 Task: Find connections with filter location Ober-Ramstadt with filter topic #Leadershipwith filter profile language French with filter current company Cairn Oil and Gas with filter school Ballari Institute of Technology & Management, BELLARY with filter industry Movies and Sound Recording with filter service category Virtual Assistance with filter keywords title Managing Member
Action: Mouse moved to (539, 89)
Screenshot: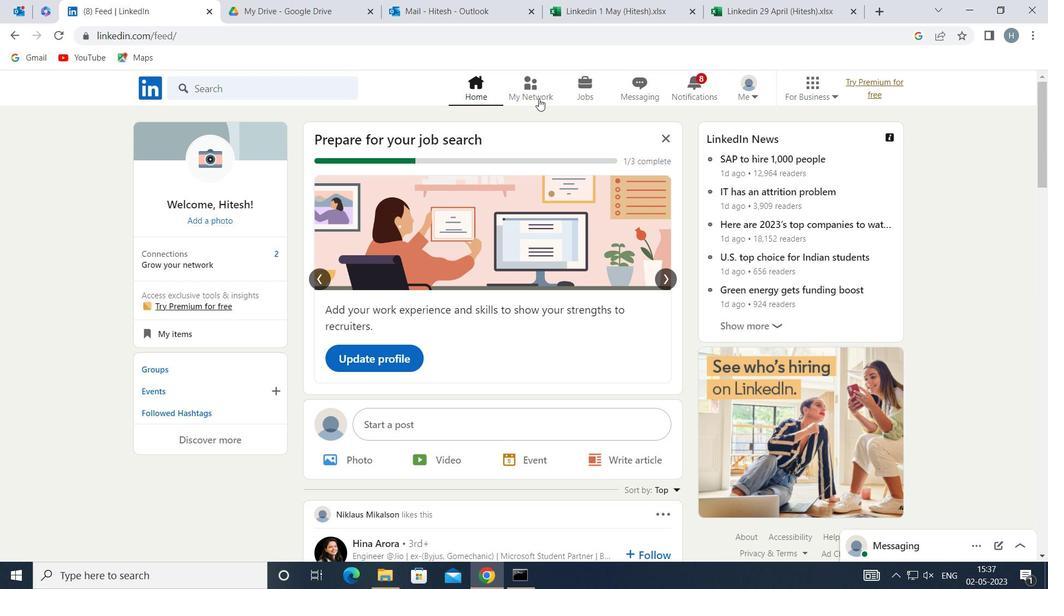 
Action: Mouse pressed left at (539, 89)
Screenshot: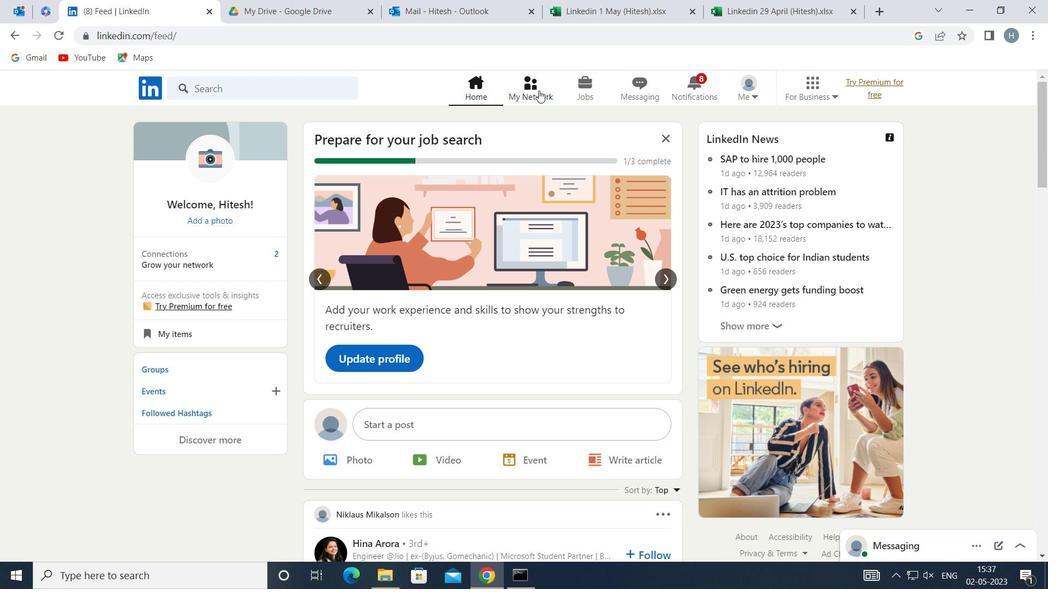 
Action: Mouse moved to (322, 164)
Screenshot: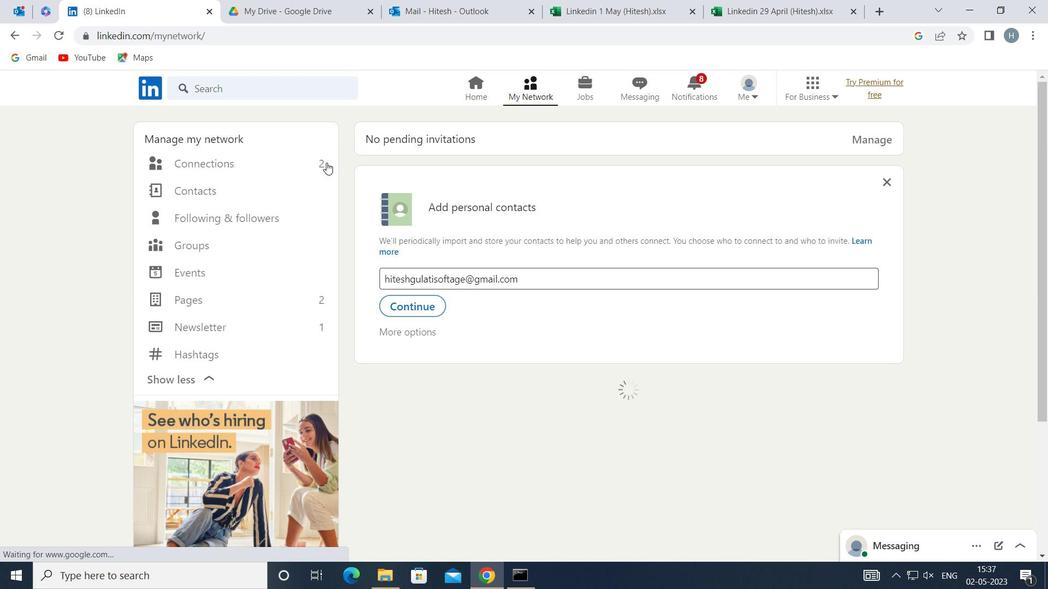 
Action: Mouse pressed left at (322, 164)
Screenshot: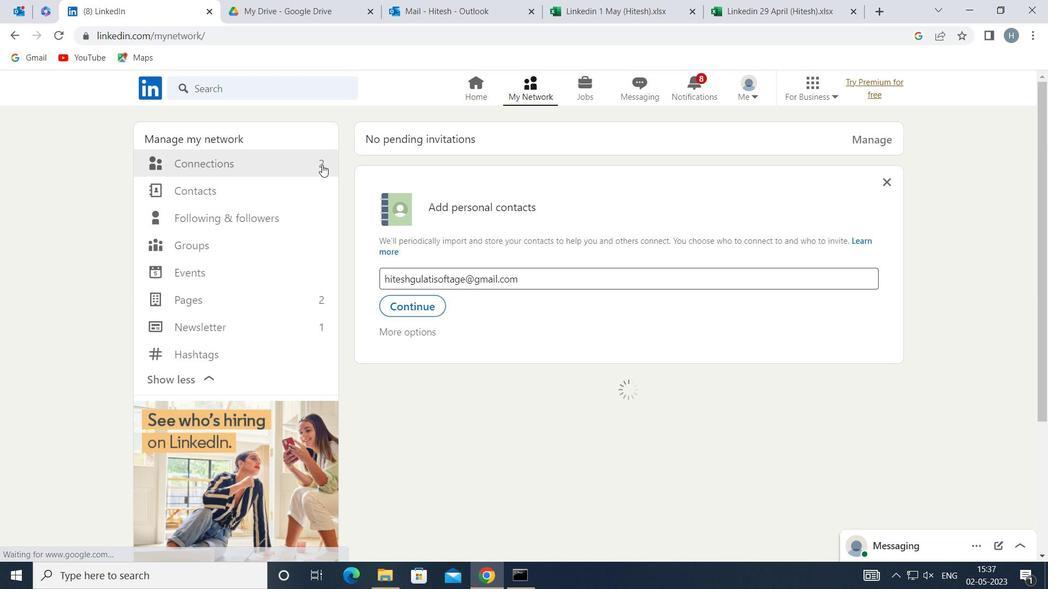 
Action: Mouse moved to (636, 162)
Screenshot: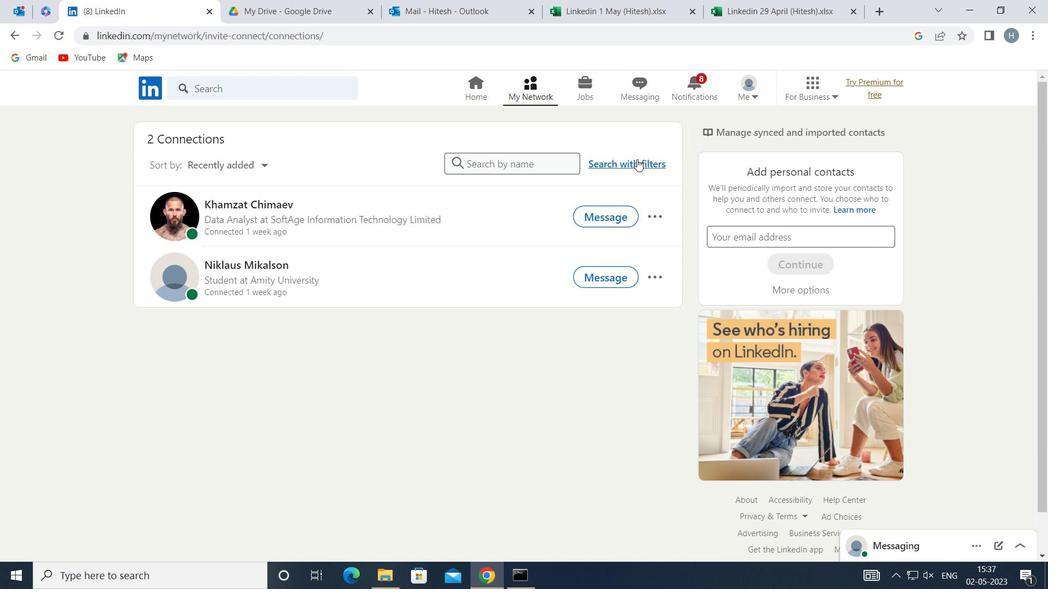 
Action: Mouse pressed left at (636, 162)
Screenshot: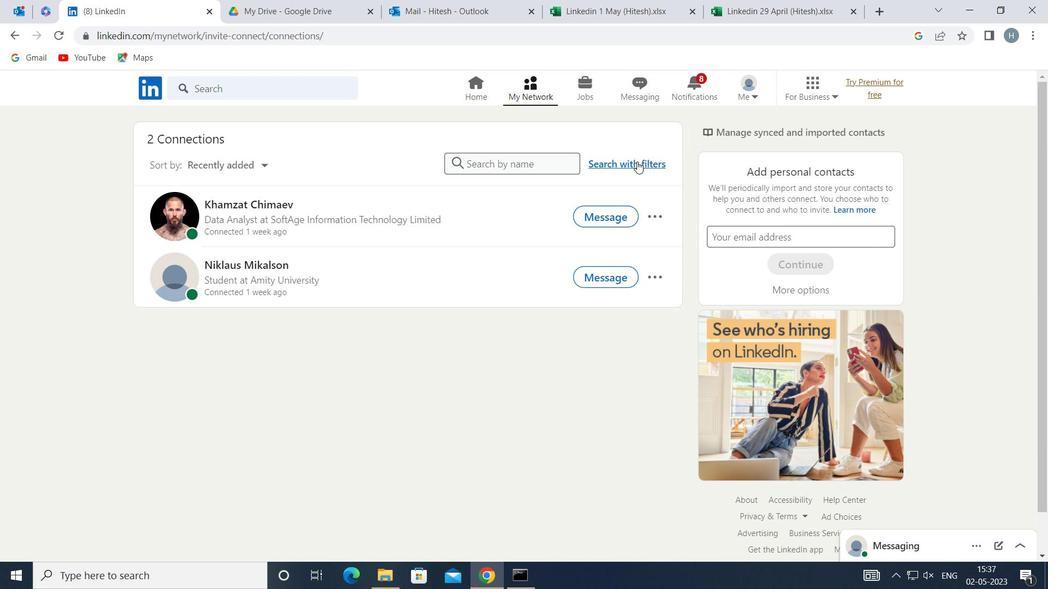 
Action: Mouse moved to (564, 128)
Screenshot: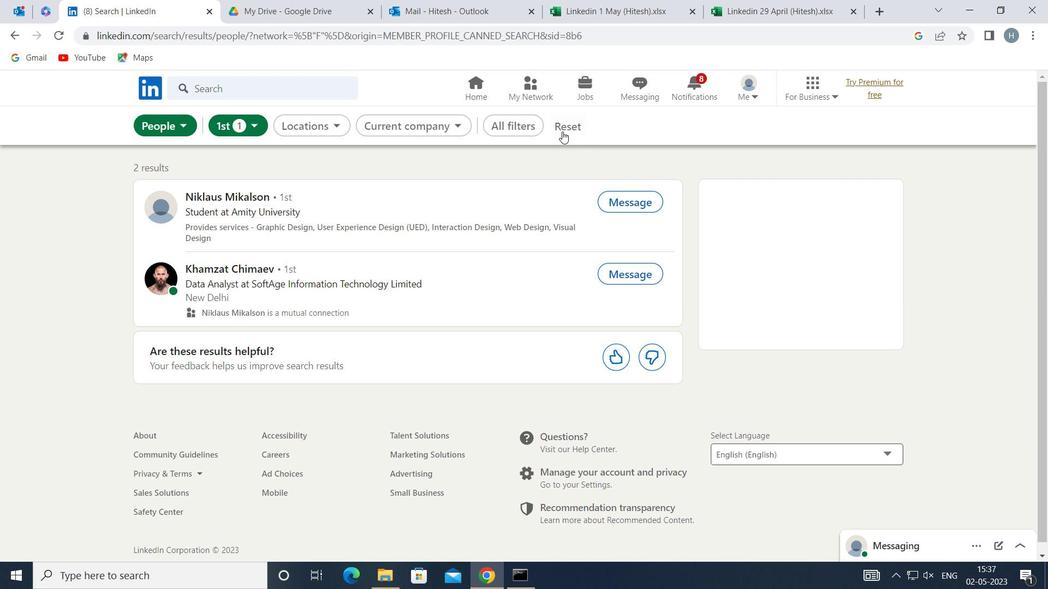 
Action: Mouse pressed left at (564, 128)
Screenshot: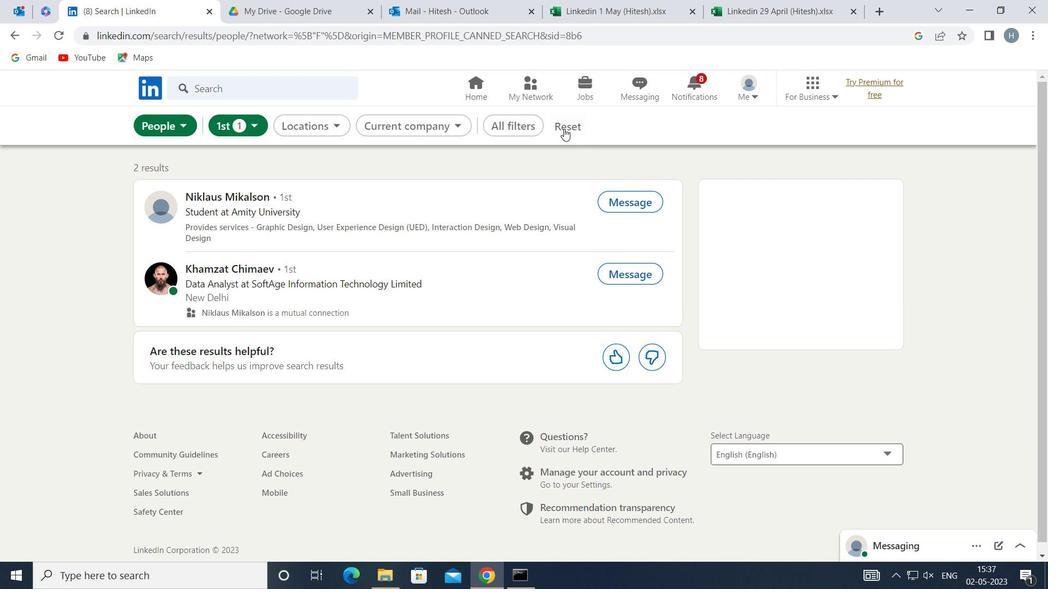 
Action: Mouse moved to (541, 125)
Screenshot: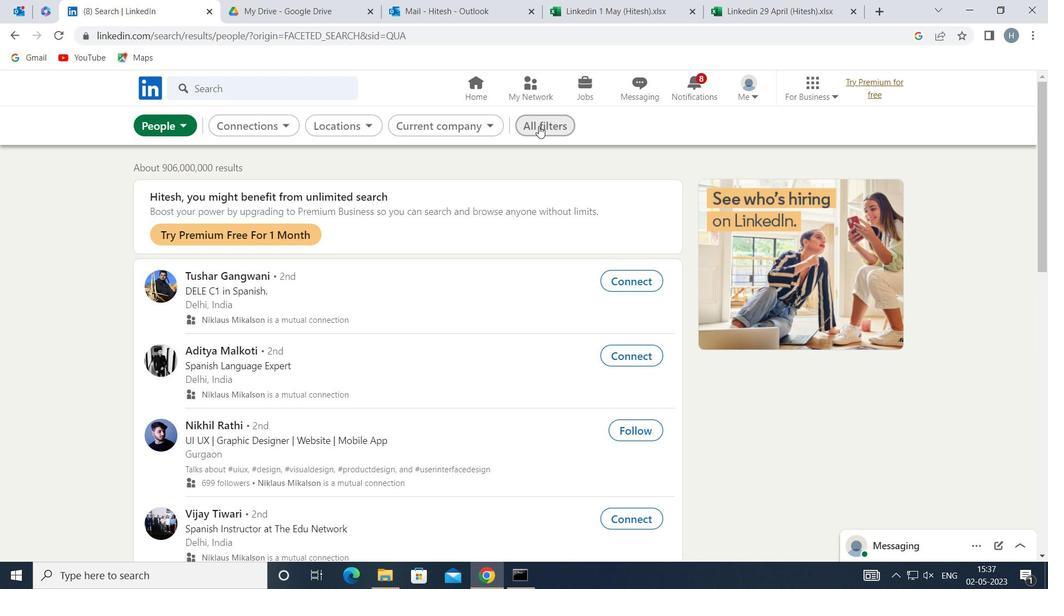 
Action: Mouse pressed left at (541, 125)
Screenshot: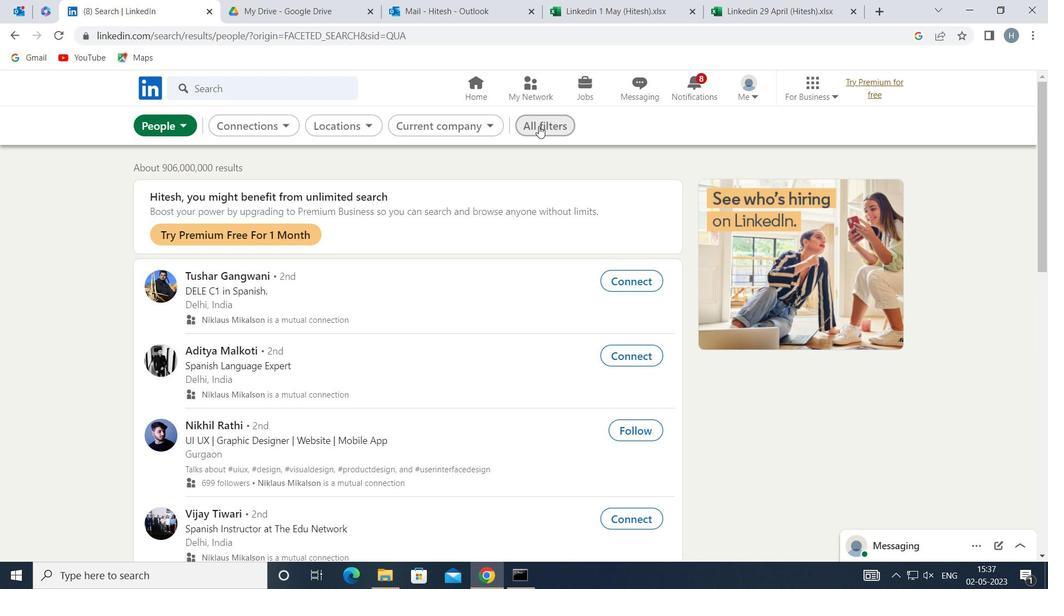 
Action: Mouse moved to (841, 275)
Screenshot: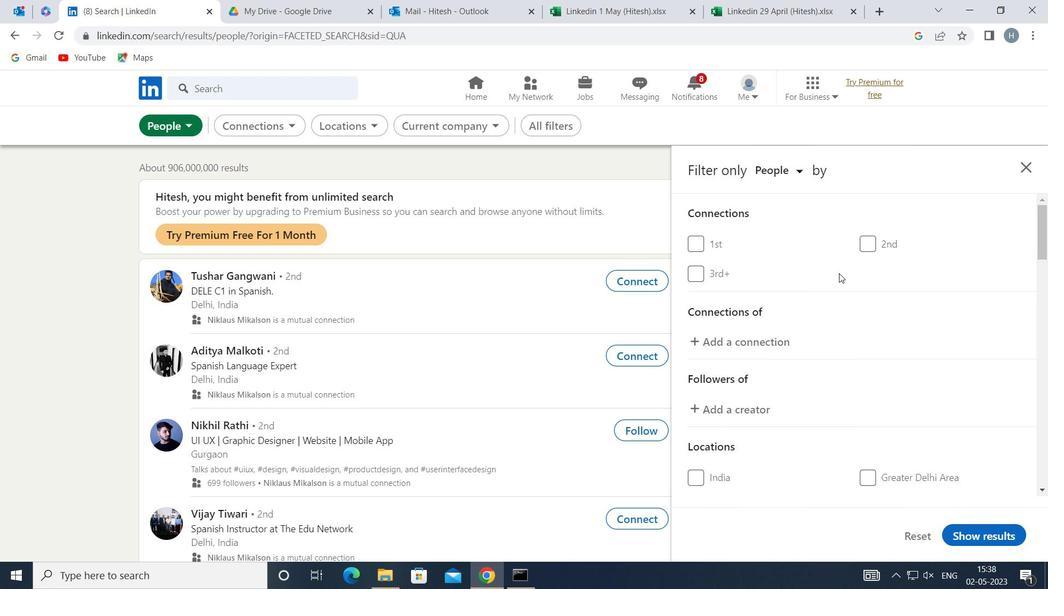 
Action: Mouse scrolled (841, 274) with delta (0, 0)
Screenshot: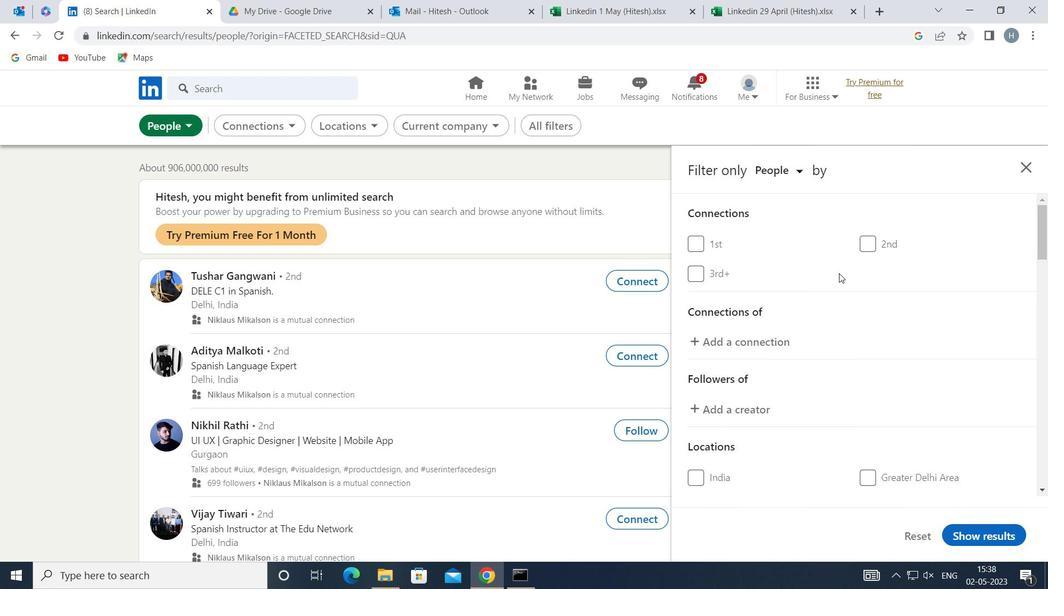 
Action: Mouse scrolled (841, 274) with delta (0, 0)
Screenshot: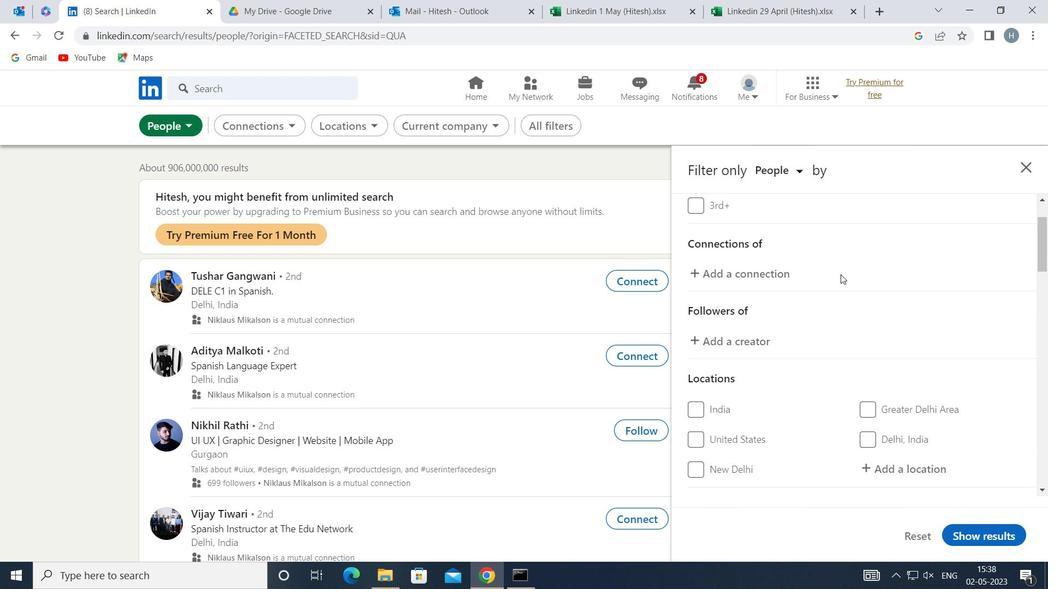 
Action: Mouse moved to (841, 276)
Screenshot: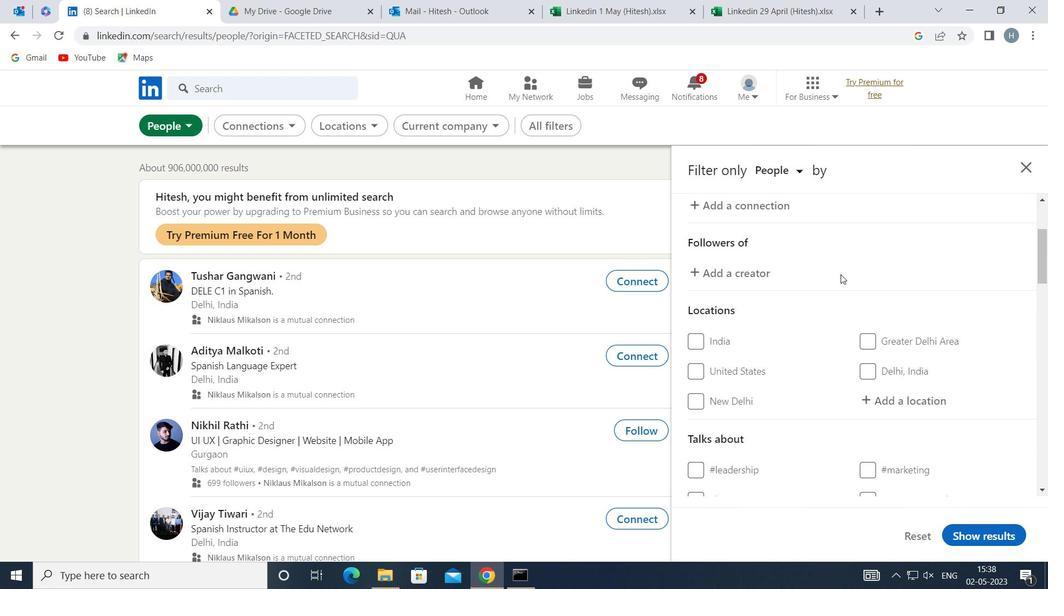 
Action: Mouse scrolled (841, 275) with delta (0, 0)
Screenshot: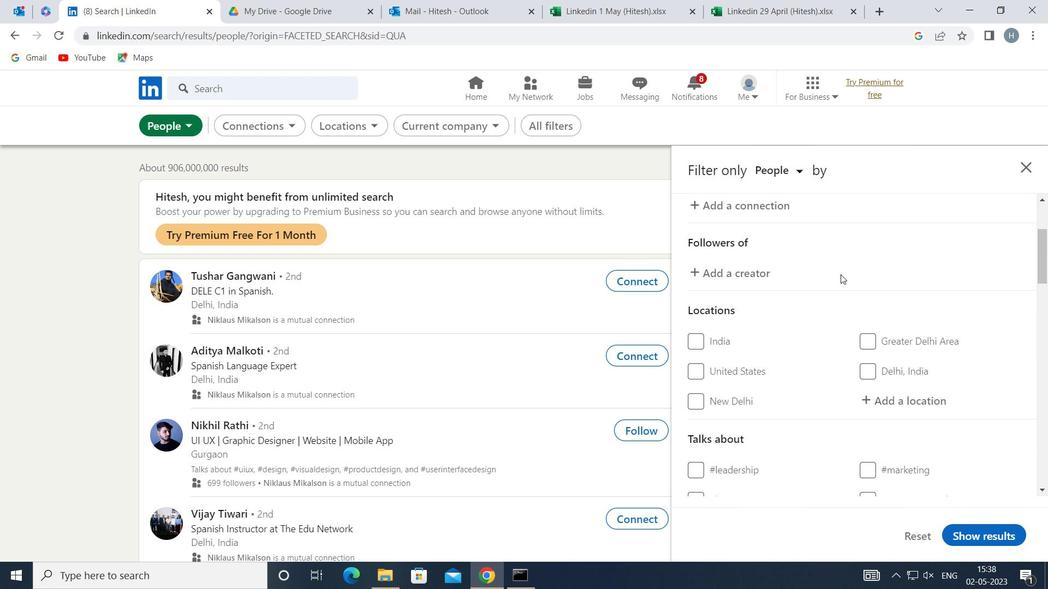 
Action: Mouse moved to (883, 332)
Screenshot: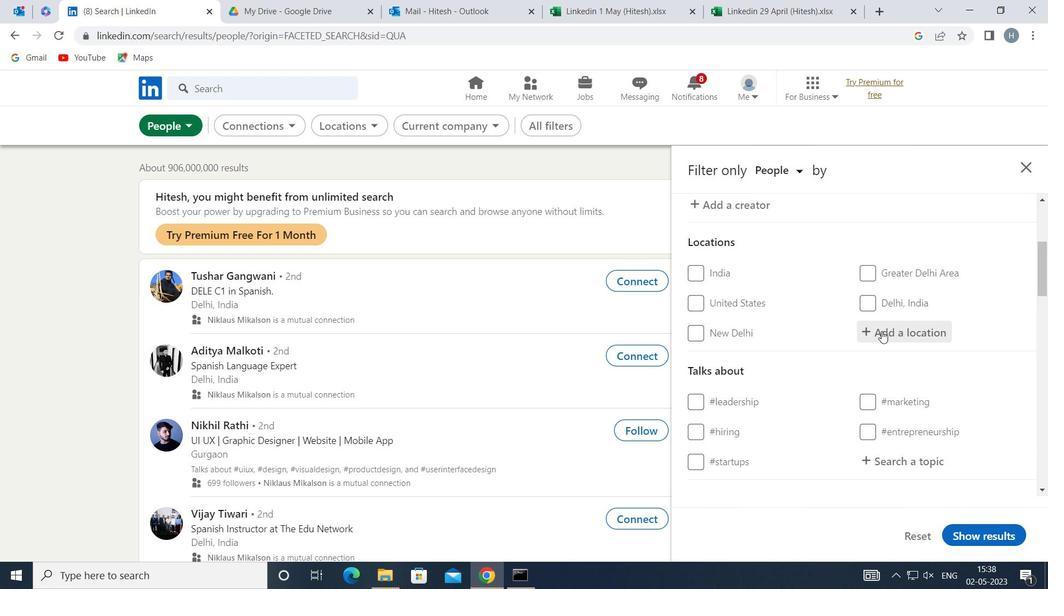 
Action: Mouse pressed left at (883, 332)
Screenshot: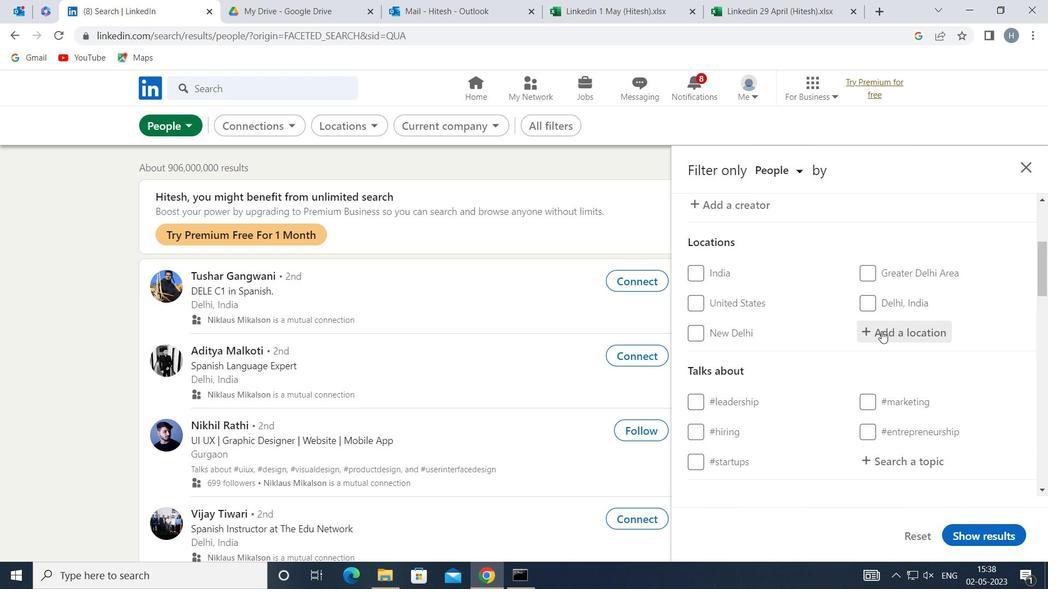 
Action: Key pressed <Key.shift>OBER-<Key.shift>RAMSTADT
Screenshot: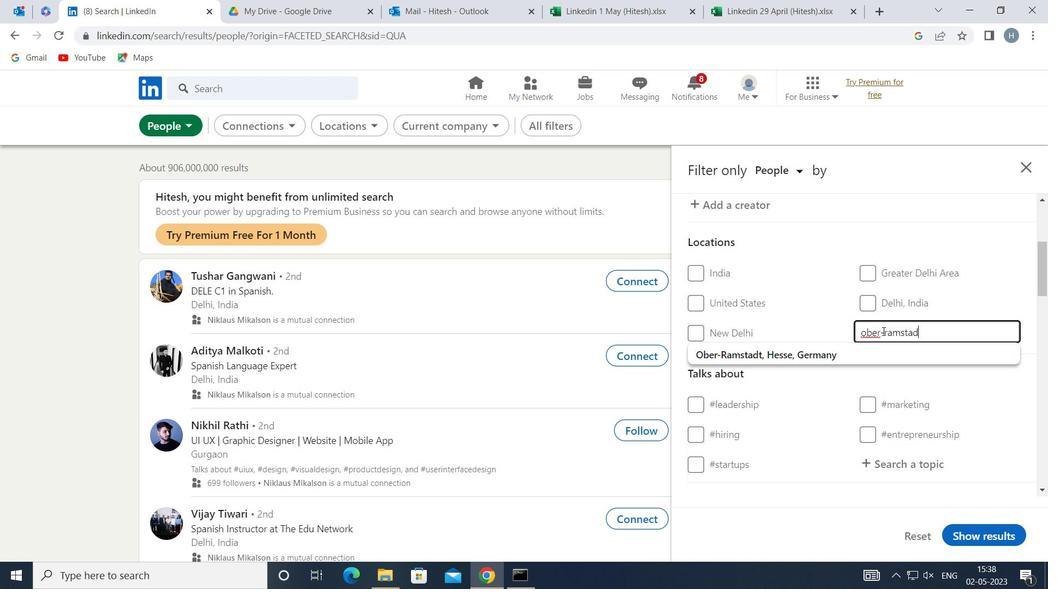 
Action: Mouse moved to (852, 351)
Screenshot: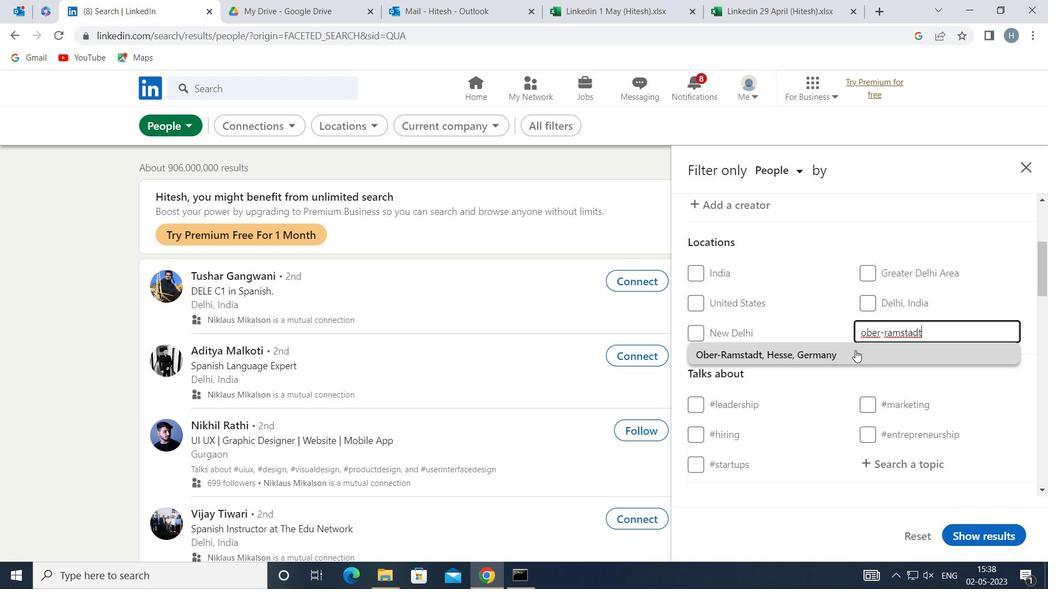 
Action: Mouse pressed left at (852, 351)
Screenshot: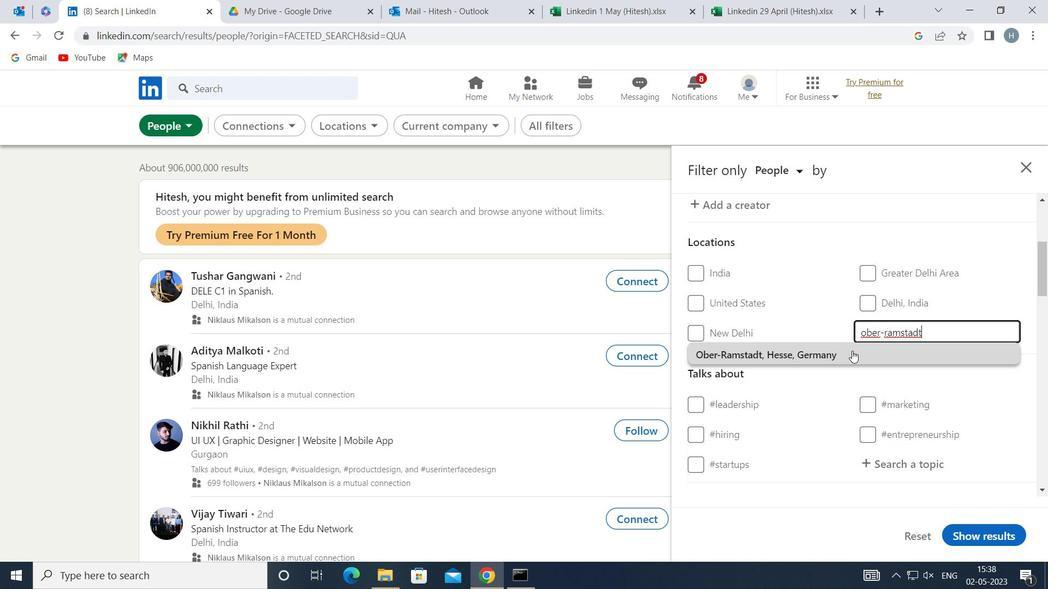 
Action: Mouse moved to (836, 357)
Screenshot: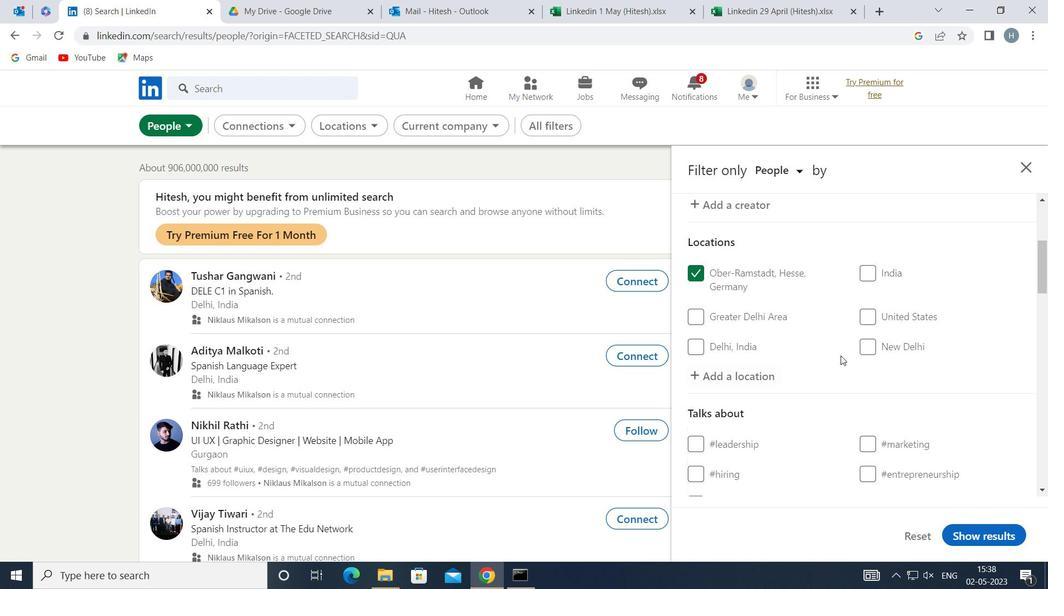 
Action: Mouse scrolled (836, 356) with delta (0, 0)
Screenshot: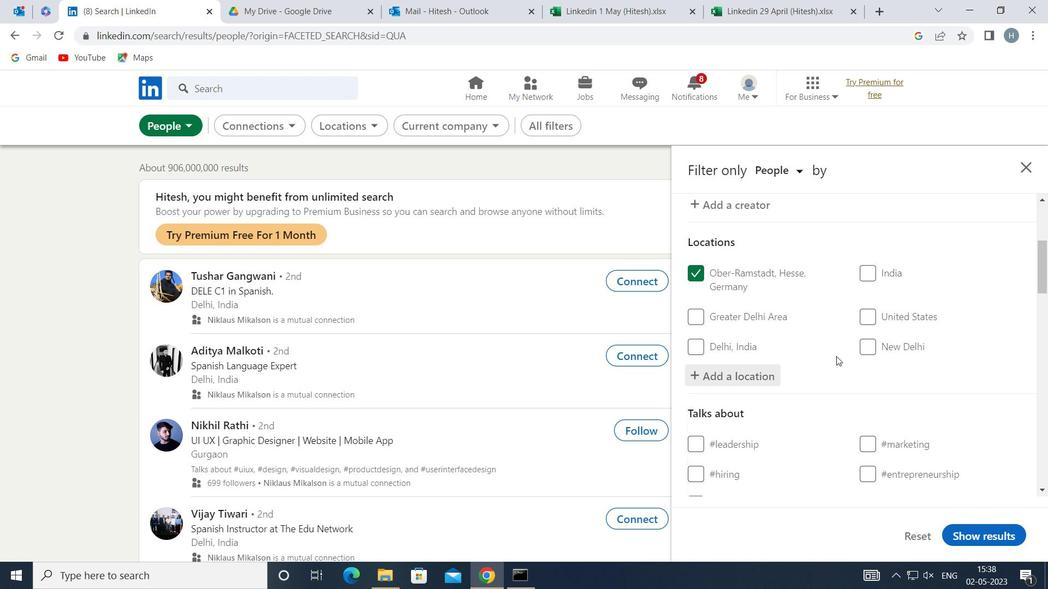 
Action: Mouse scrolled (836, 356) with delta (0, 0)
Screenshot: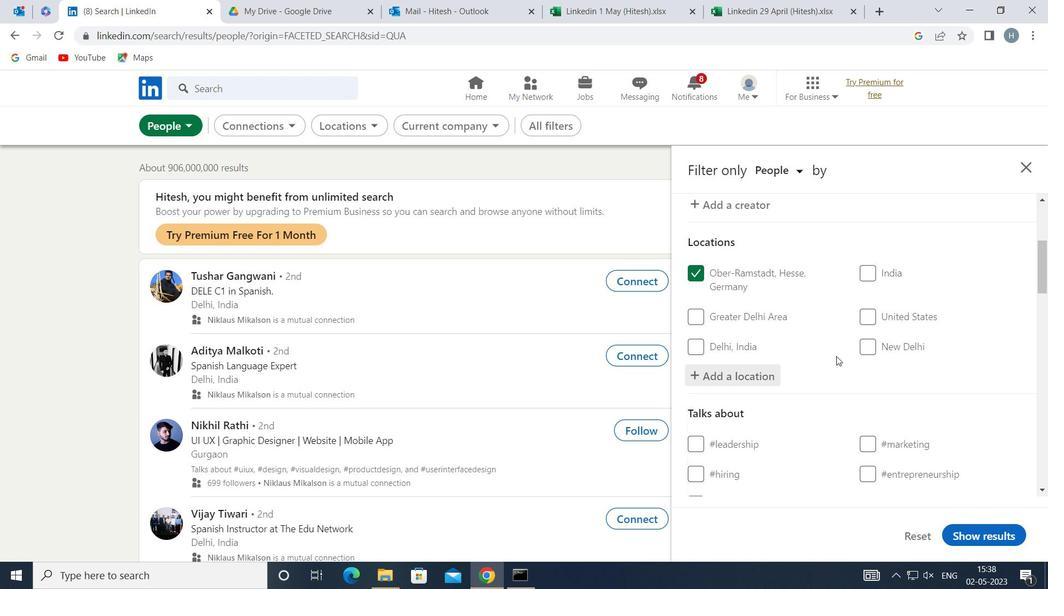 
Action: Mouse moved to (888, 364)
Screenshot: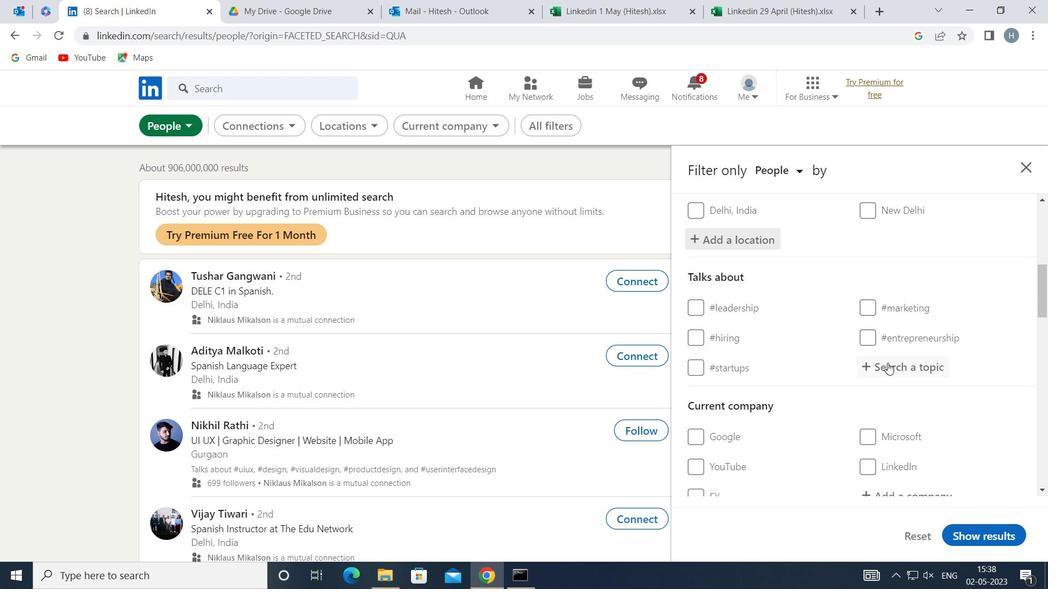 
Action: Mouse pressed left at (888, 364)
Screenshot: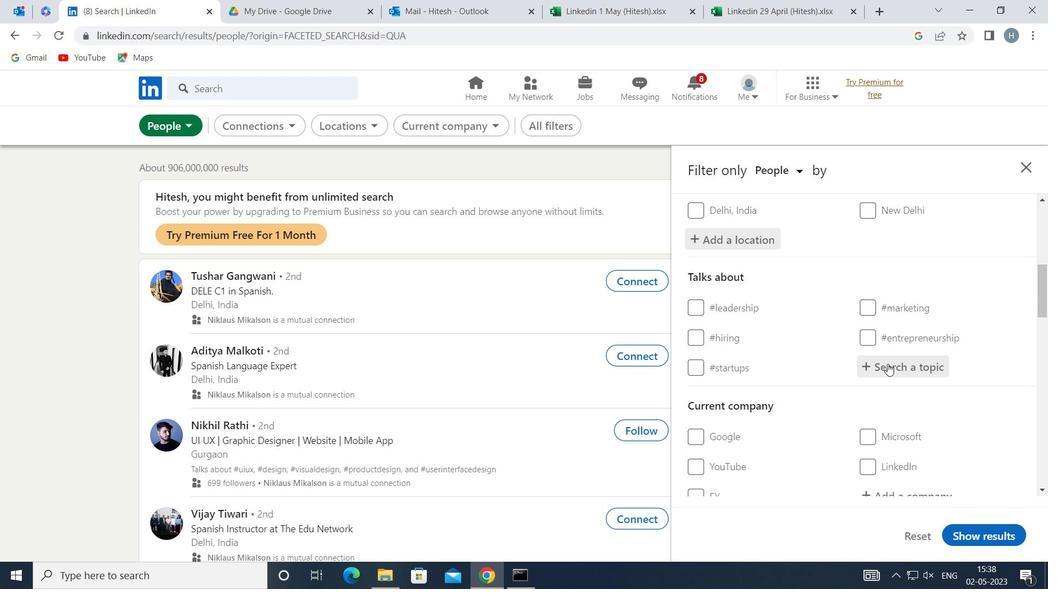 
Action: Mouse moved to (887, 364)
Screenshot: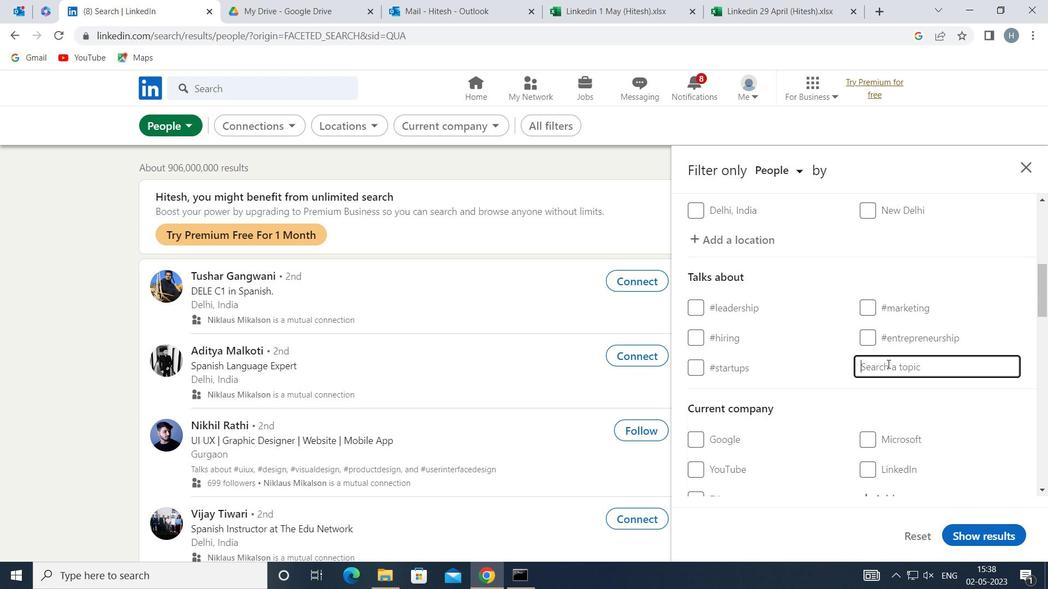 
Action: Key pressed <Key.shift>LEADERSHIP
Screenshot: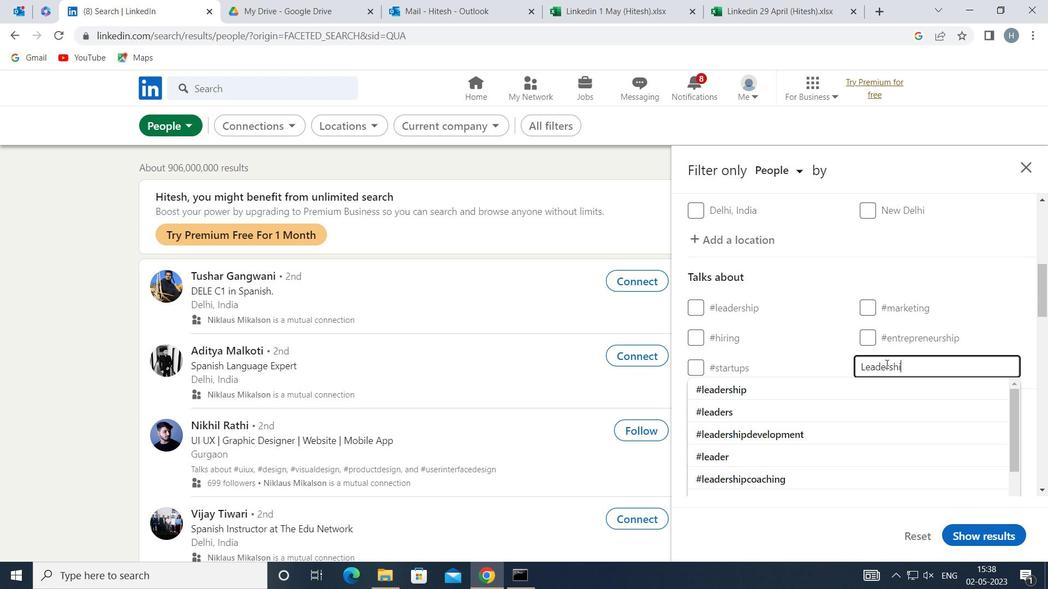 
Action: Mouse moved to (861, 385)
Screenshot: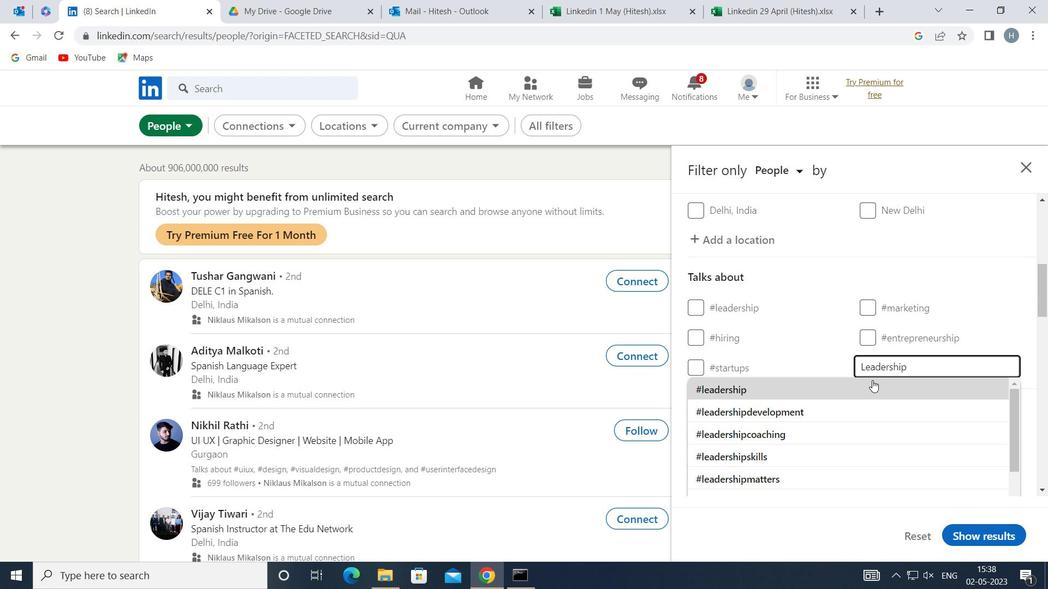 
Action: Mouse pressed left at (861, 385)
Screenshot: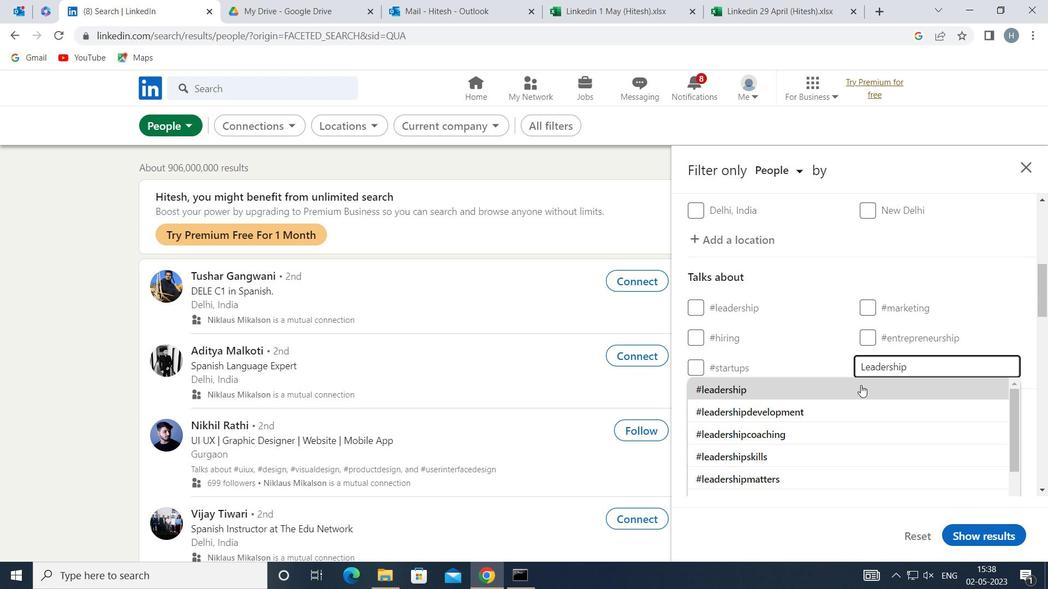 
Action: Mouse moved to (861, 382)
Screenshot: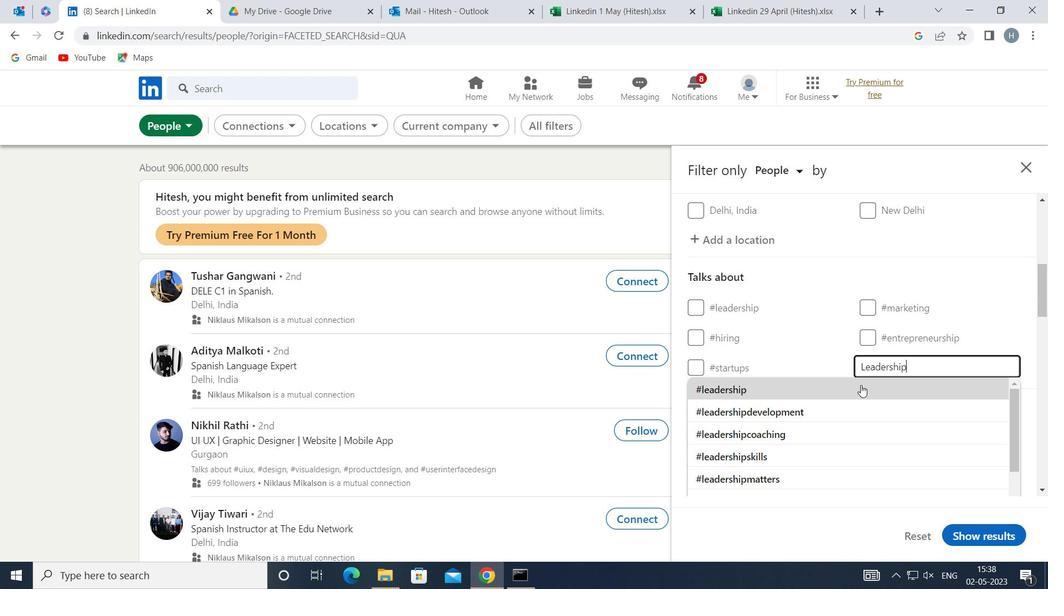 
Action: Mouse scrolled (861, 382) with delta (0, 0)
Screenshot: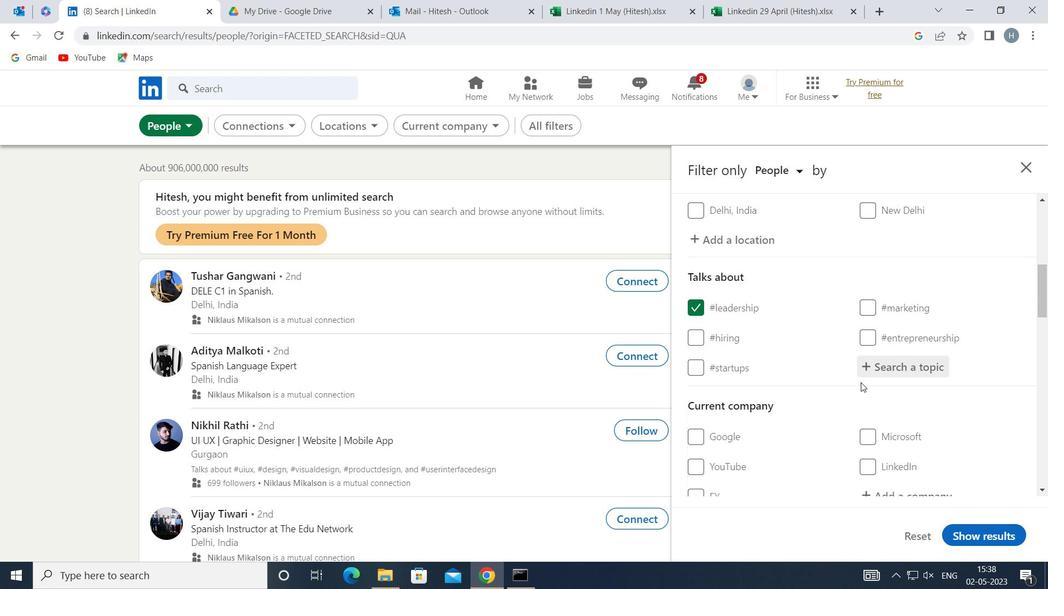 
Action: Mouse scrolled (861, 382) with delta (0, 0)
Screenshot: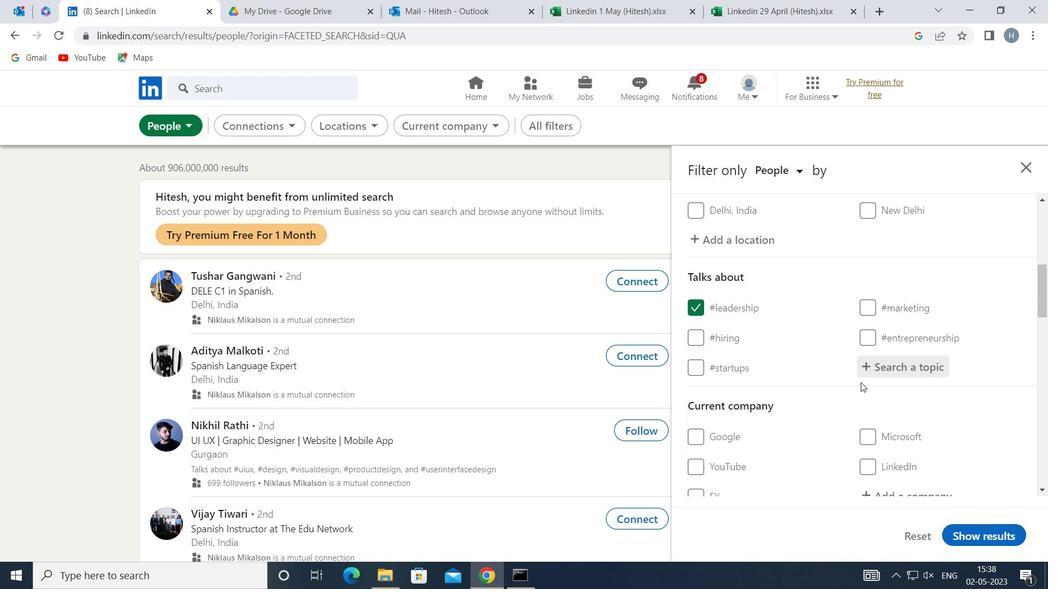 
Action: Mouse moved to (854, 380)
Screenshot: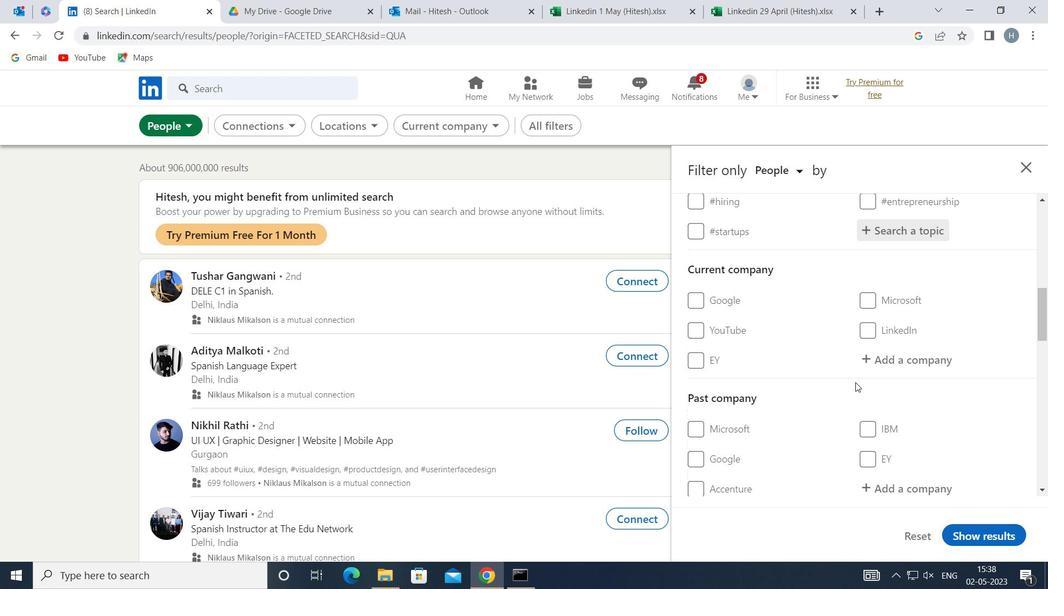 
Action: Mouse scrolled (854, 379) with delta (0, 0)
Screenshot: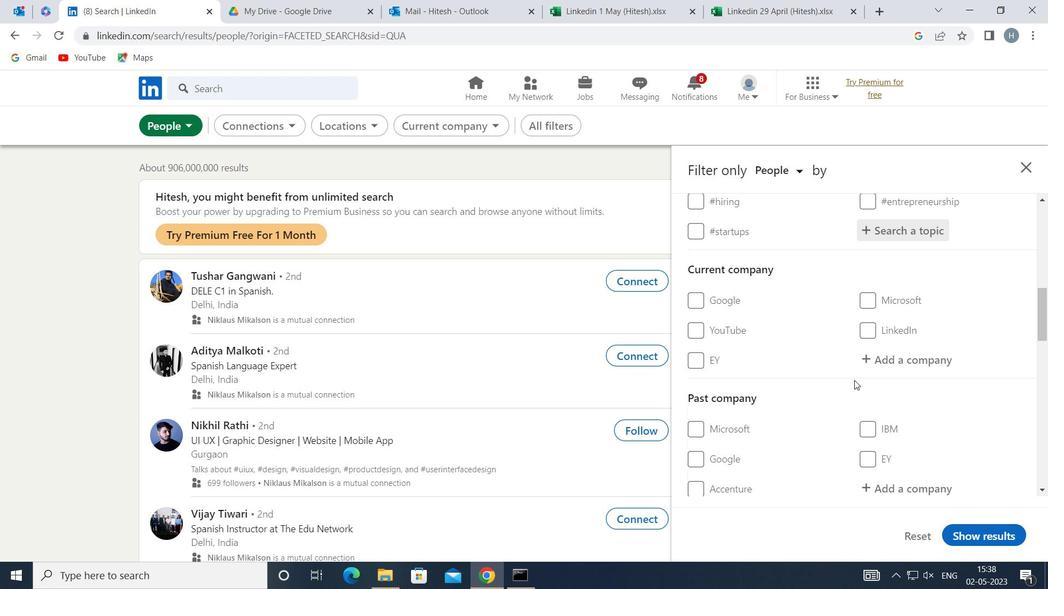 
Action: Mouse moved to (854, 379)
Screenshot: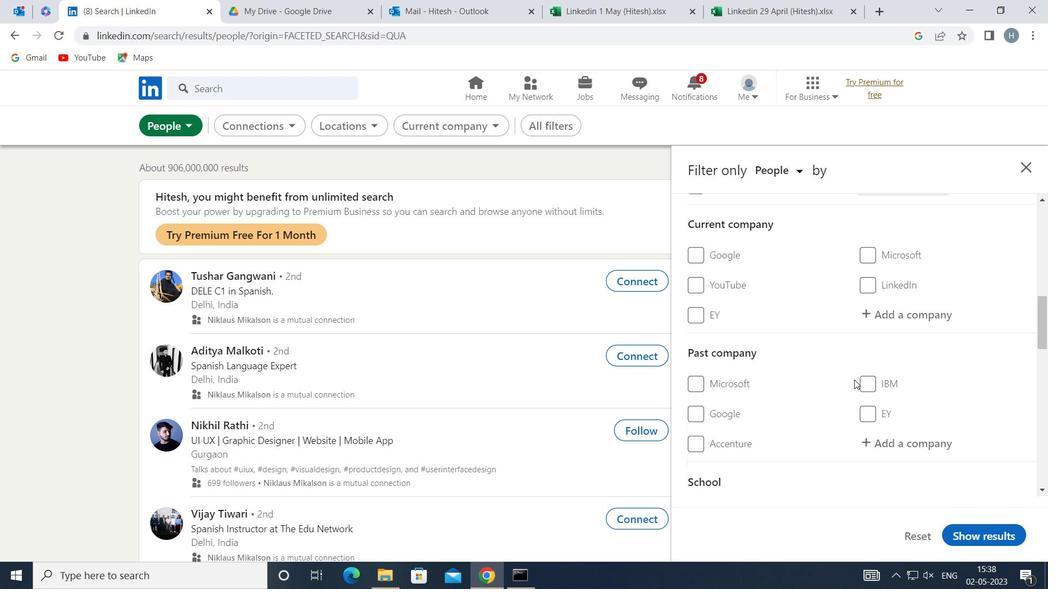 
Action: Mouse scrolled (854, 378) with delta (0, 0)
Screenshot: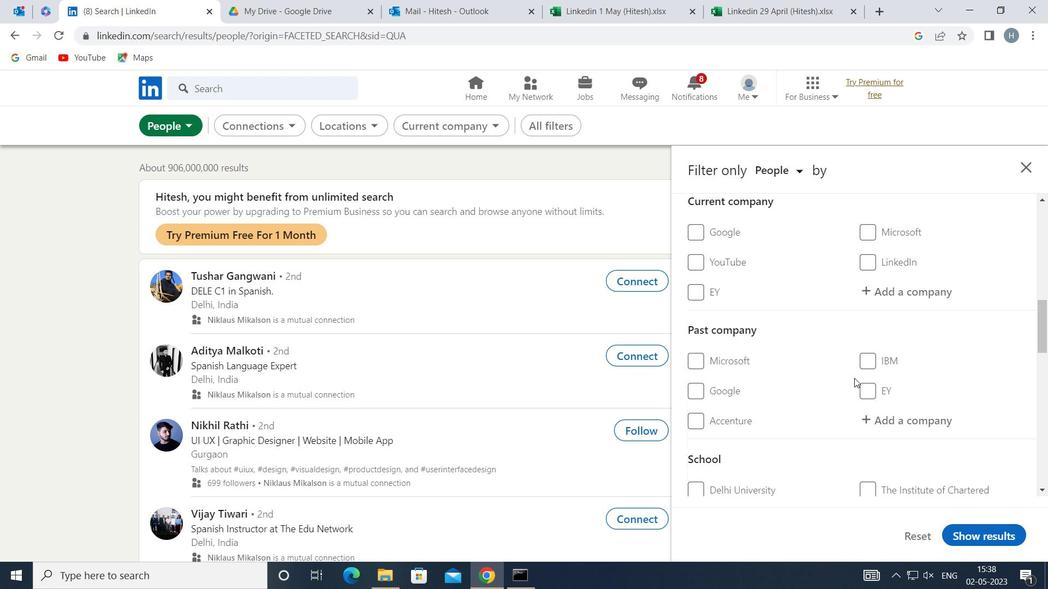 
Action: Mouse scrolled (854, 378) with delta (0, 0)
Screenshot: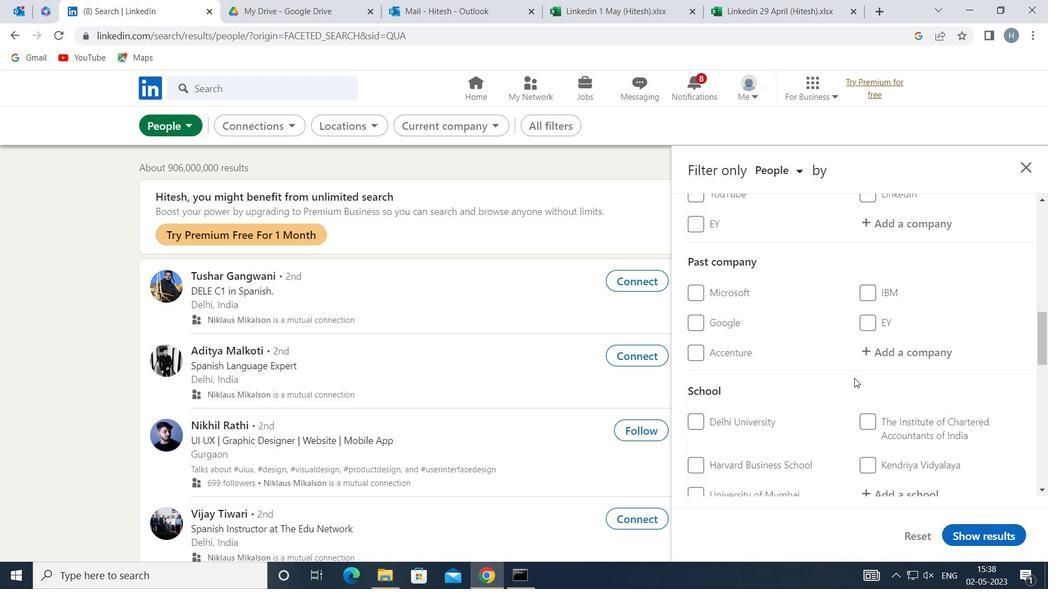 
Action: Mouse moved to (853, 378)
Screenshot: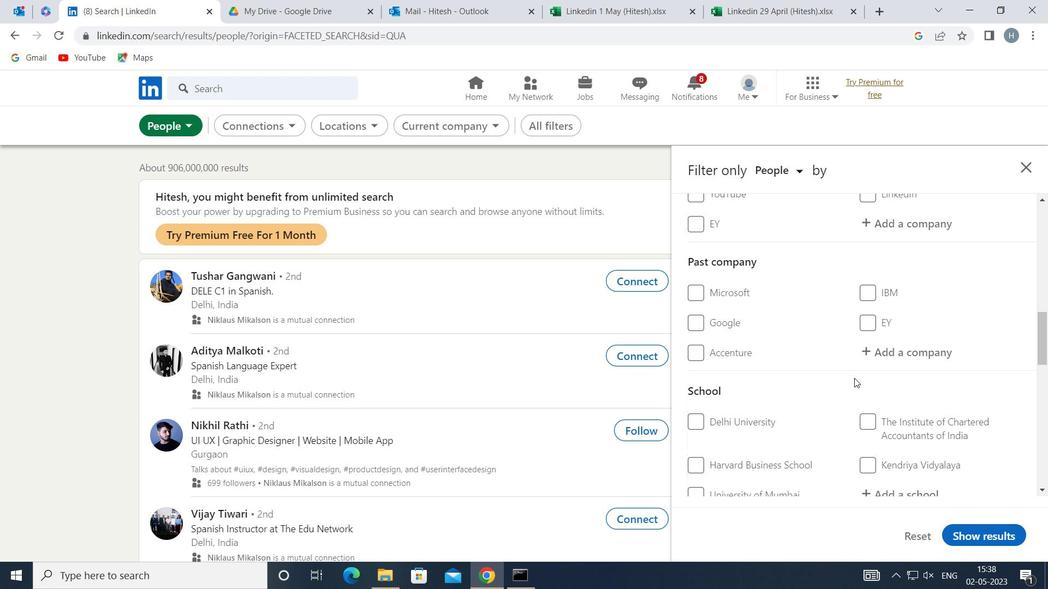 
Action: Mouse scrolled (853, 378) with delta (0, 0)
Screenshot: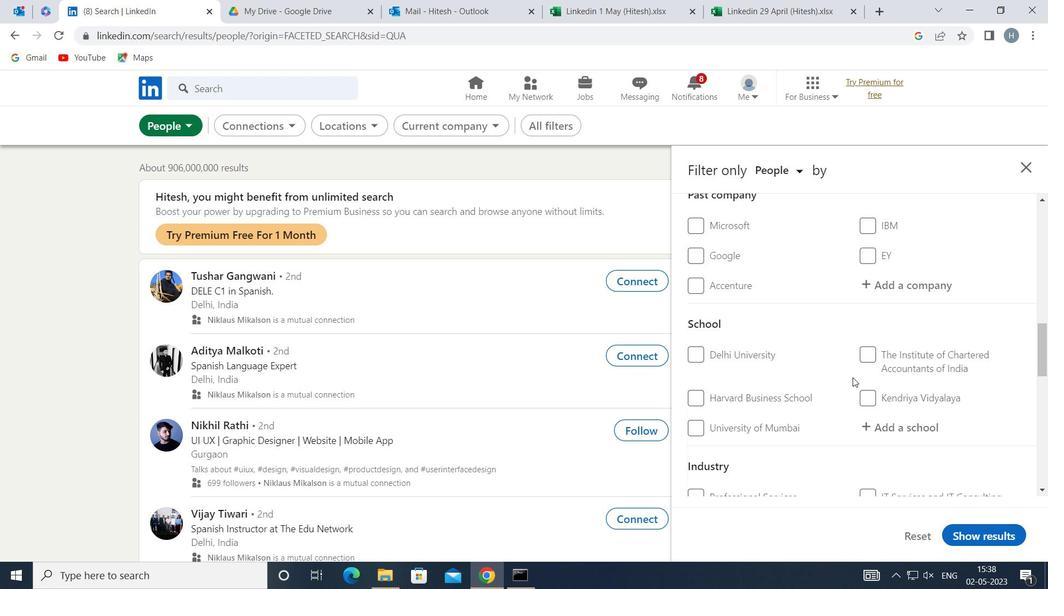 
Action: Mouse scrolled (853, 378) with delta (0, 0)
Screenshot: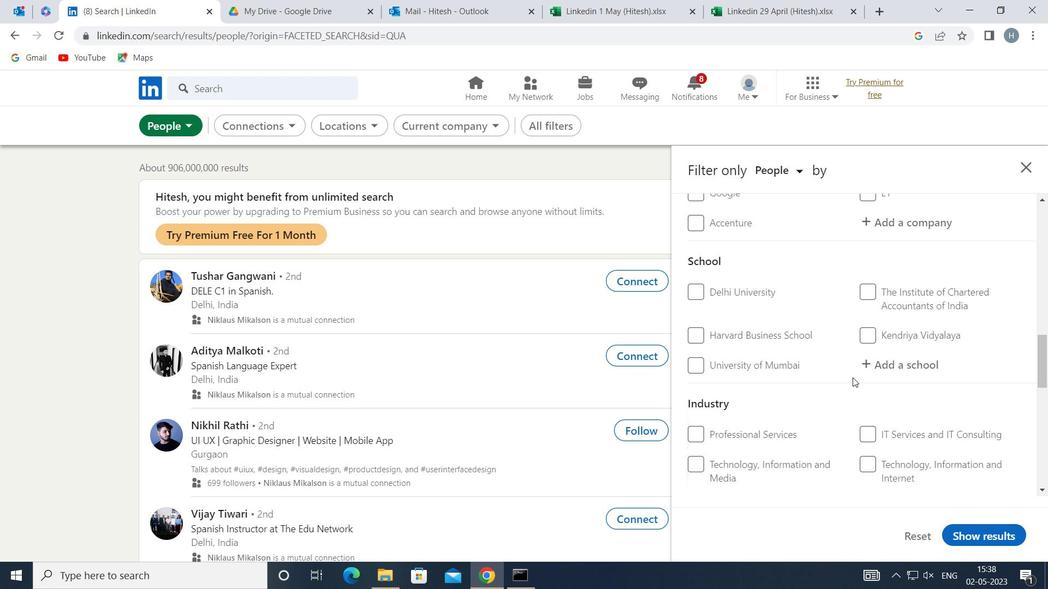 
Action: Mouse scrolled (853, 378) with delta (0, 0)
Screenshot: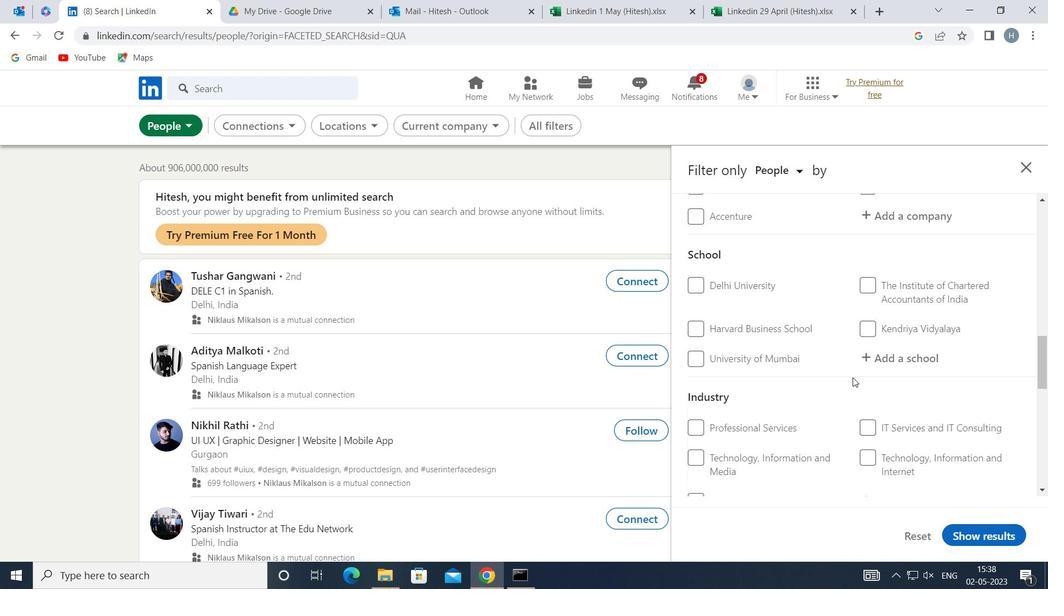 
Action: Mouse scrolled (853, 378) with delta (0, 0)
Screenshot: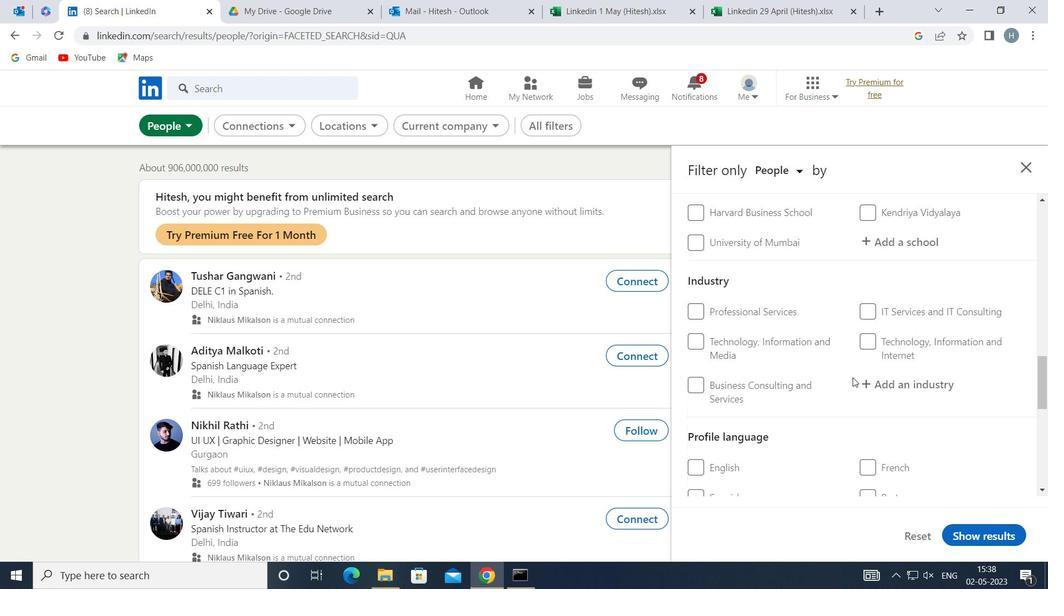 
Action: Mouse moved to (861, 379)
Screenshot: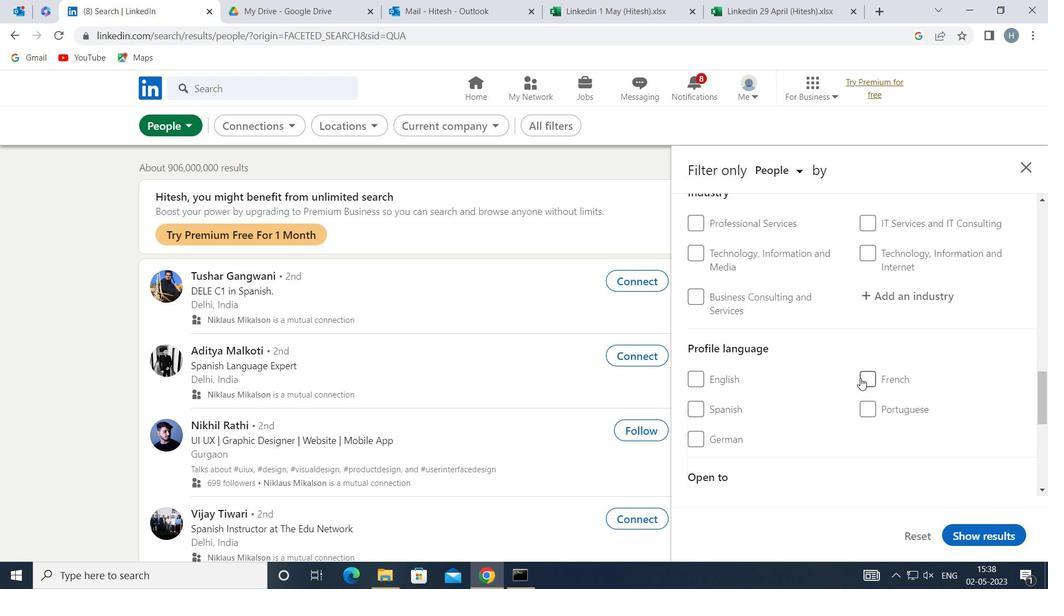 
Action: Mouse pressed left at (861, 379)
Screenshot: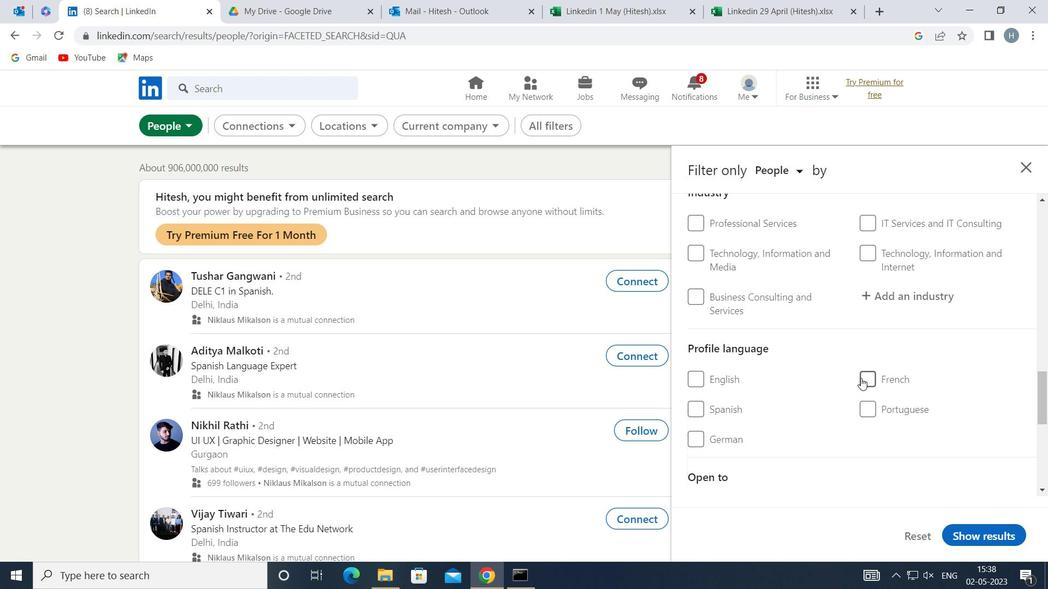 
Action: Mouse moved to (834, 376)
Screenshot: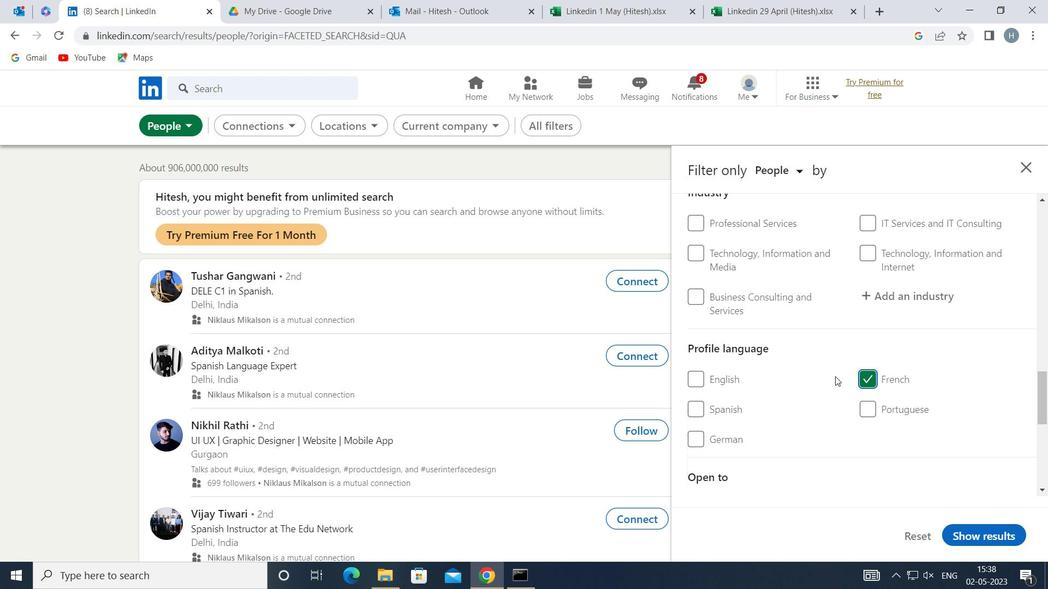 
Action: Mouse scrolled (834, 376) with delta (0, 0)
Screenshot: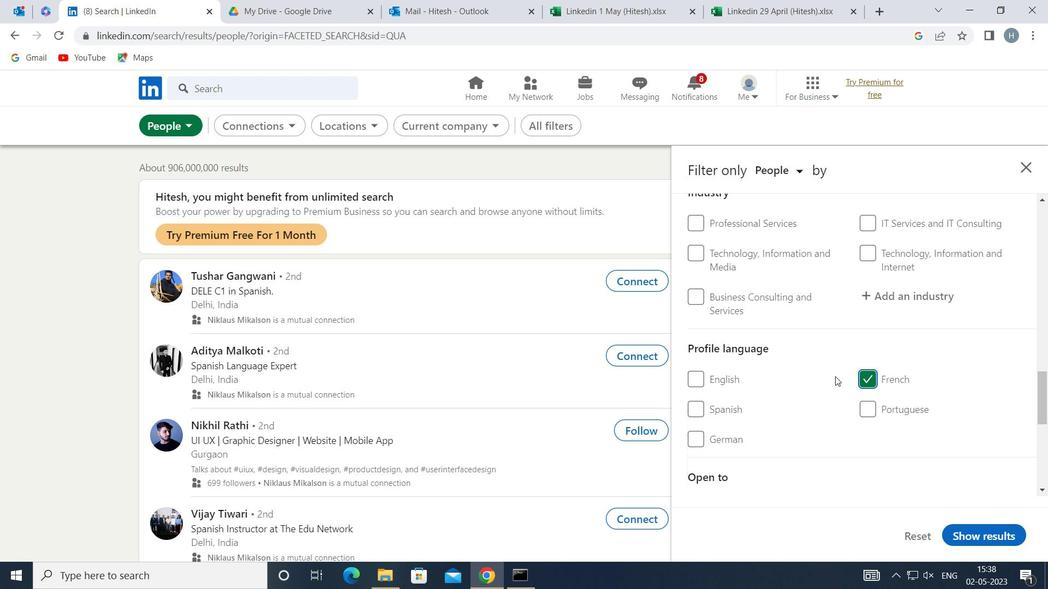 
Action: Mouse moved to (833, 374)
Screenshot: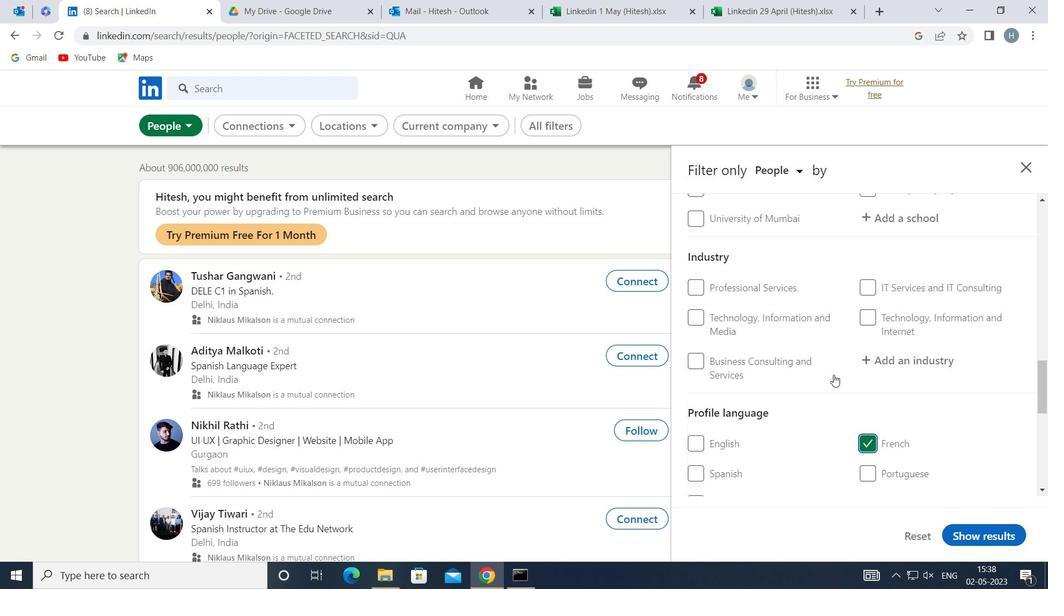 
Action: Mouse scrolled (833, 375) with delta (0, 0)
Screenshot: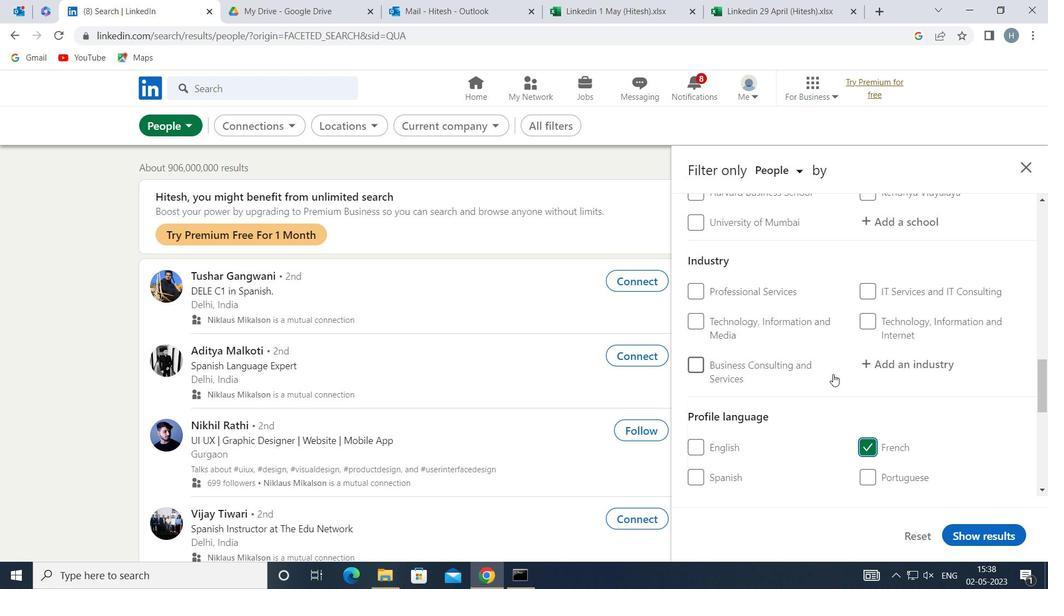 
Action: Mouse scrolled (833, 375) with delta (0, 0)
Screenshot: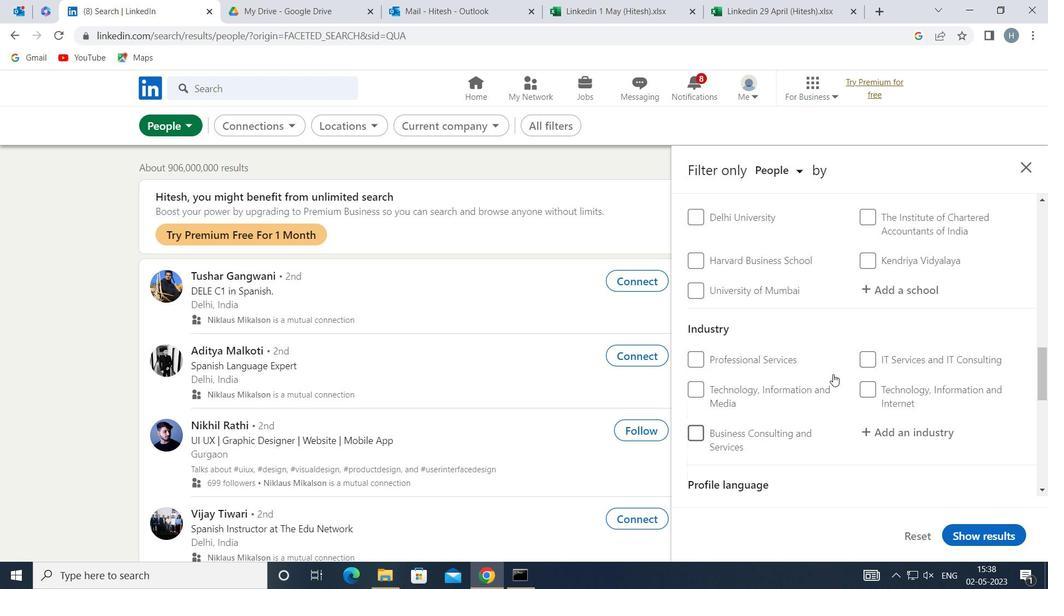 
Action: Mouse scrolled (833, 375) with delta (0, 0)
Screenshot: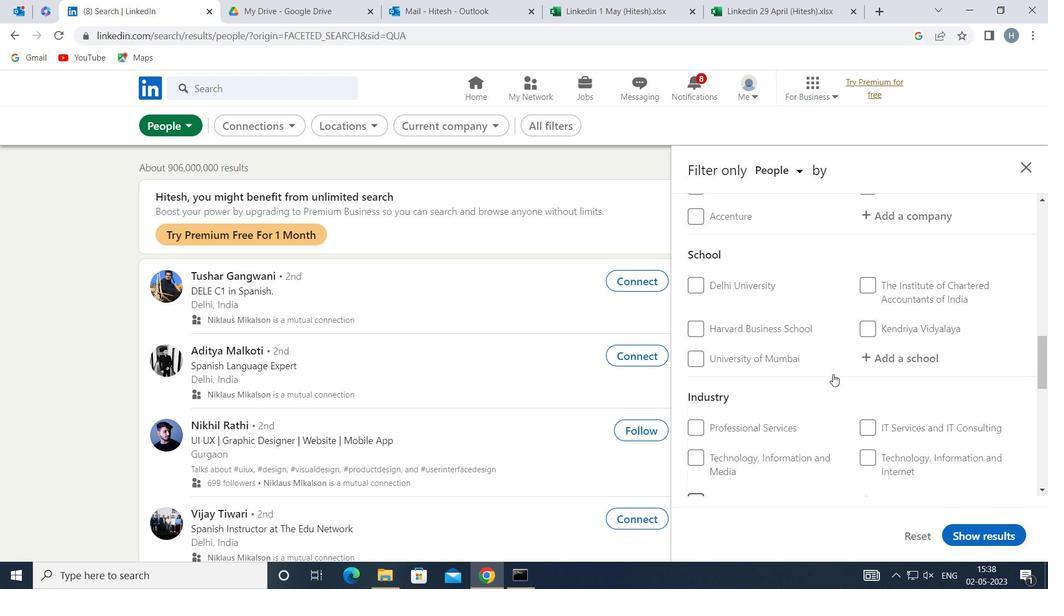 
Action: Mouse scrolled (833, 375) with delta (0, 0)
Screenshot: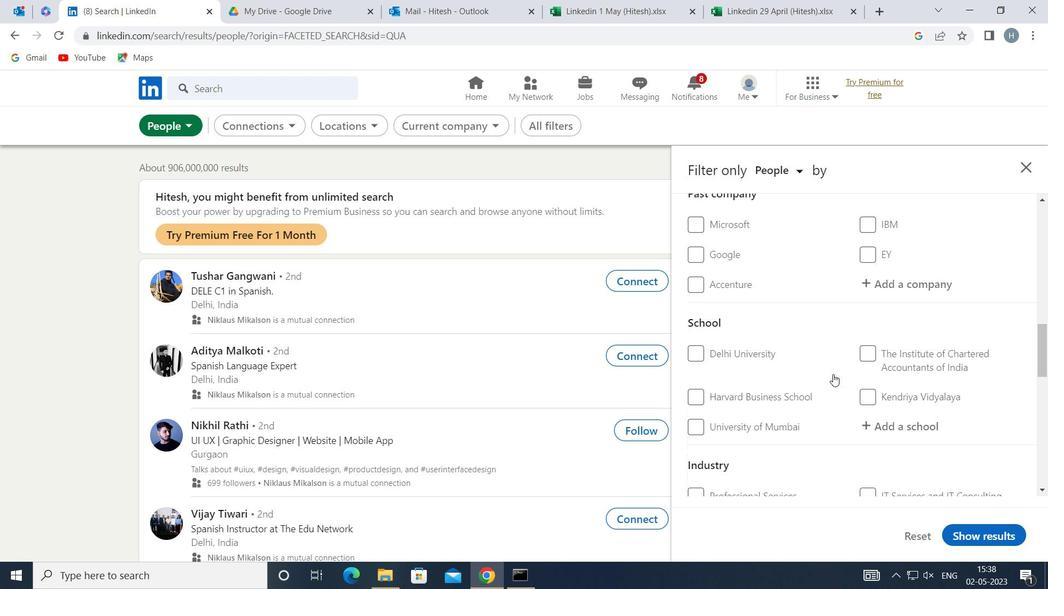 
Action: Mouse scrolled (833, 375) with delta (0, 0)
Screenshot: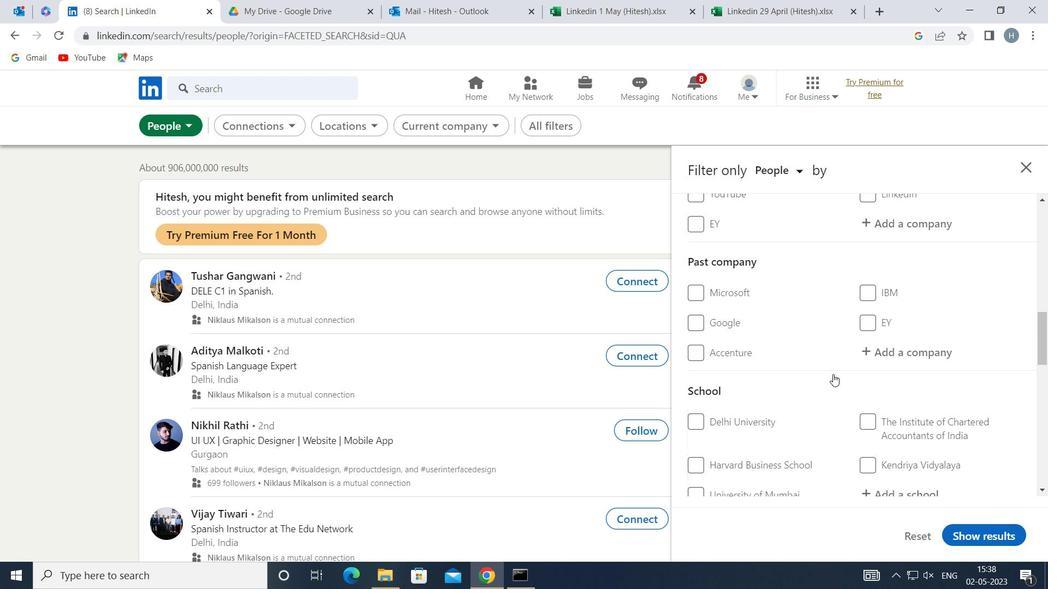 
Action: Mouse scrolled (833, 375) with delta (0, 0)
Screenshot: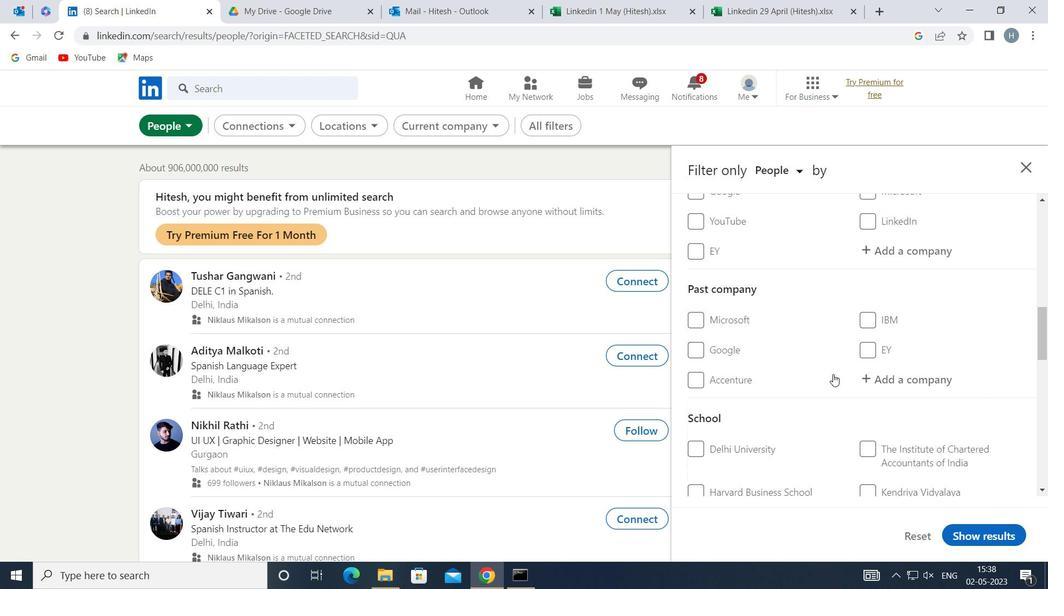 
Action: Mouse moved to (898, 364)
Screenshot: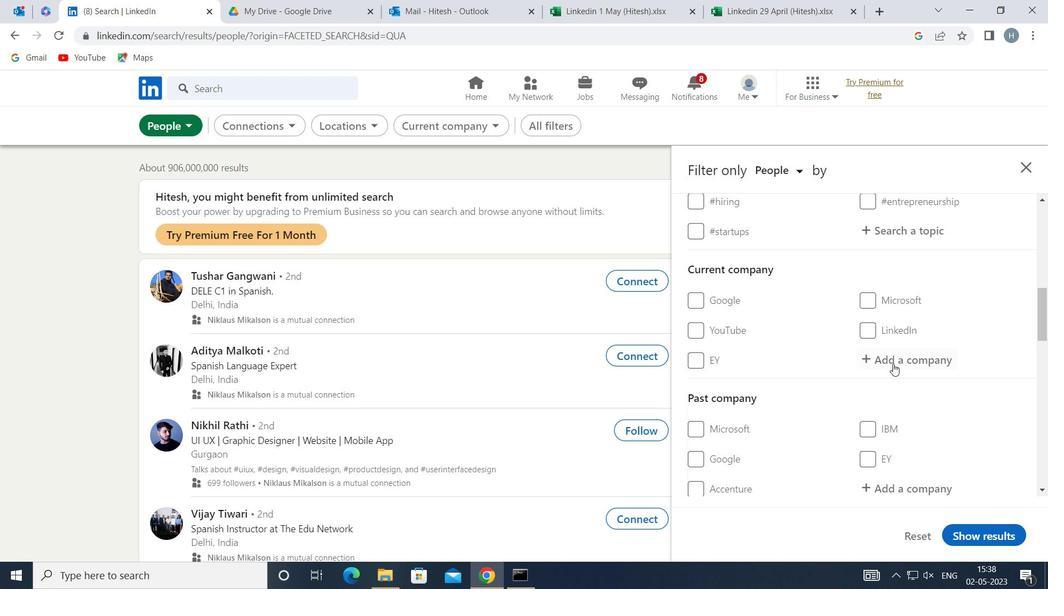 
Action: Mouse pressed left at (898, 364)
Screenshot: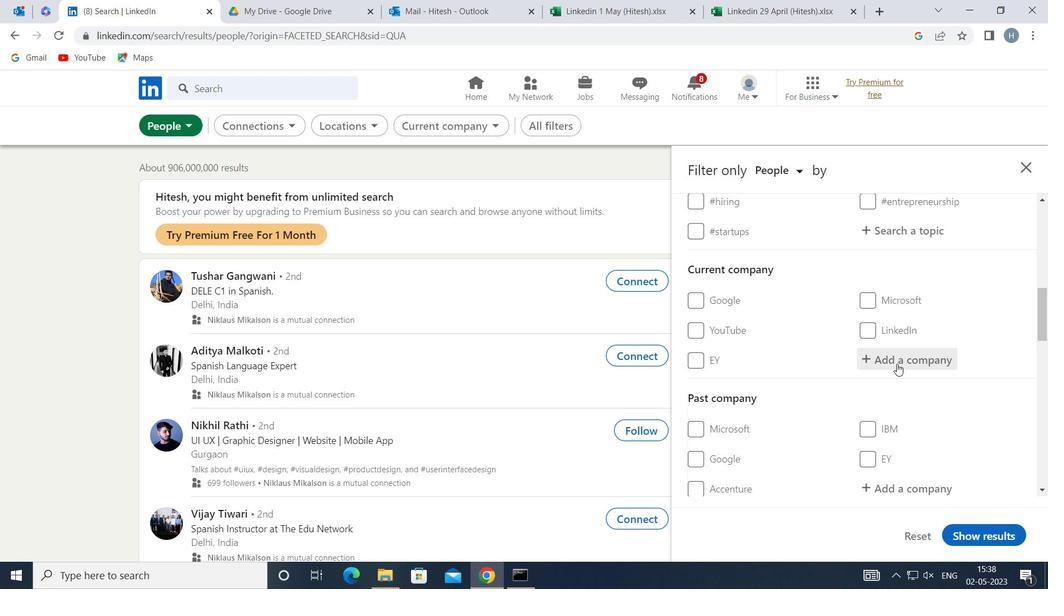 
Action: Key pressed <Key.shift>CAIRN<Key.space><Key.shift>OIL<Key.space>
Screenshot: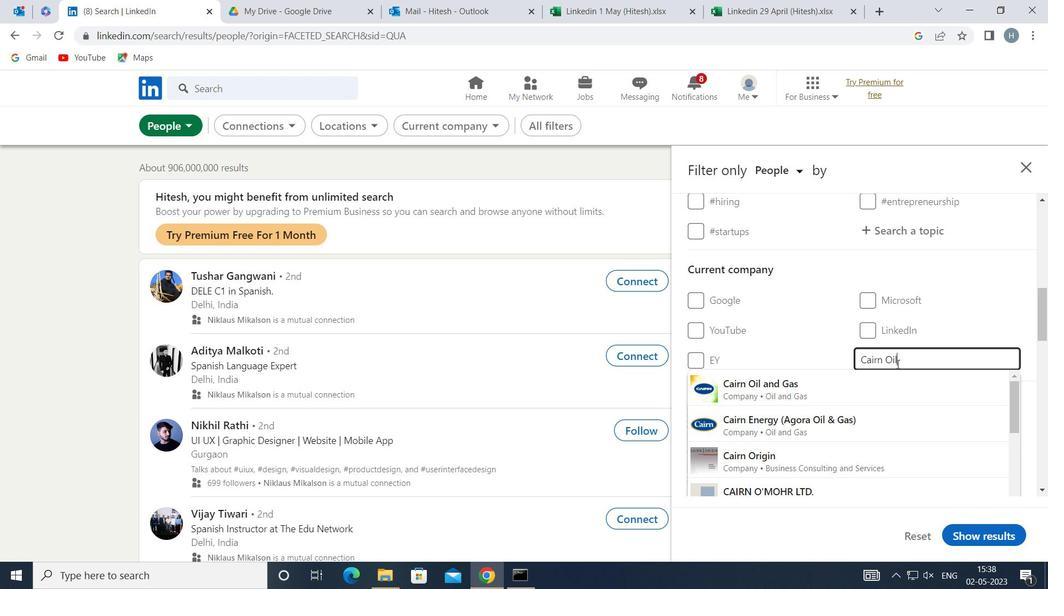 
Action: Mouse moved to (859, 382)
Screenshot: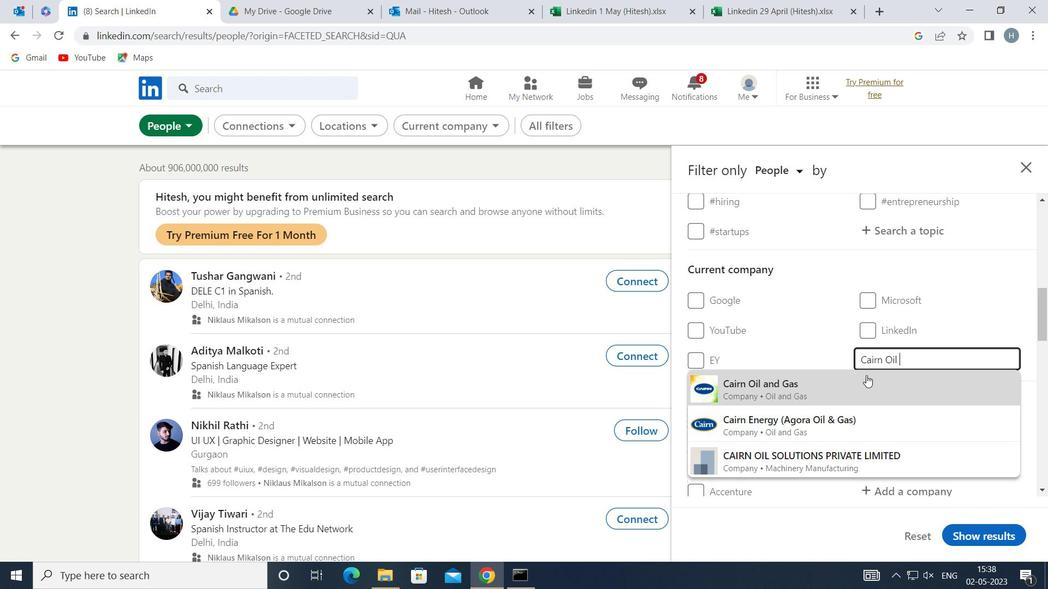 
Action: Mouse pressed left at (859, 382)
Screenshot: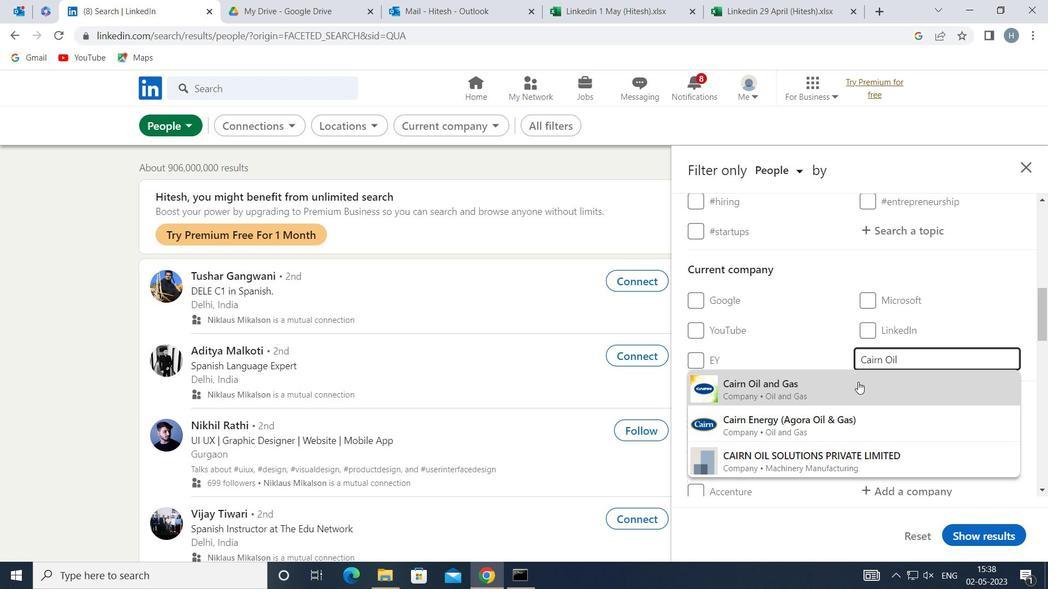 
Action: Mouse moved to (842, 367)
Screenshot: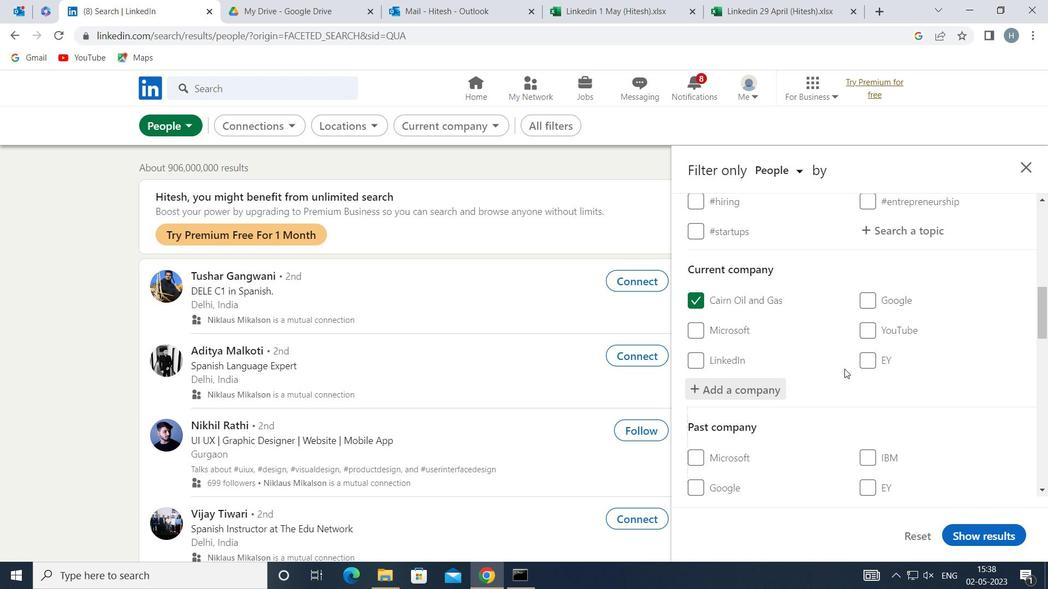 
Action: Mouse scrolled (842, 366) with delta (0, 0)
Screenshot: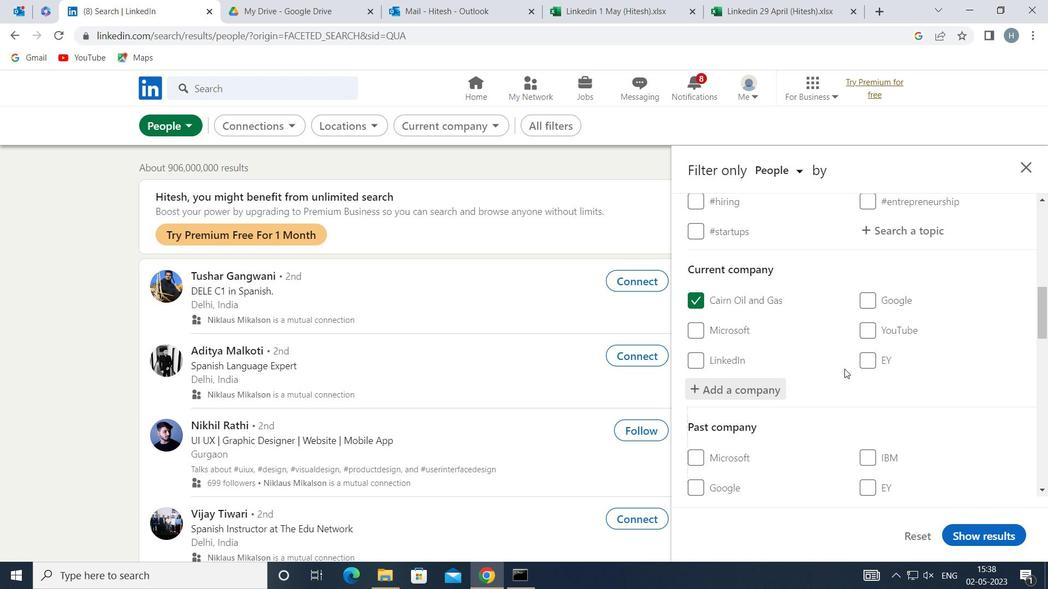 
Action: Mouse moved to (841, 367)
Screenshot: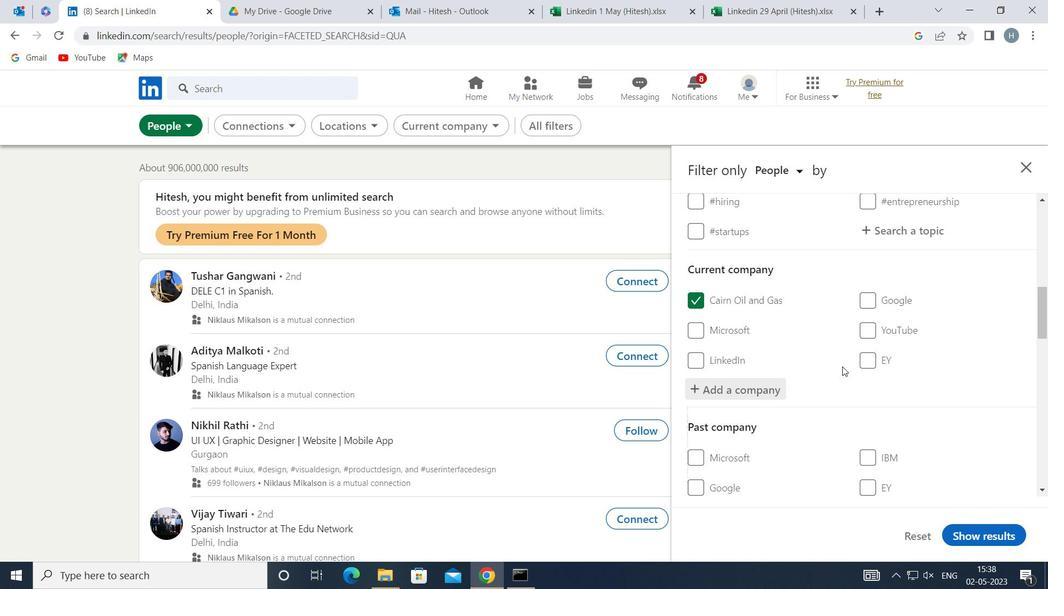 
Action: Mouse scrolled (841, 366) with delta (0, 0)
Screenshot: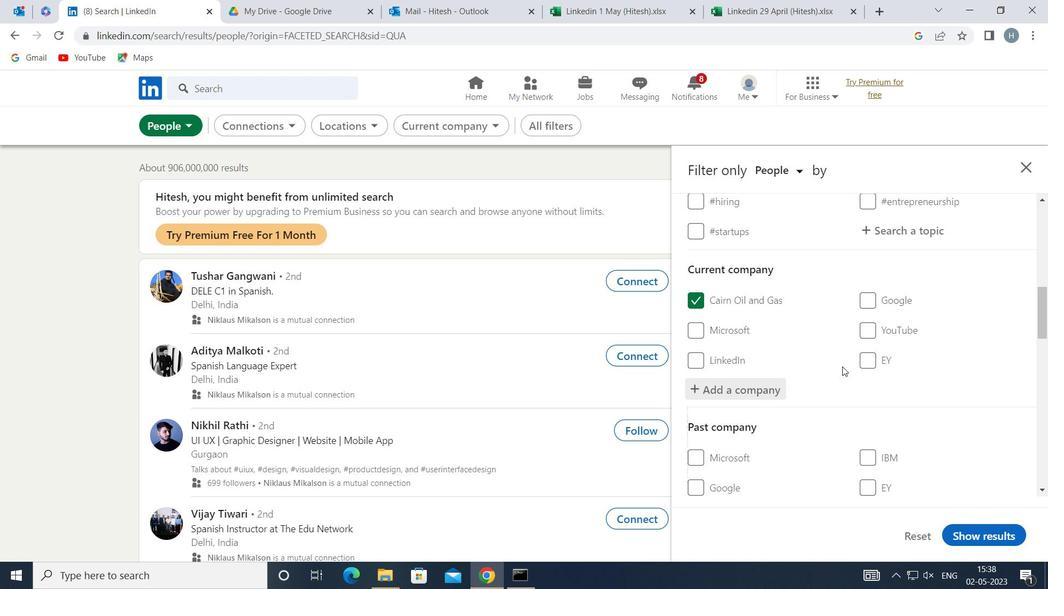 
Action: Mouse moved to (837, 365)
Screenshot: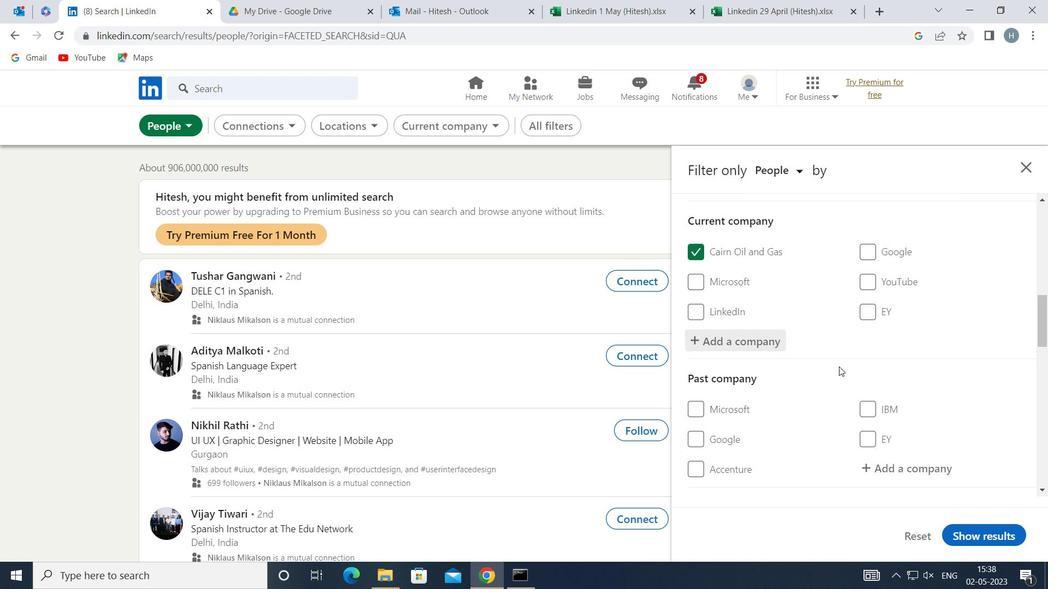 
Action: Mouse scrolled (837, 364) with delta (0, 0)
Screenshot: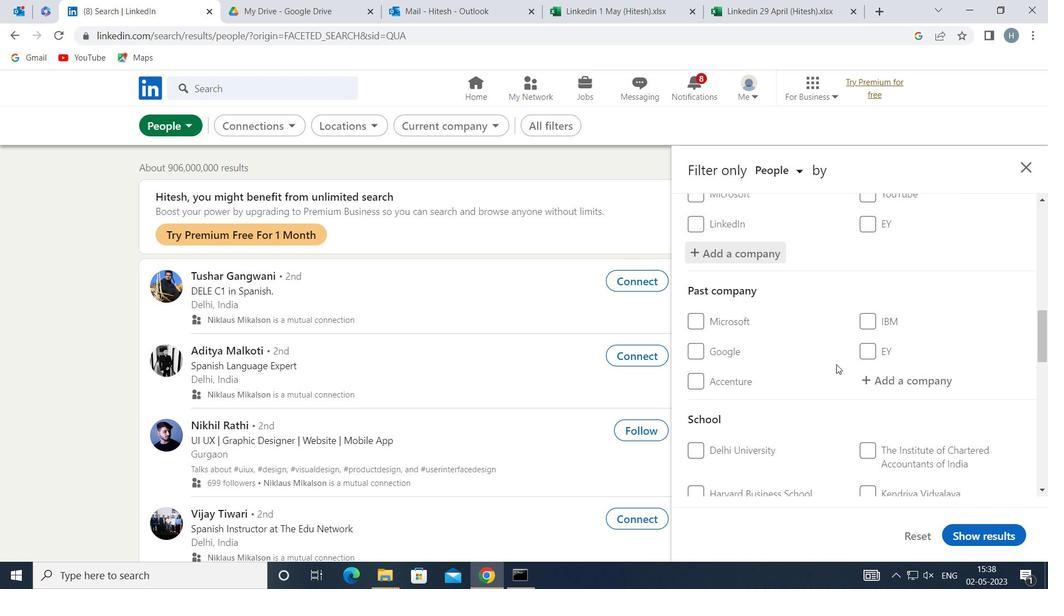 
Action: Mouse scrolled (837, 364) with delta (0, 0)
Screenshot: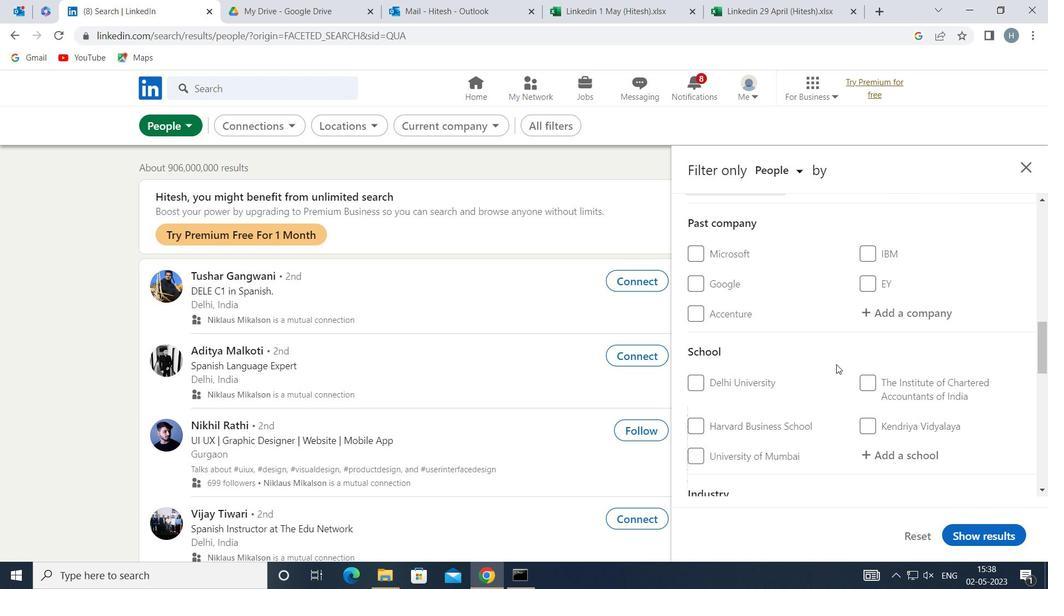
Action: Mouse moved to (906, 384)
Screenshot: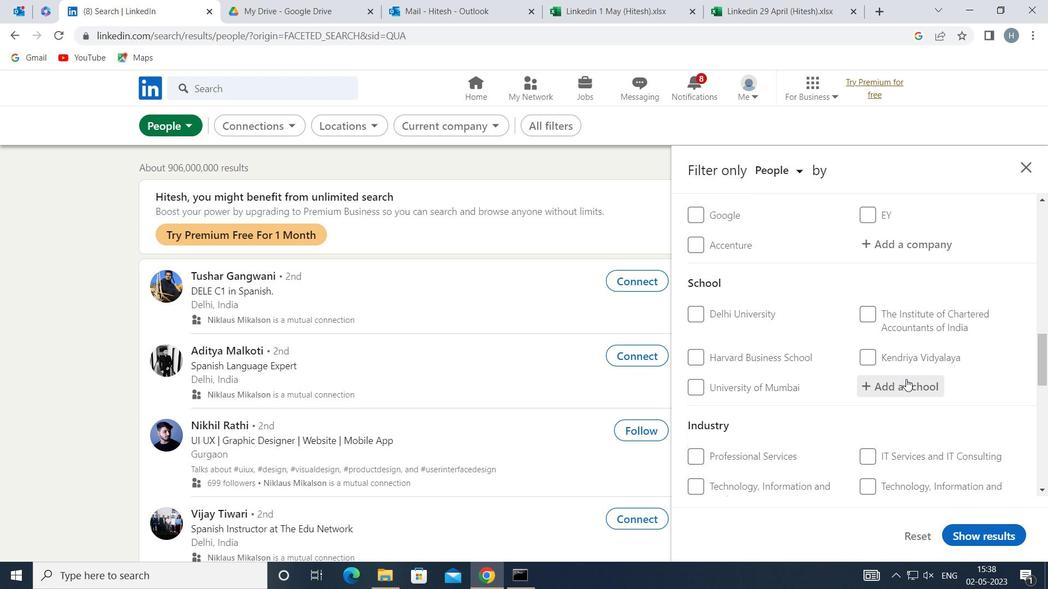 
Action: Mouse pressed left at (906, 384)
Screenshot: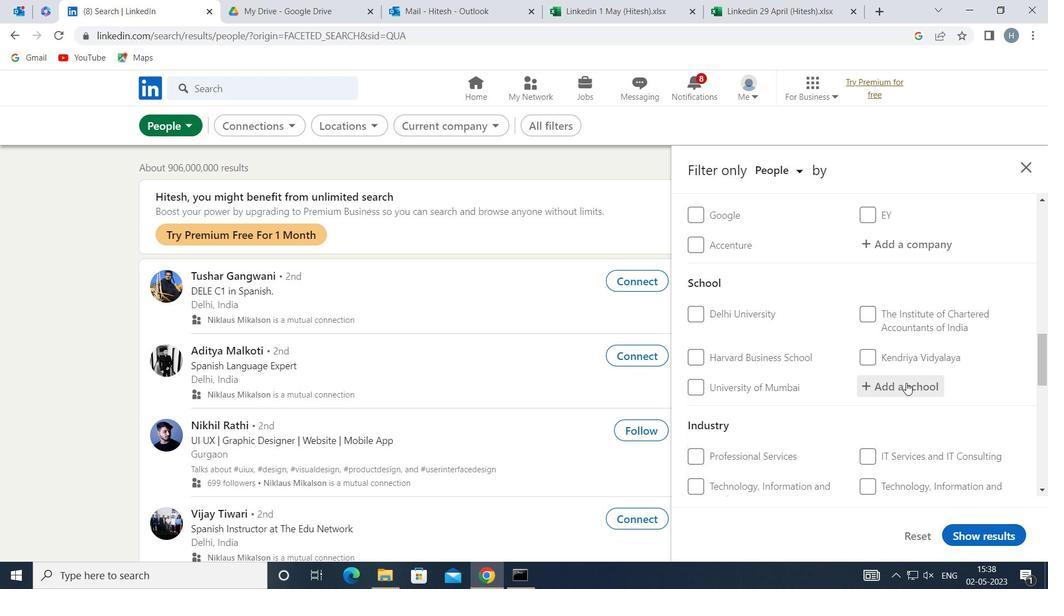 
Action: Key pressed <Key.shift>BALLARI<Key.space><Key.shift>INSTITUTE<Key.space>
Screenshot: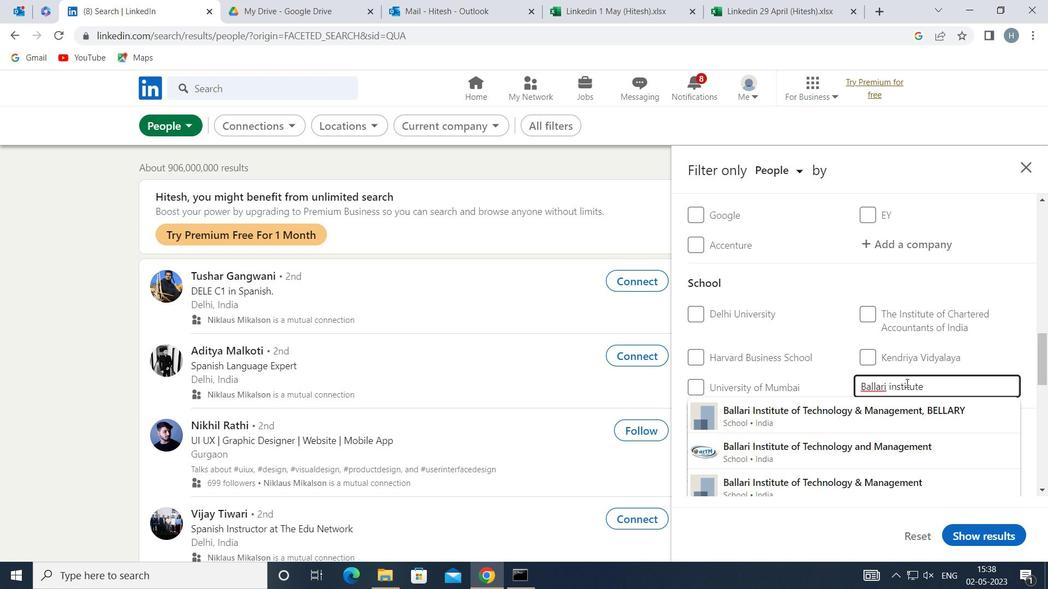 
Action: Mouse moved to (897, 405)
Screenshot: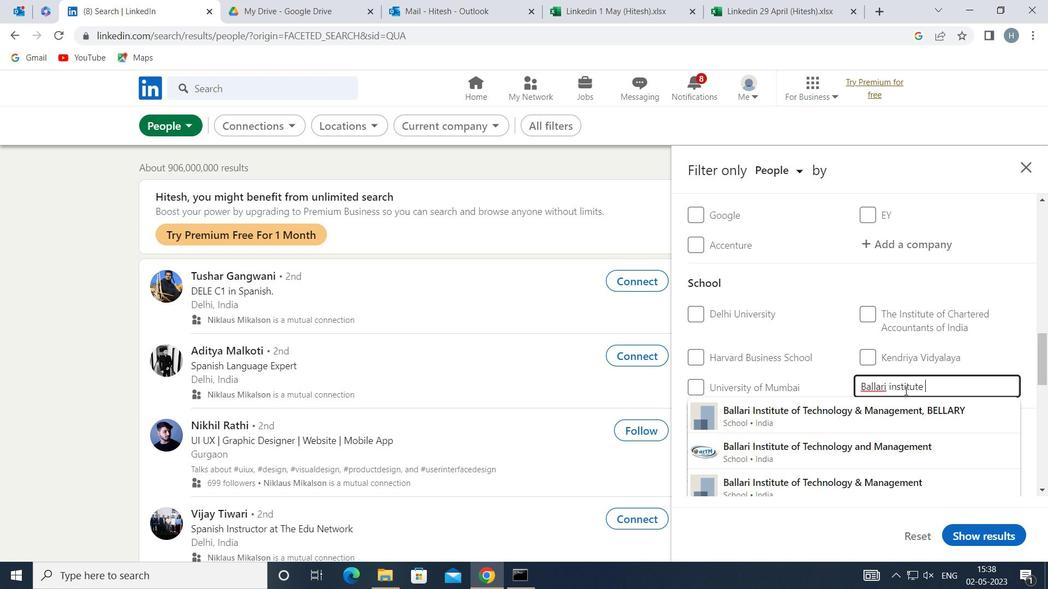 
Action: Mouse pressed left at (897, 405)
Screenshot: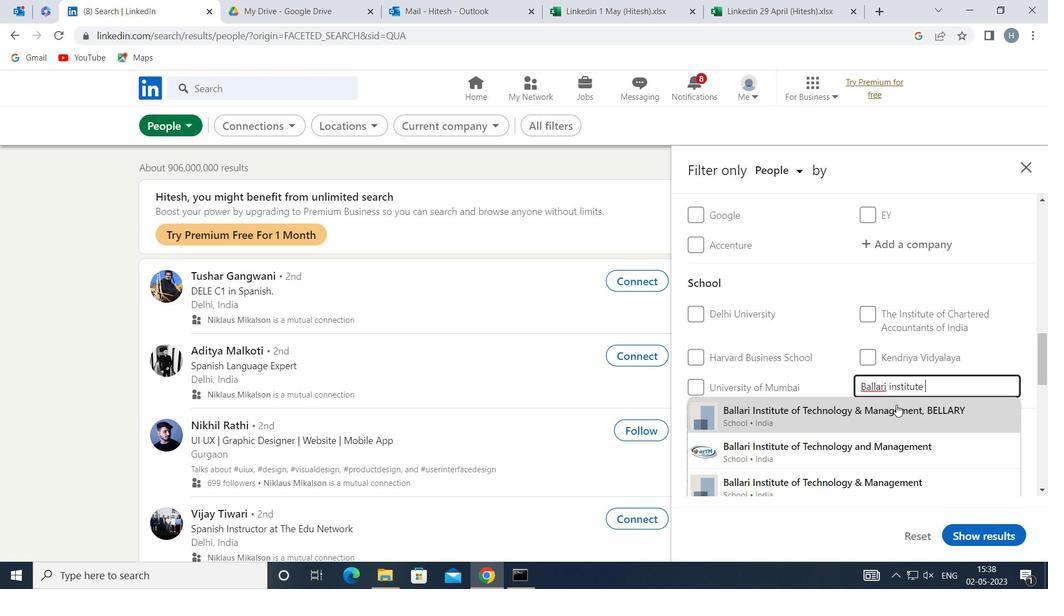 
Action: Mouse moved to (845, 368)
Screenshot: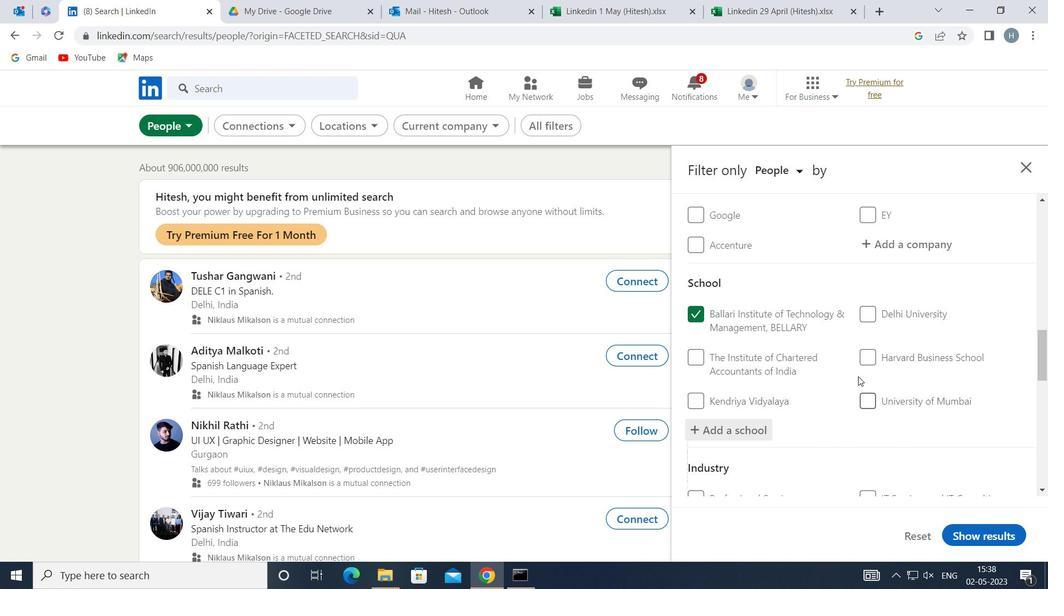 
Action: Mouse scrolled (845, 367) with delta (0, 0)
Screenshot: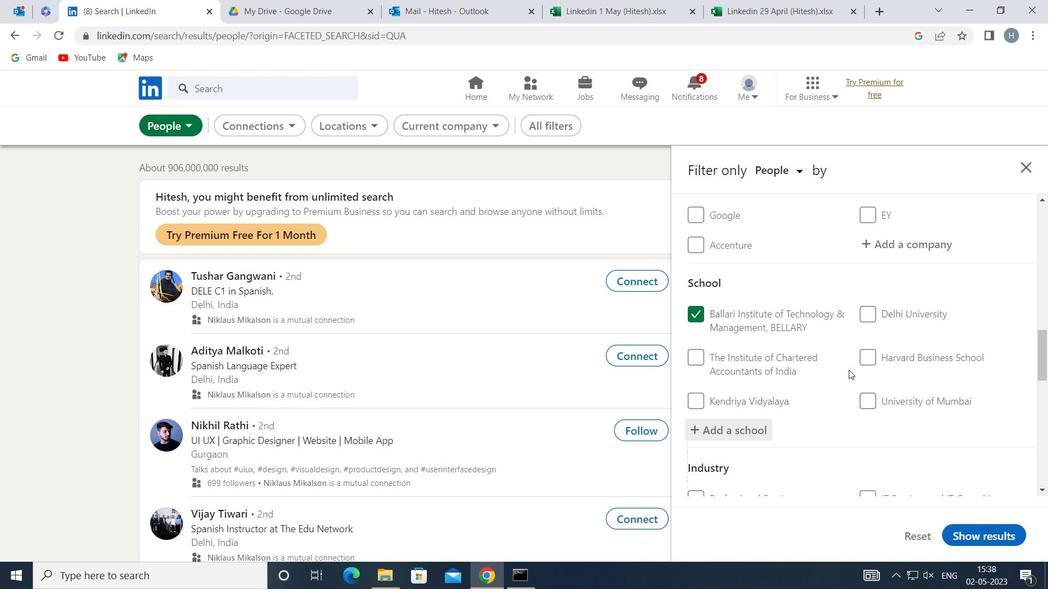 
Action: Mouse scrolled (845, 367) with delta (0, 0)
Screenshot: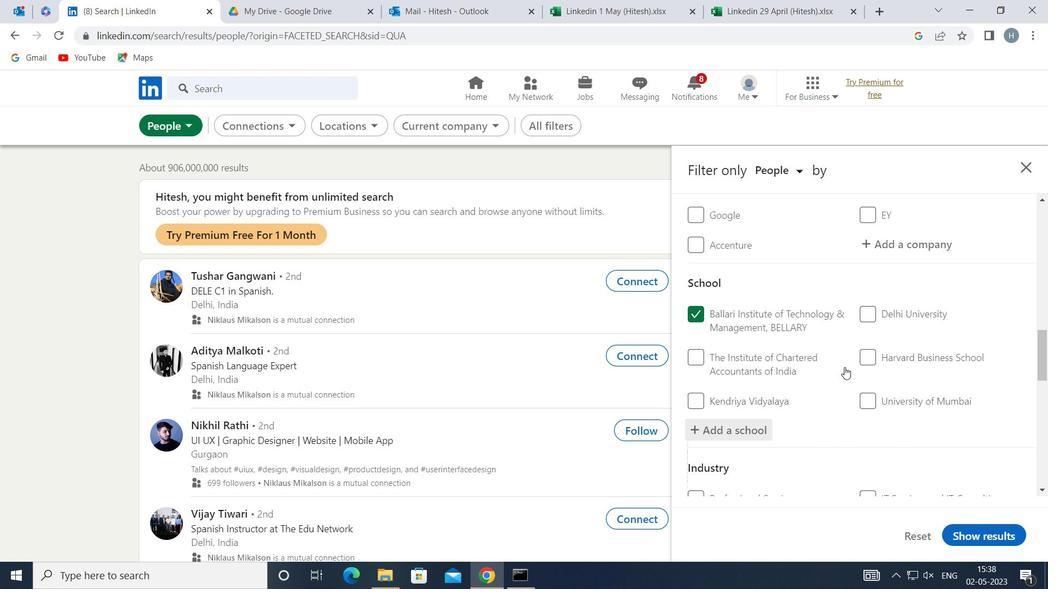 
Action: Mouse moved to (840, 363)
Screenshot: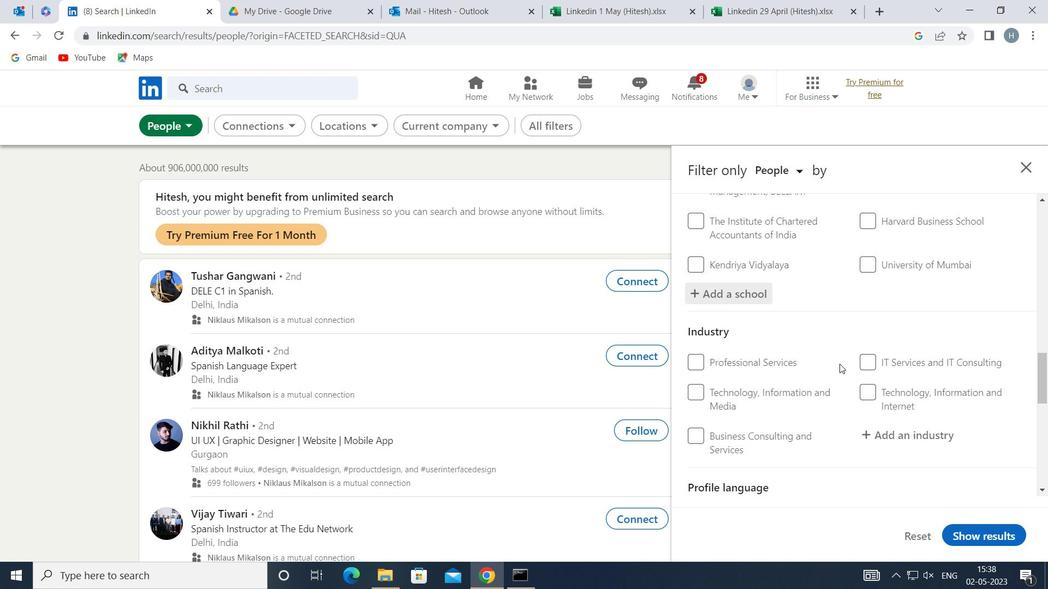 
Action: Mouse scrolled (840, 363) with delta (0, 0)
Screenshot: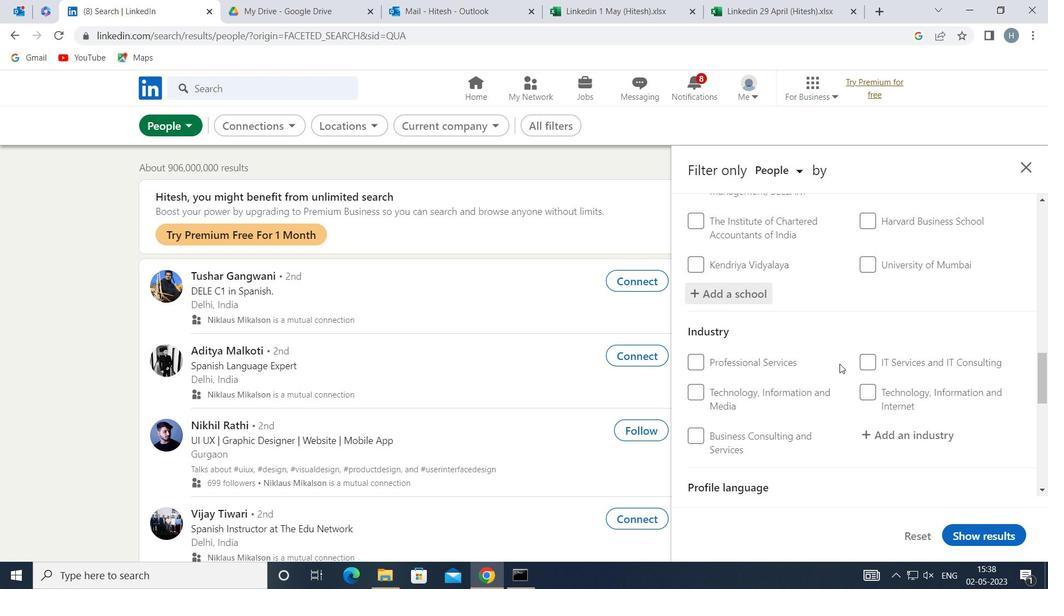 
Action: Mouse moved to (884, 364)
Screenshot: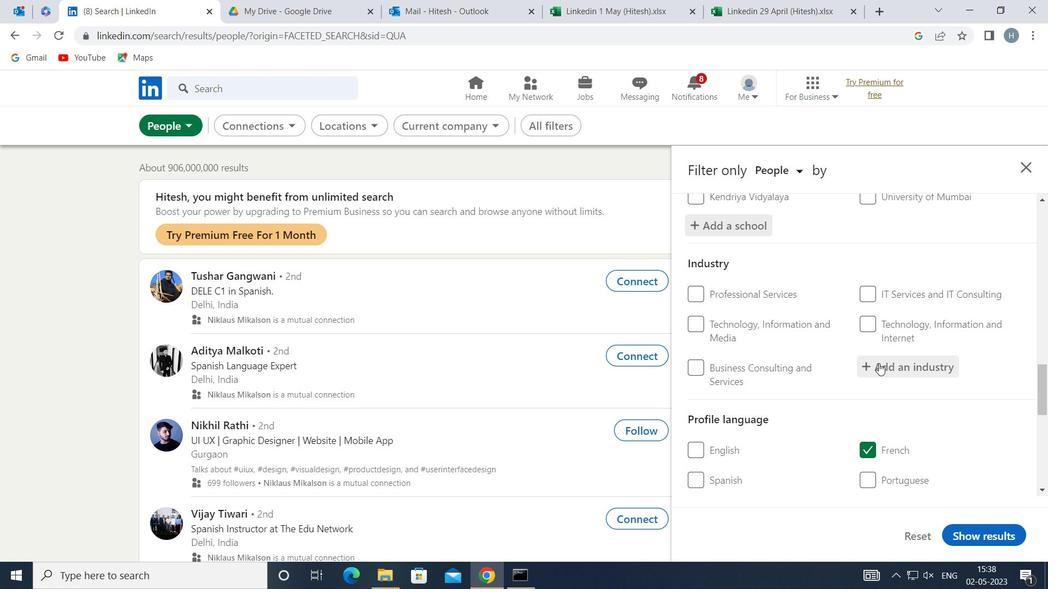 
Action: Mouse pressed left at (884, 364)
Screenshot: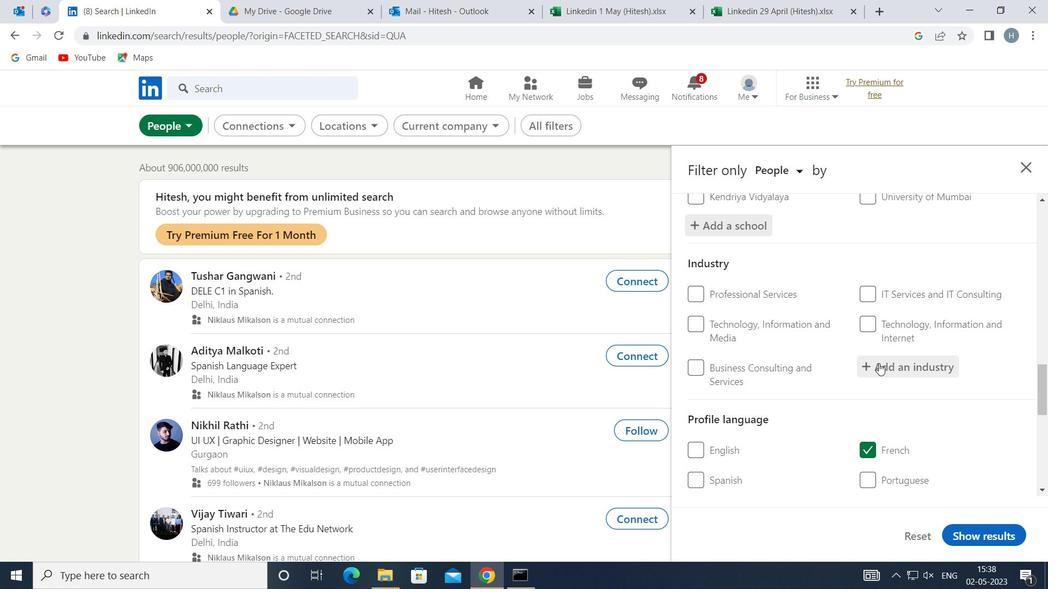 
Action: Mouse moved to (883, 364)
Screenshot: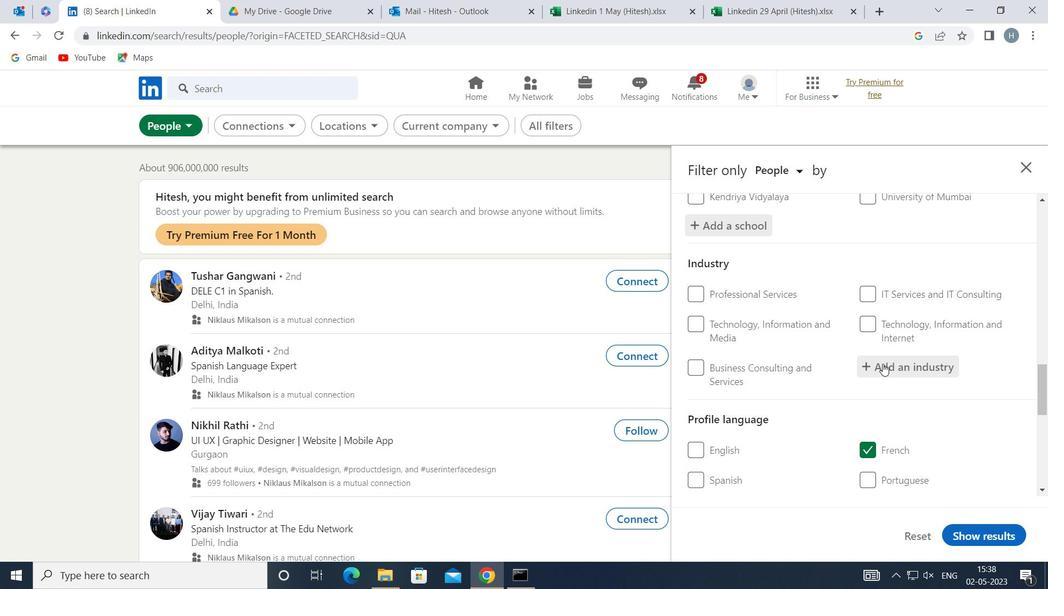 
Action: Key pressed <Key.shift>MOVIES
Screenshot: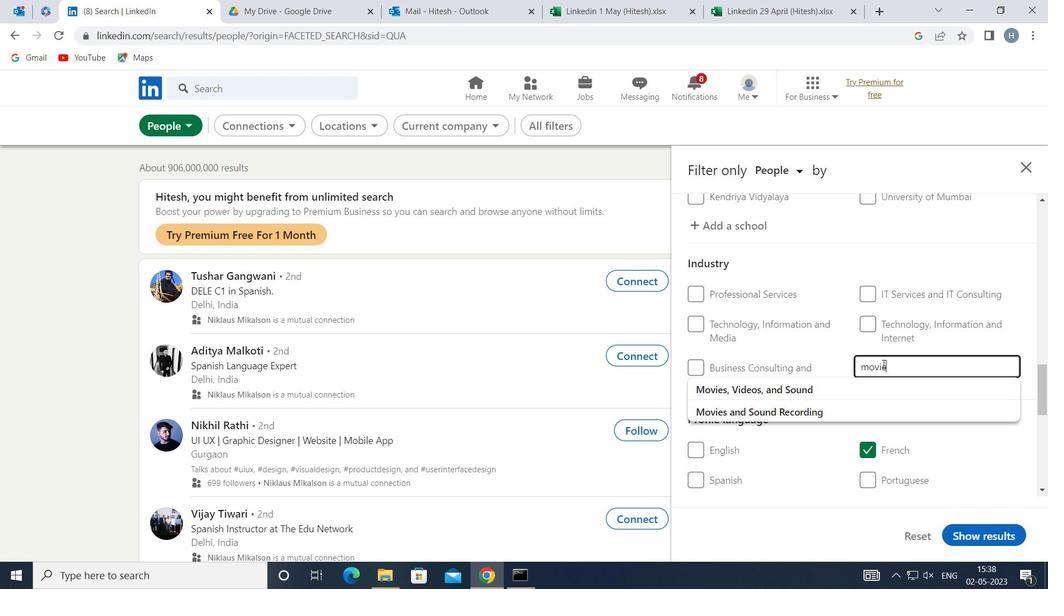 
Action: Mouse moved to (816, 405)
Screenshot: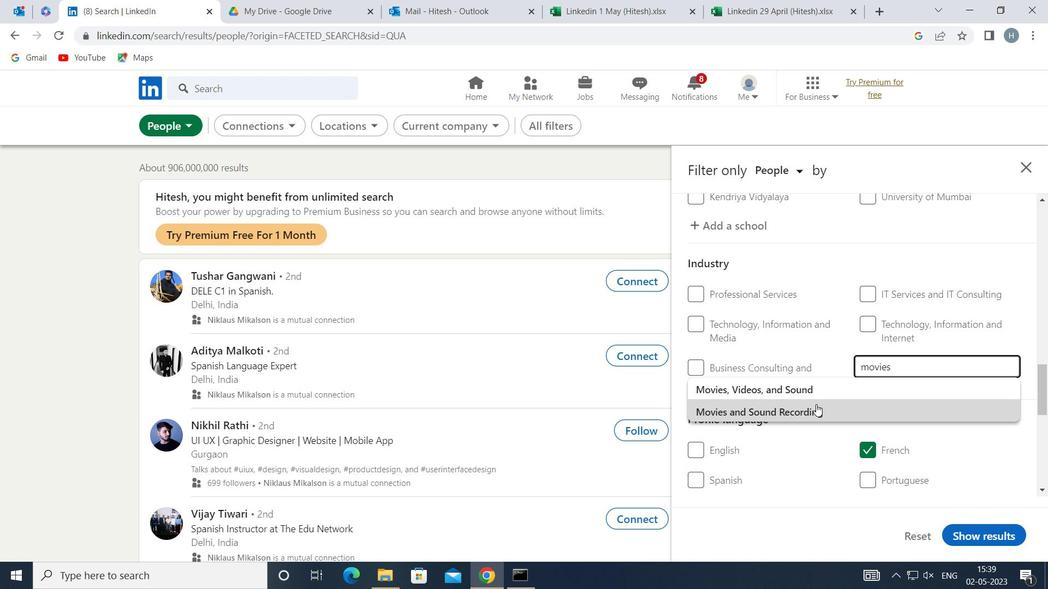 
Action: Mouse pressed left at (816, 405)
Screenshot: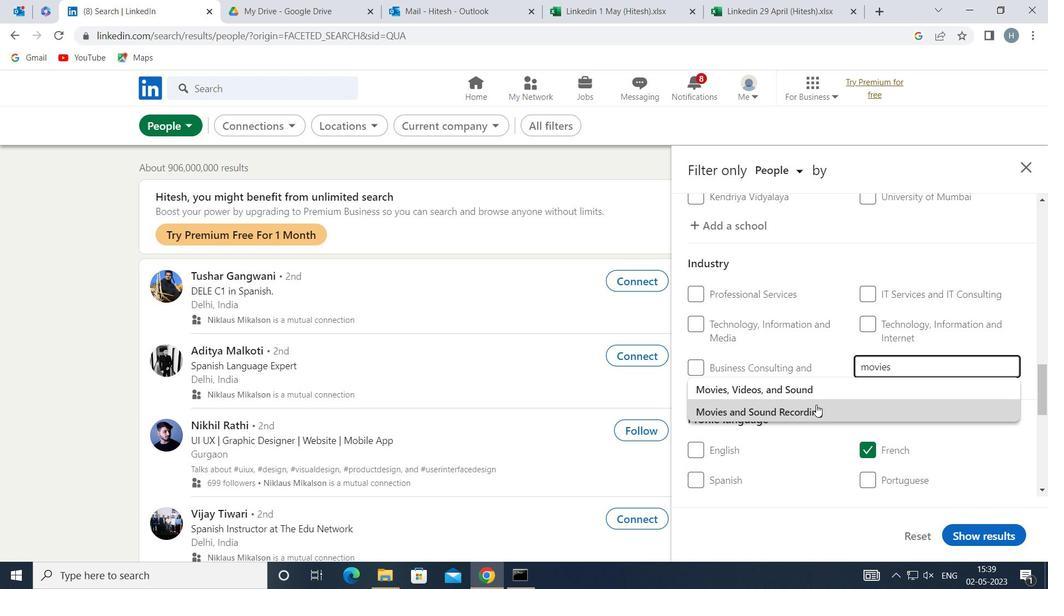 
Action: Mouse moved to (805, 394)
Screenshot: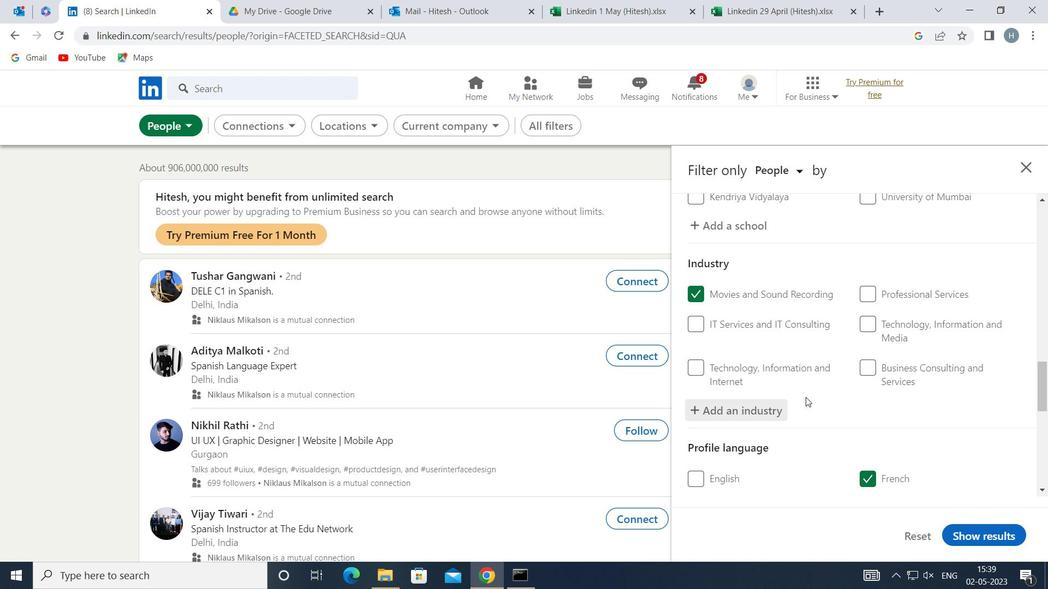 
Action: Mouse scrolled (805, 394) with delta (0, 0)
Screenshot: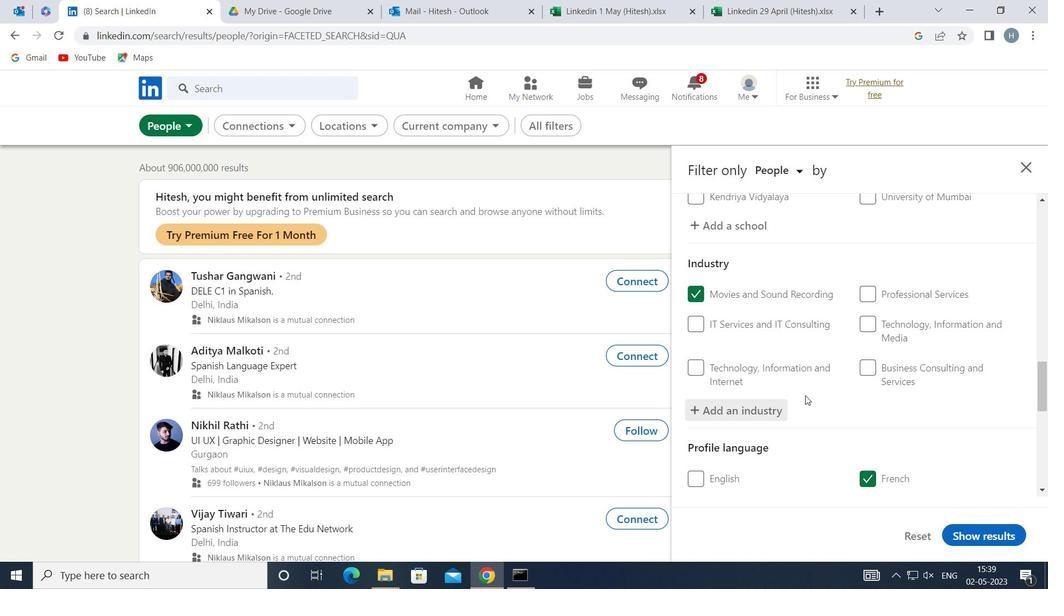 
Action: Mouse scrolled (805, 394) with delta (0, 0)
Screenshot: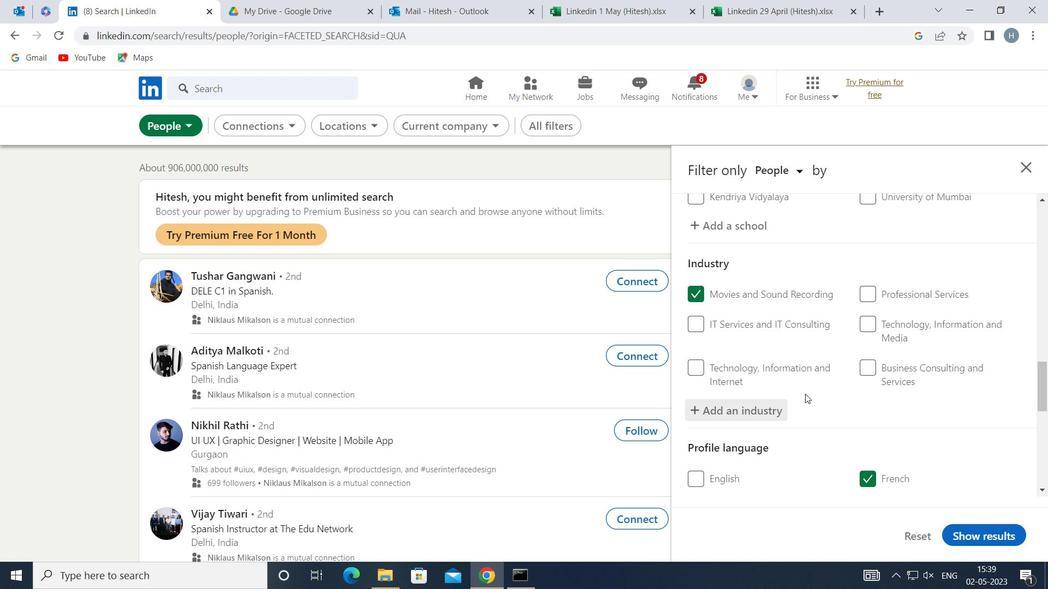 
Action: Mouse moved to (805, 393)
Screenshot: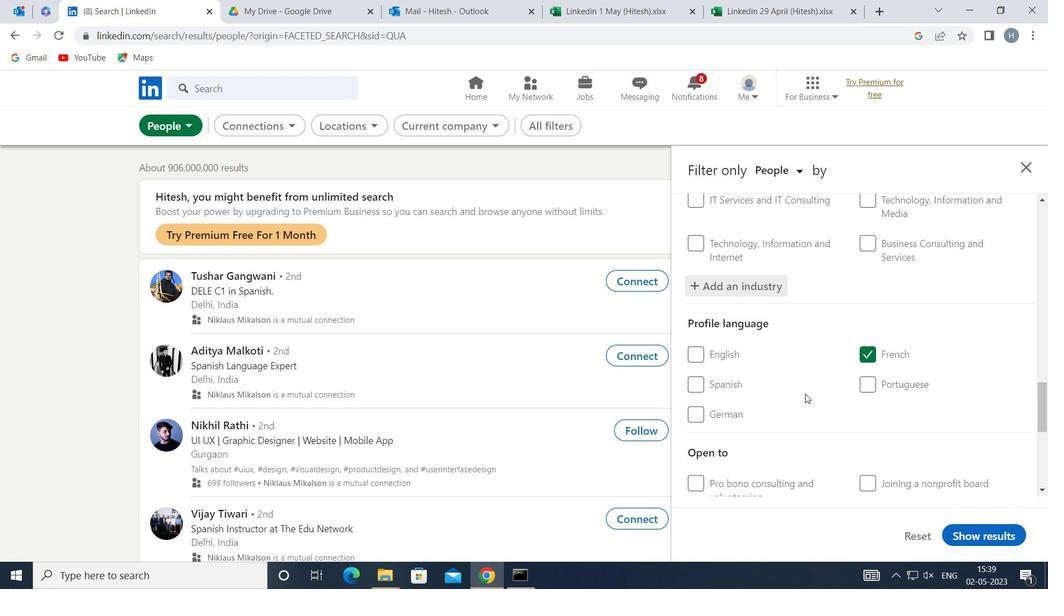
Action: Mouse scrolled (805, 393) with delta (0, 0)
Screenshot: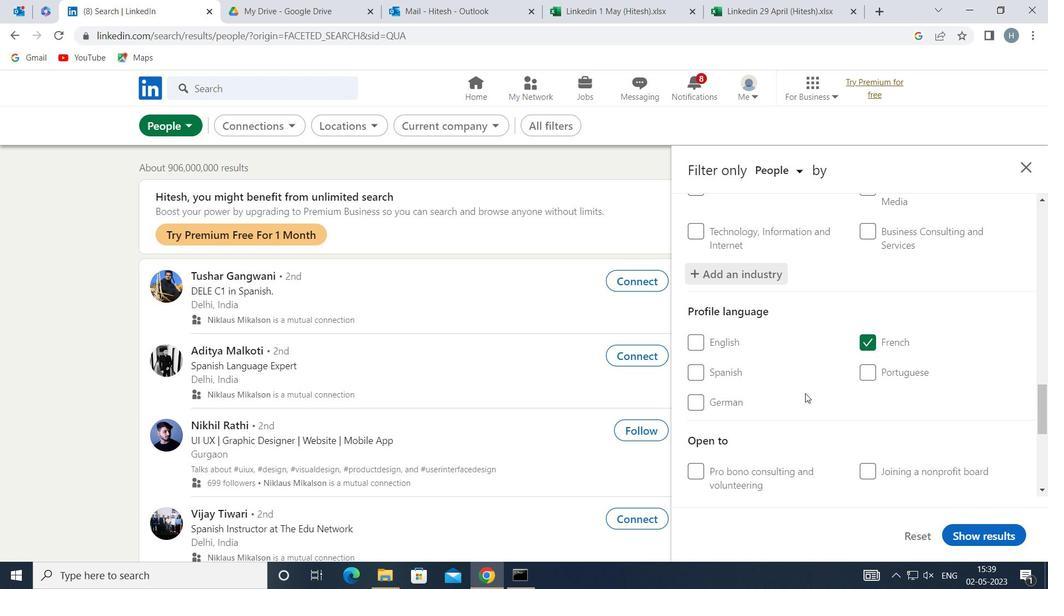 
Action: Mouse moved to (805, 393)
Screenshot: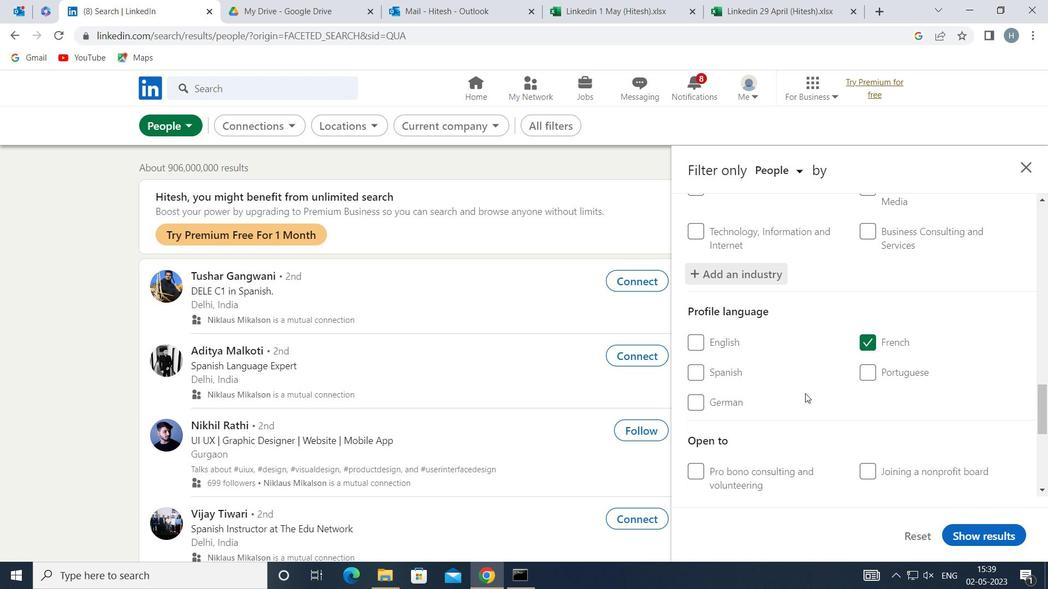 
Action: Mouse scrolled (805, 392) with delta (0, 0)
Screenshot: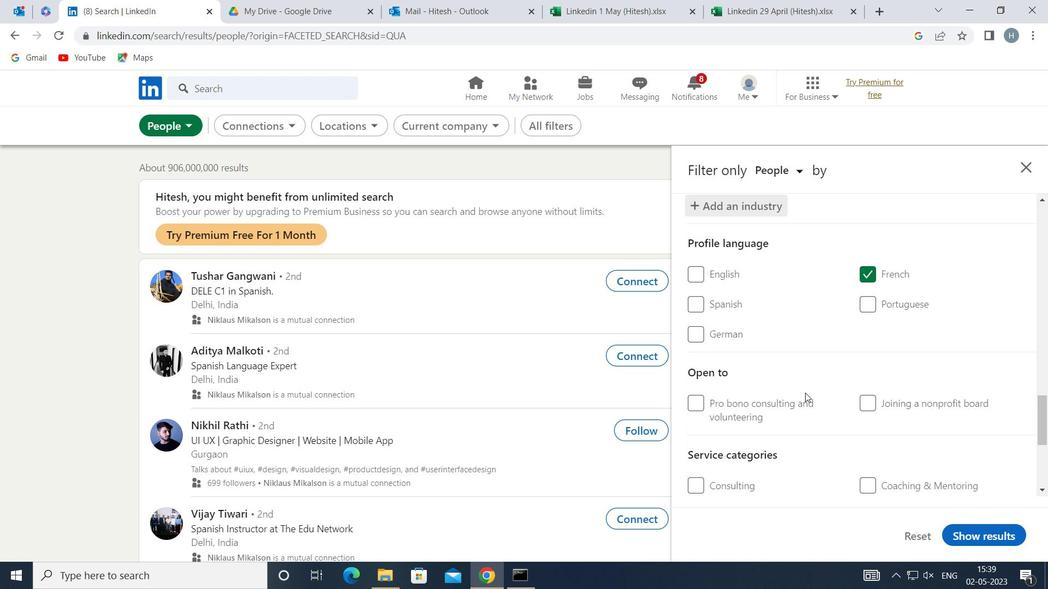
Action: Mouse moved to (806, 392)
Screenshot: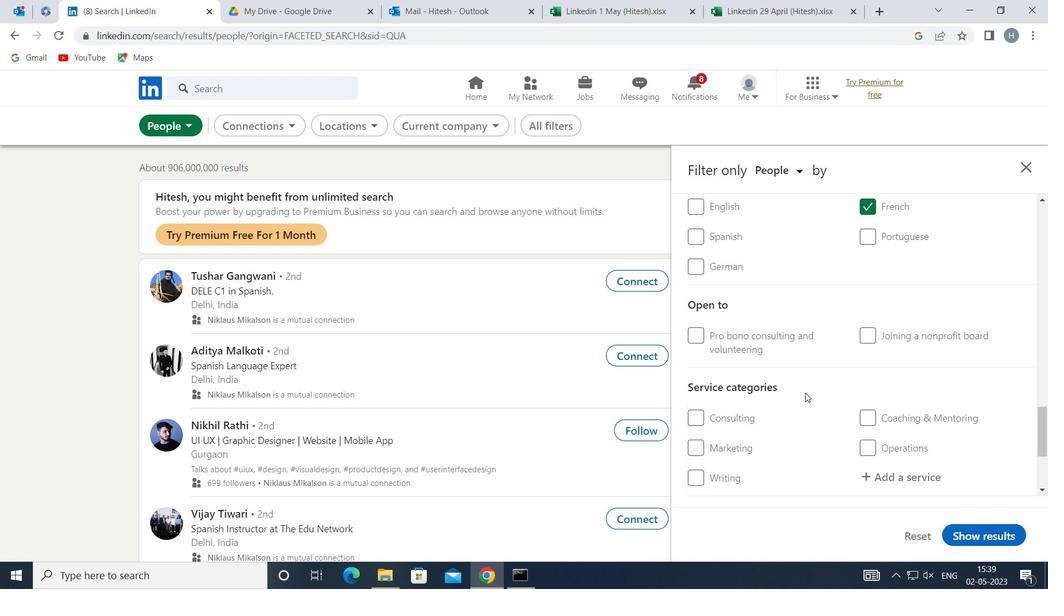 
Action: Mouse scrolled (806, 391) with delta (0, 0)
Screenshot: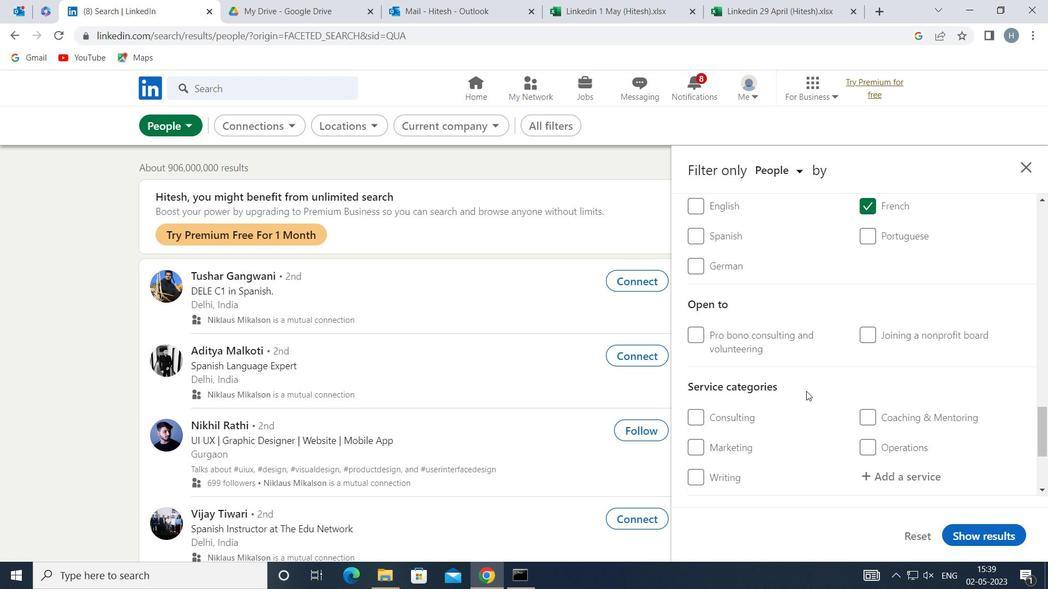 
Action: Mouse moved to (888, 403)
Screenshot: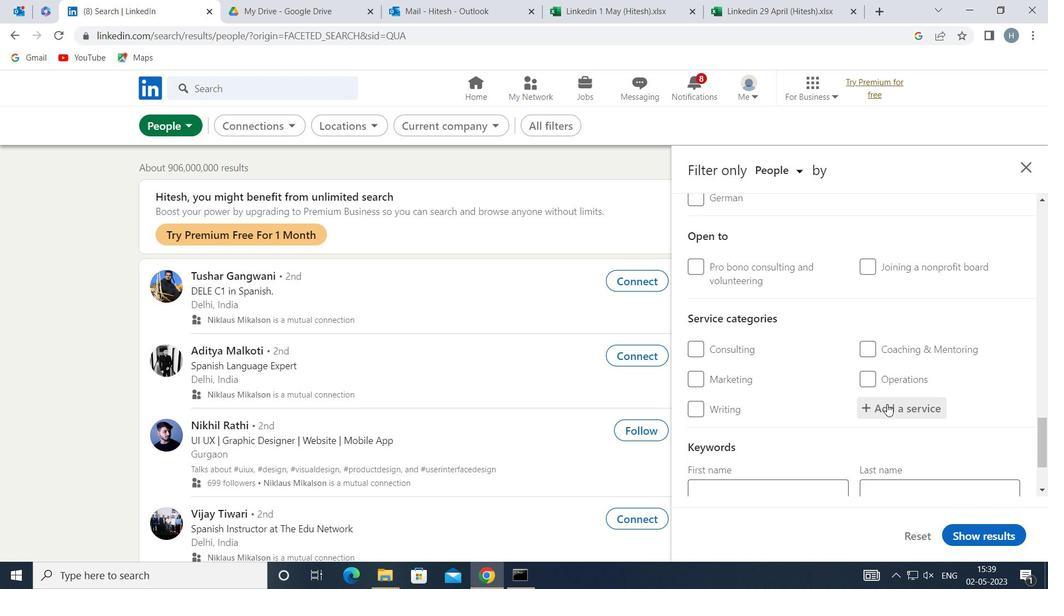 
Action: Mouse pressed left at (888, 403)
Screenshot: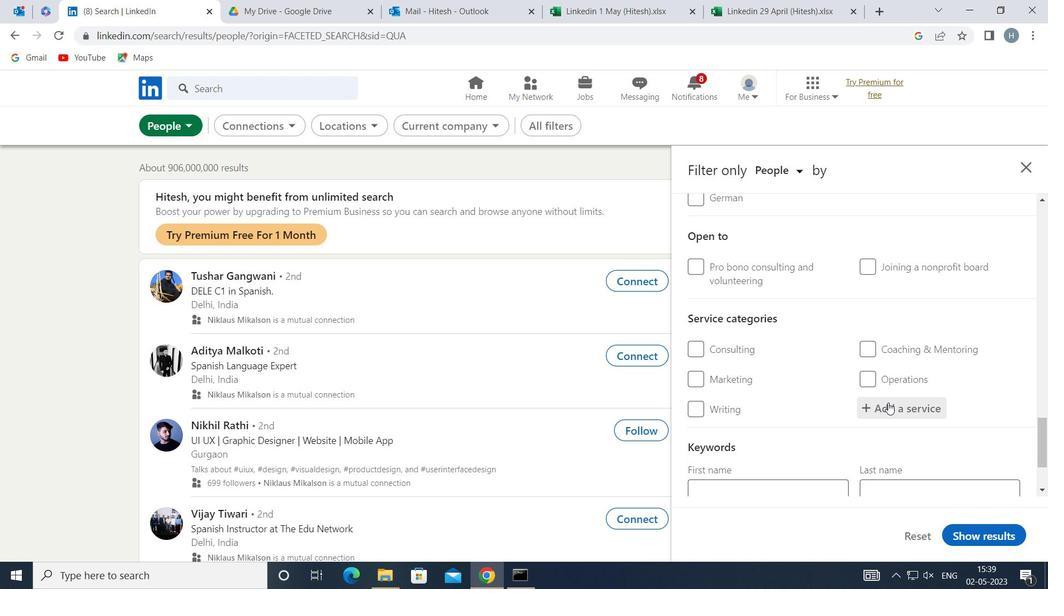 
Action: Key pressed <Key.shift>VIRTUAL<Key.space>
Screenshot: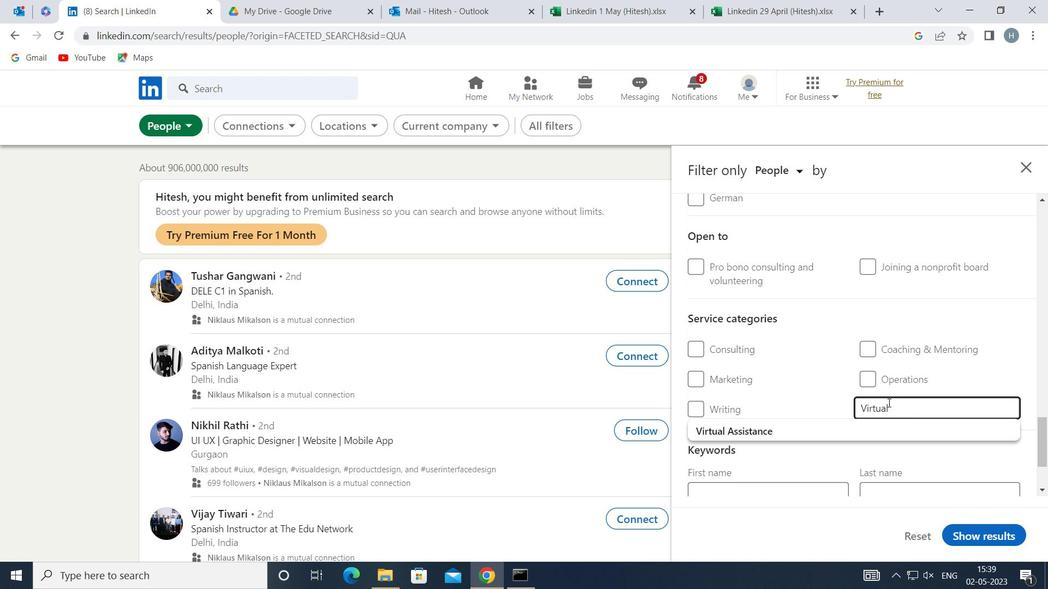 
Action: Mouse moved to (827, 436)
Screenshot: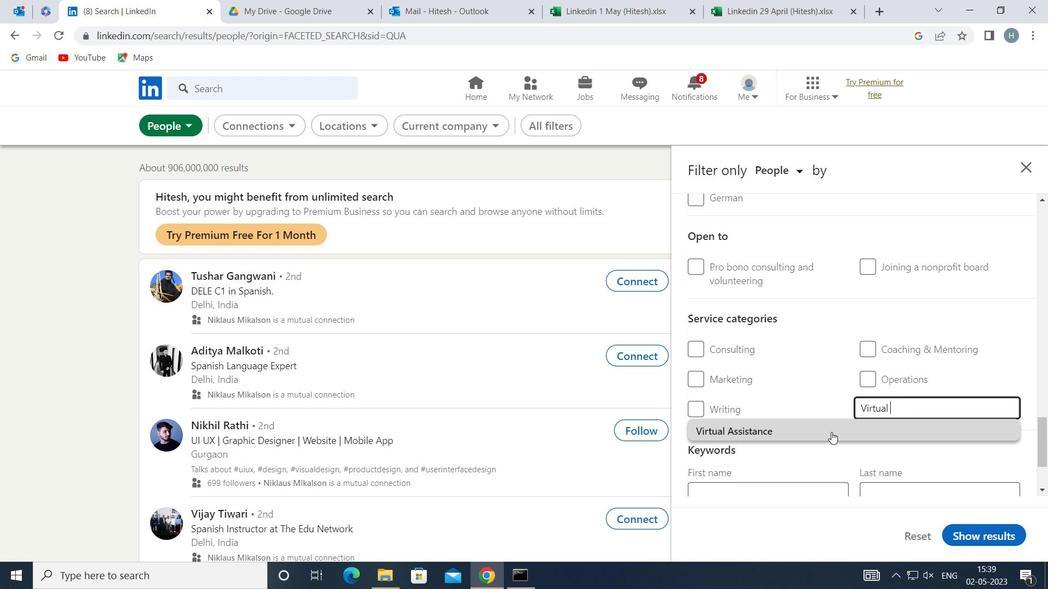 
Action: Mouse pressed left at (827, 436)
Screenshot: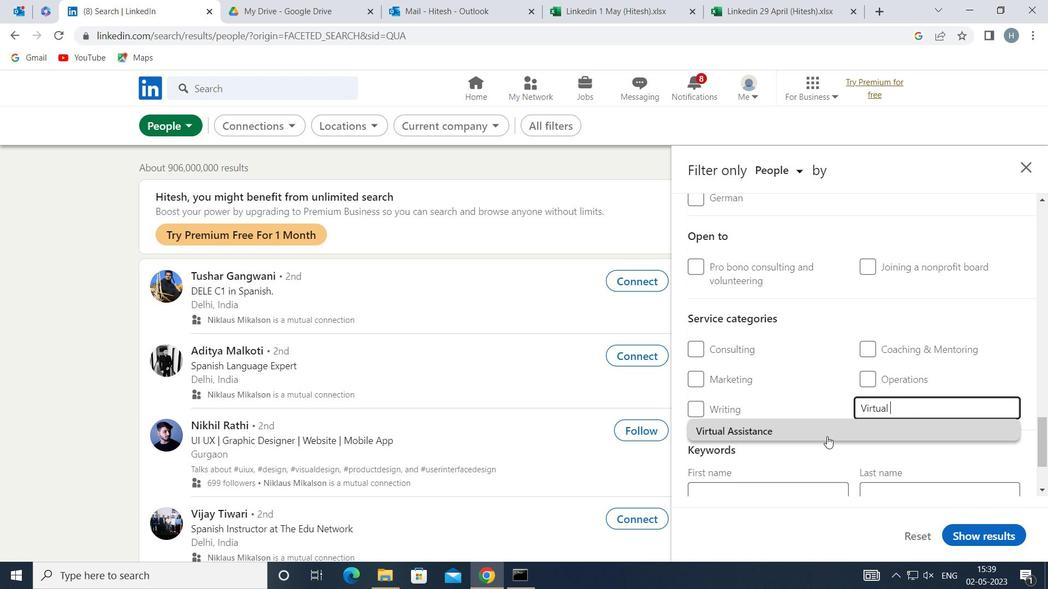 
Action: Mouse moved to (810, 417)
Screenshot: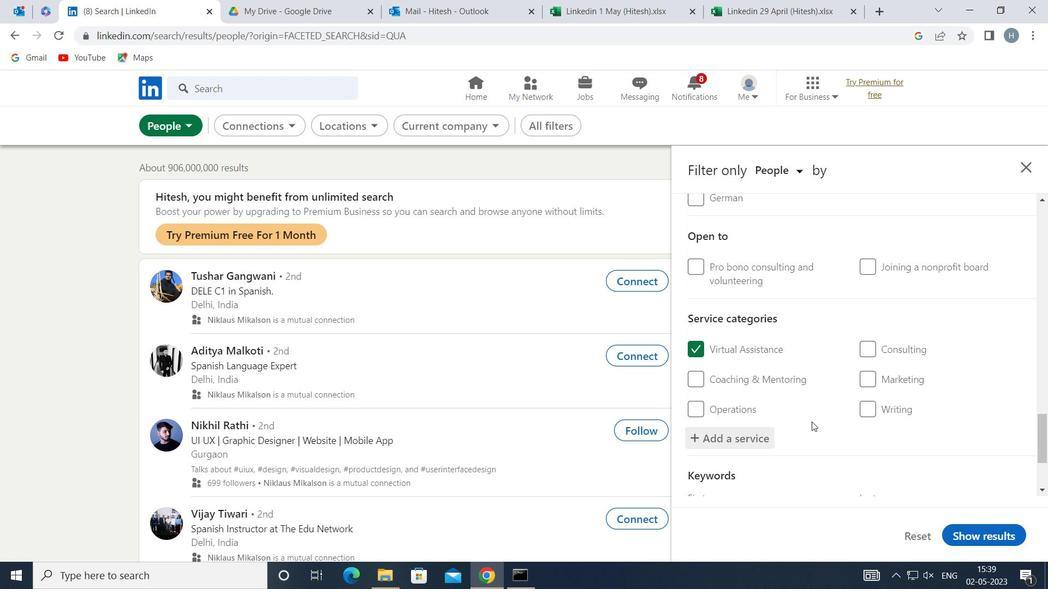 
Action: Mouse scrolled (810, 416) with delta (0, 0)
Screenshot: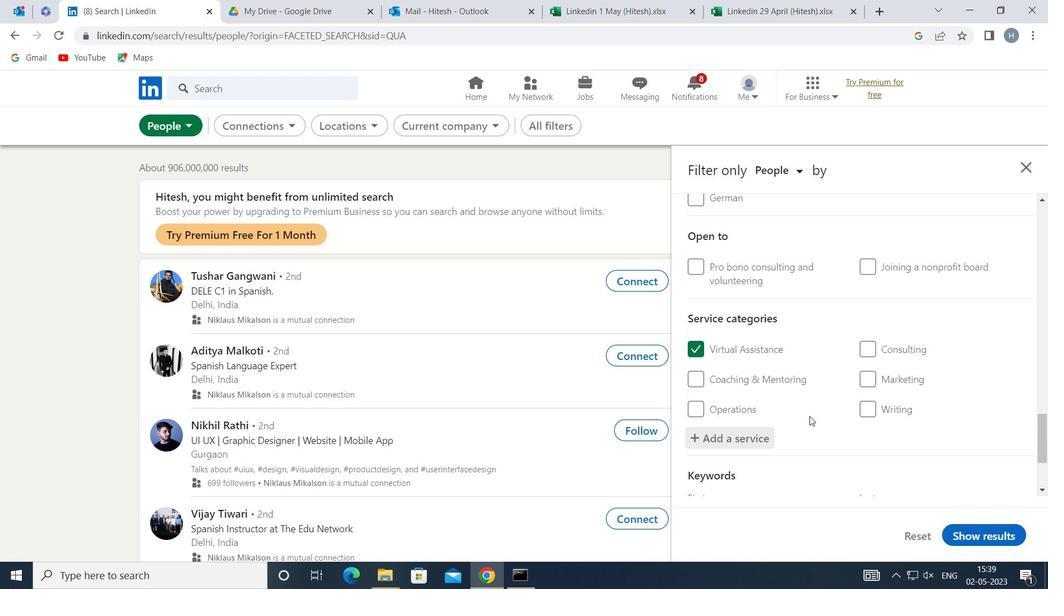 
Action: Mouse moved to (811, 416)
Screenshot: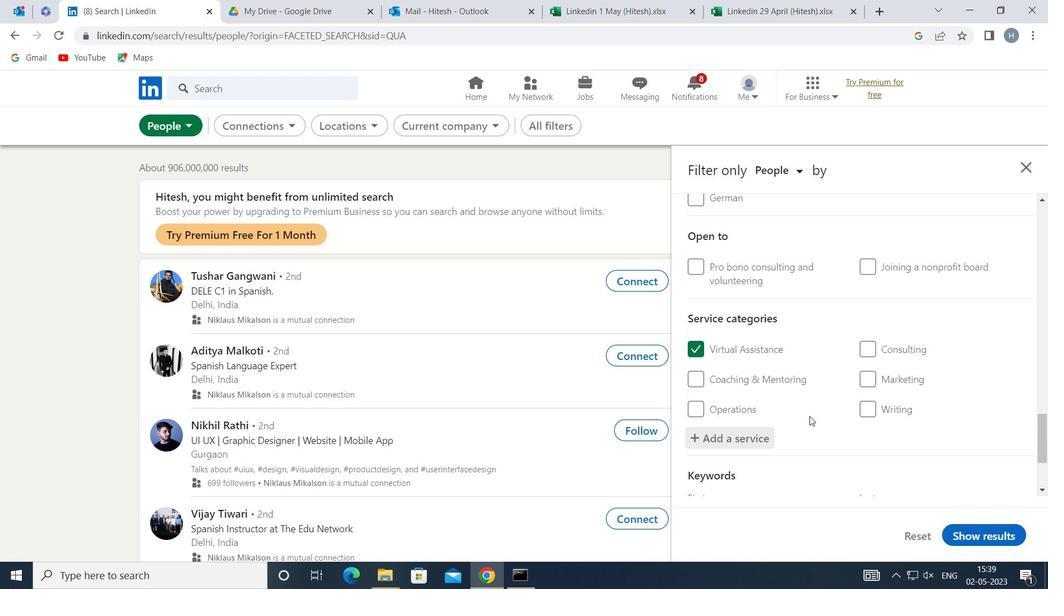 
Action: Mouse scrolled (811, 416) with delta (0, 0)
Screenshot: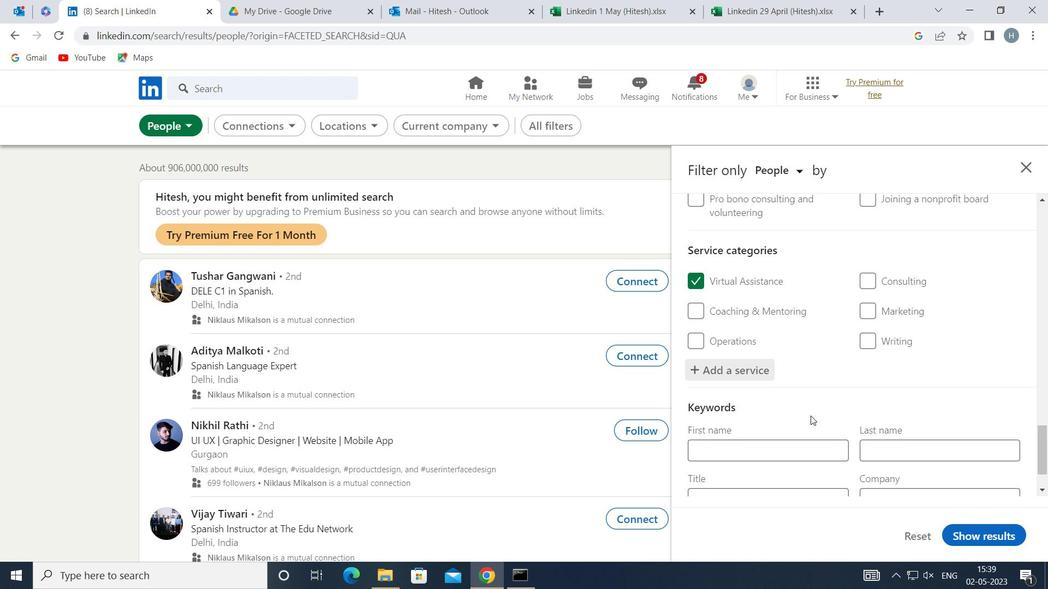 
Action: Mouse moved to (813, 400)
Screenshot: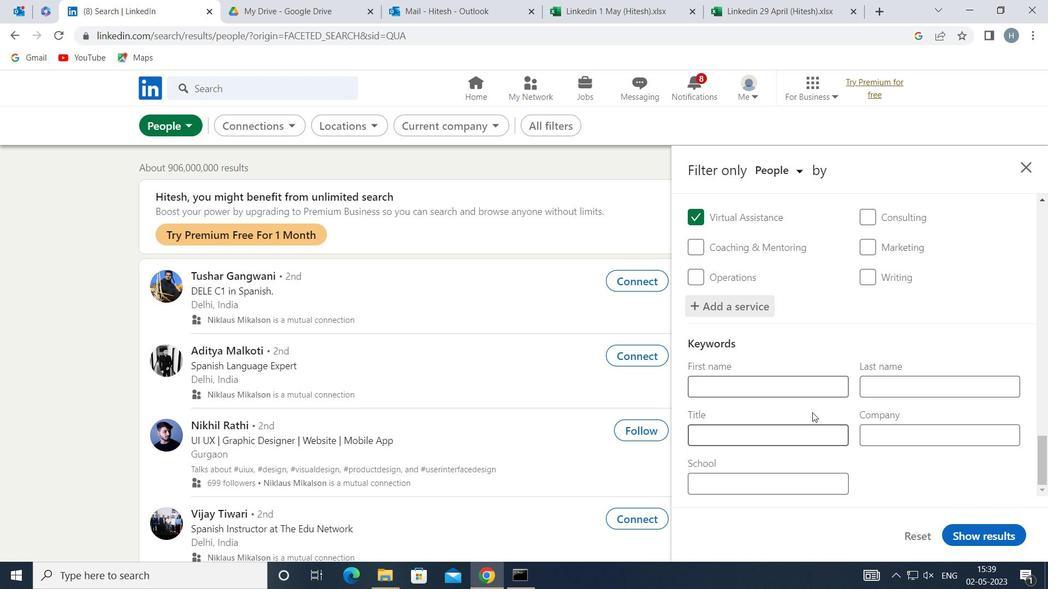 
Action: Mouse scrolled (813, 399) with delta (0, 0)
Screenshot: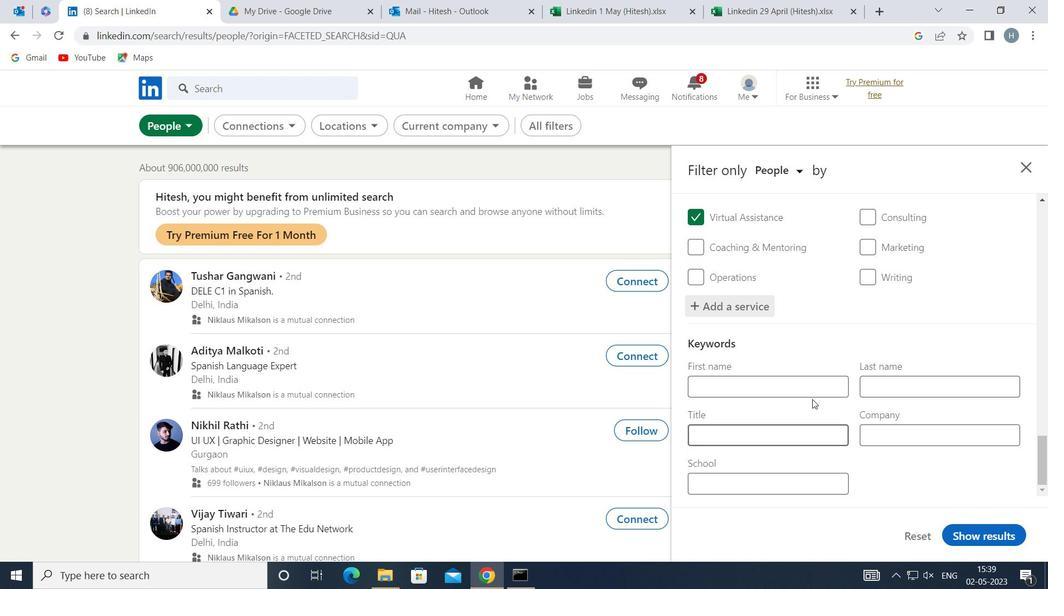 
Action: Mouse scrolled (813, 399) with delta (0, 0)
Screenshot: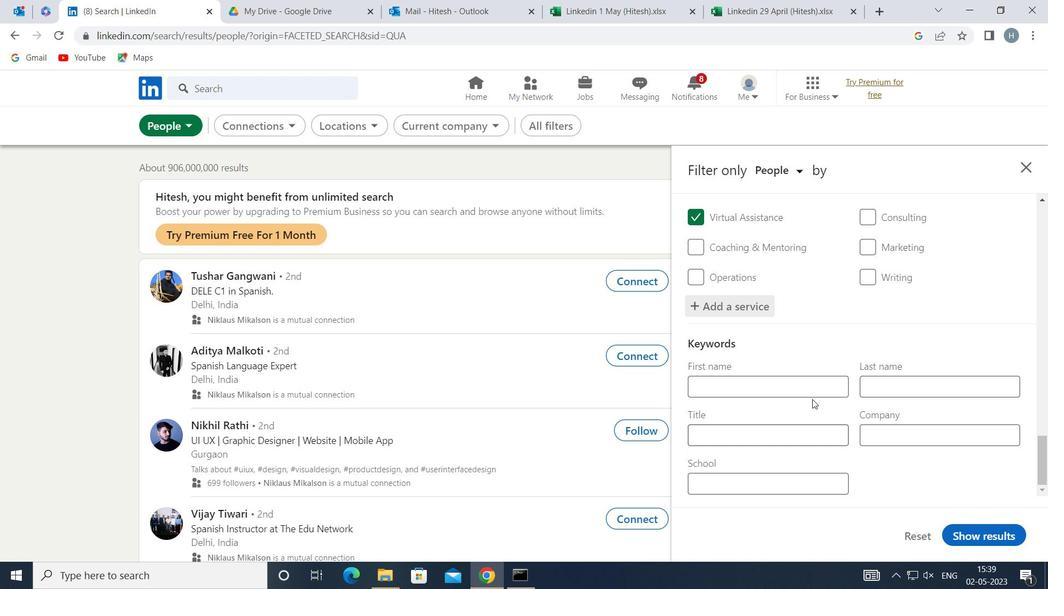 
Action: Mouse moved to (800, 429)
Screenshot: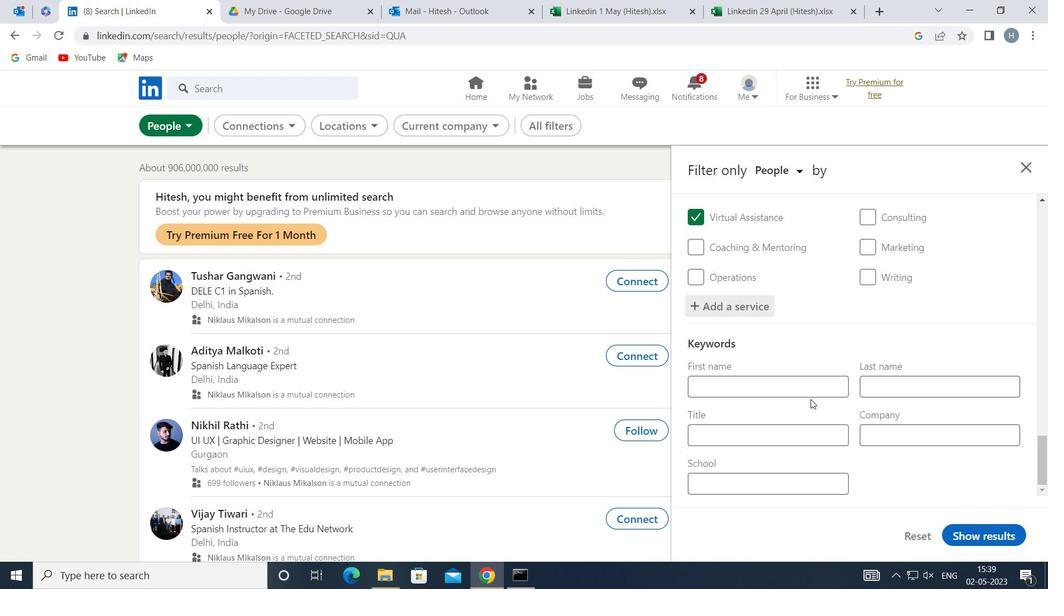 
Action: Mouse pressed left at (800, 429)
Screenshot: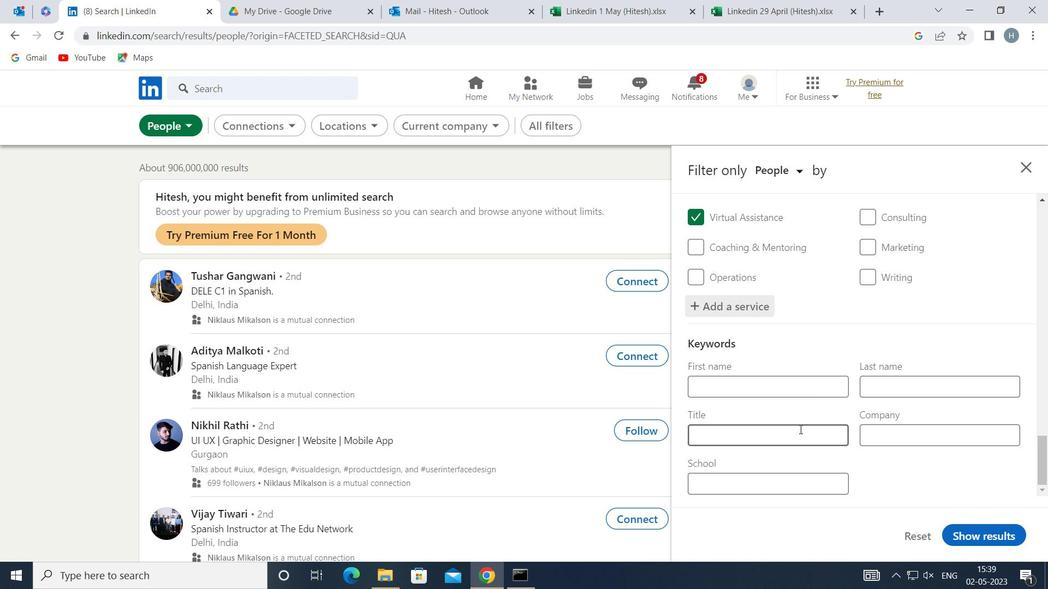 
Action: Mouse moved to (800, 430)
Screenshot: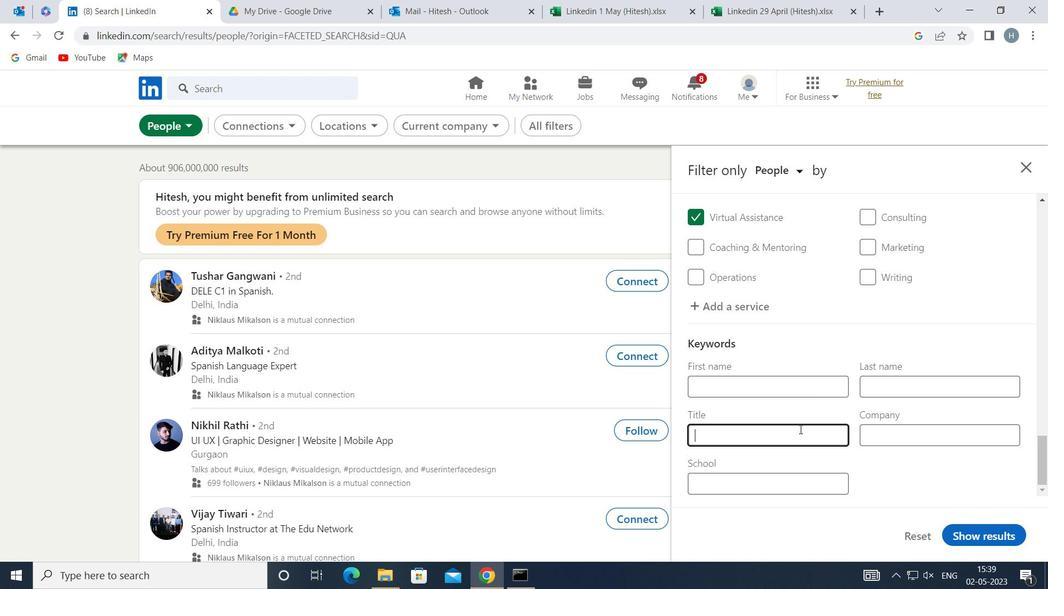 
Action: Key pressed <Key.shift>MANAGING<Key.space><Key.shift>MAMBER
Screenshot: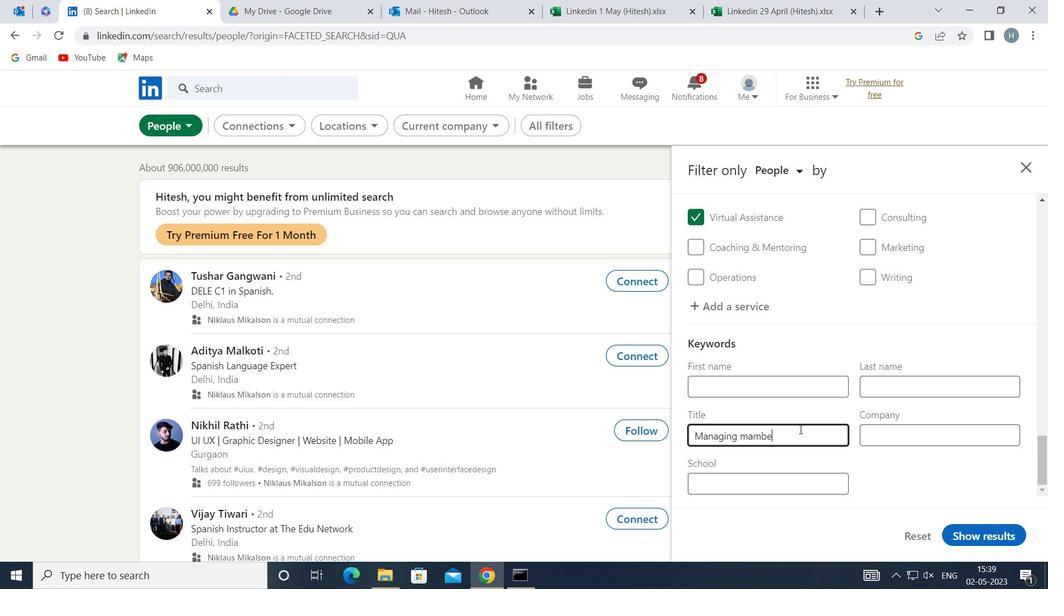 
Action: Mouse moved to (982, 534)
Screenshot: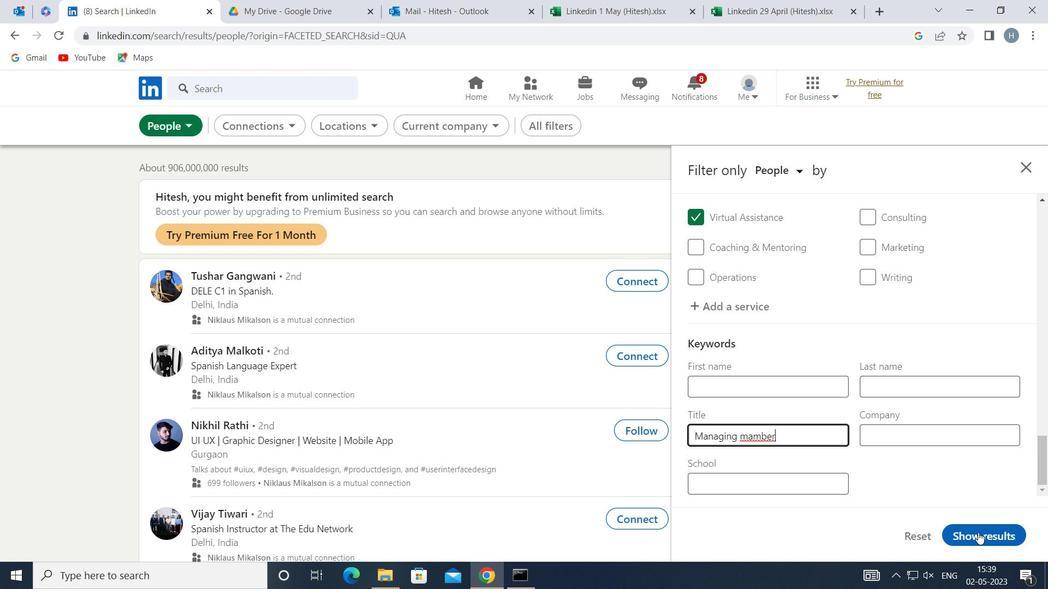 
Action: Mouse pressed left at (982, 534)
Screenshot: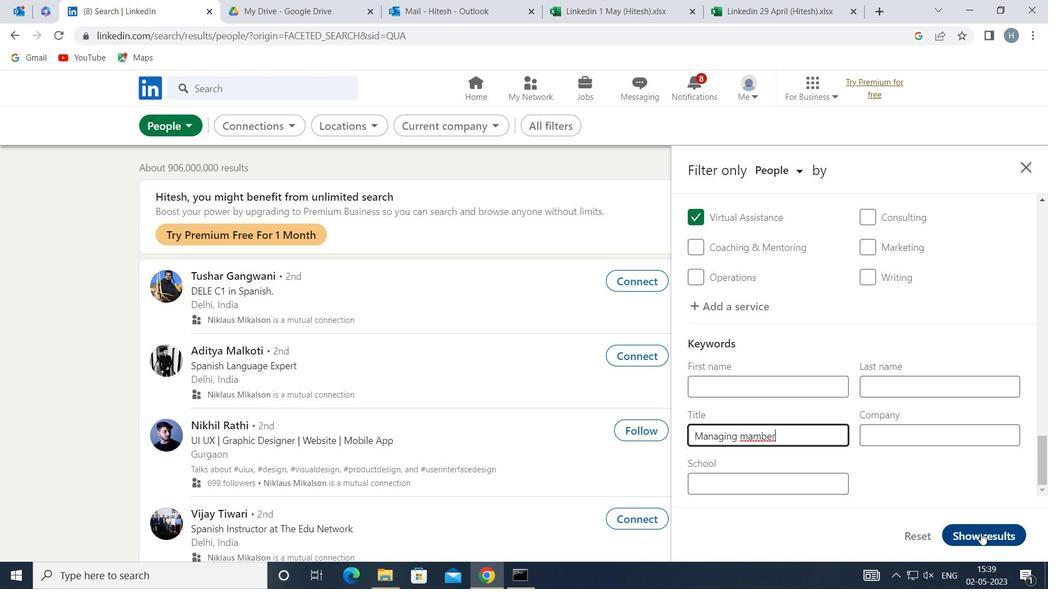 
Action: Mouse moved to (668, 343)
Screenshot: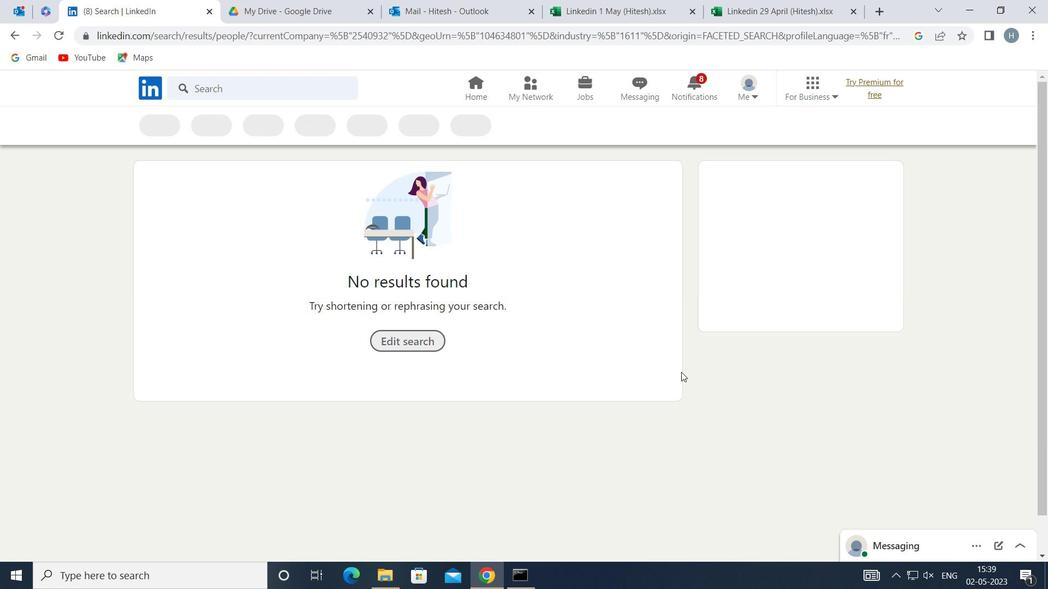 
